 Task: Find a flat in Paravur, India for 8 guests from 12th to 16th July with Wifi, Free parking, TV, and a price range of ₹10,000 to ₹16,000.
Action: Mouse moved to (419, 86)
Screenshot: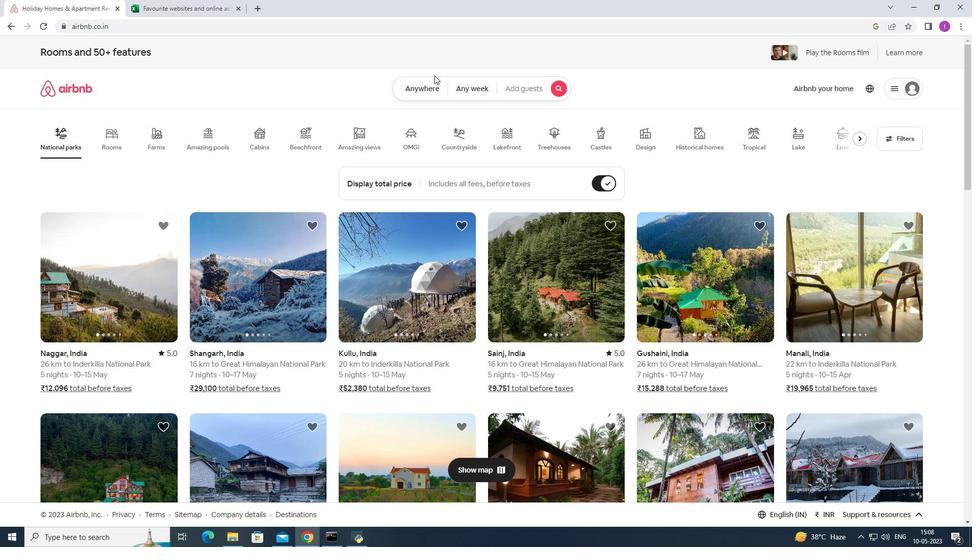 
Action: Mouse pressed left at (419, 86)
Screenshot: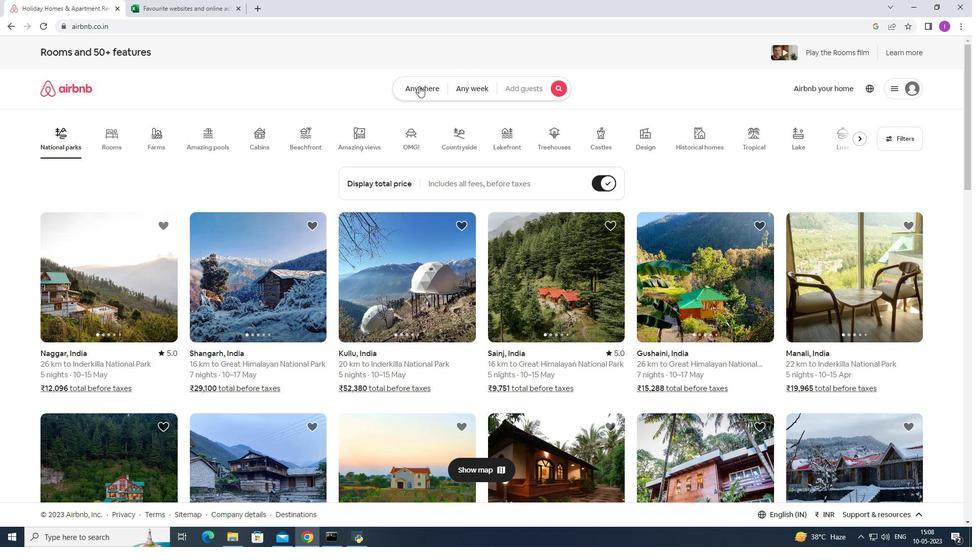 
Action: Mouse moved to (340, 129)
Screenshot: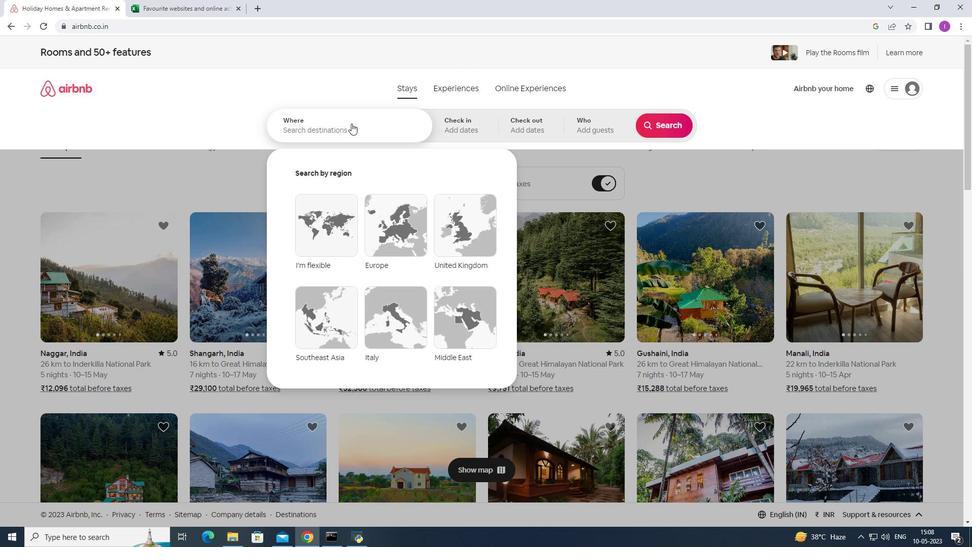 
Action: Mouse pressed left at (340, 129)
Screenshot: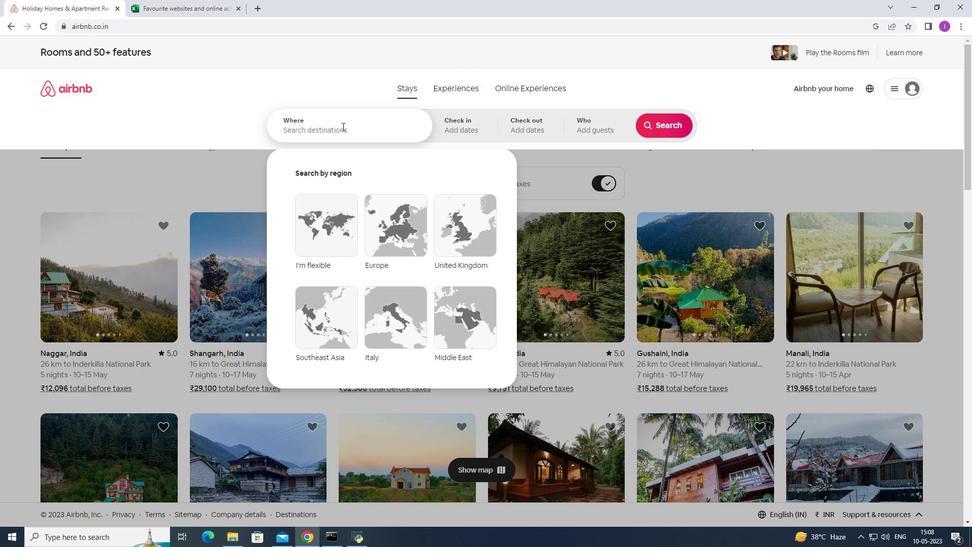 
Action: Mouse moved to (441, 112)
Screenshot: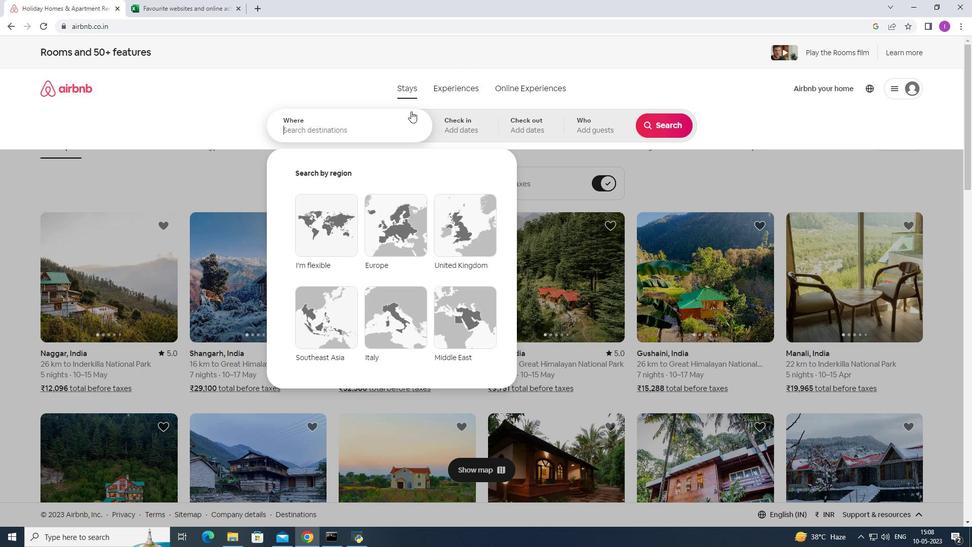 
Action: Key pressed <Key.shift>O<Key.backspace>p<Key.backspace><Key.shift><Key.shift>Paravur,<Key.shift>India
Screenshot: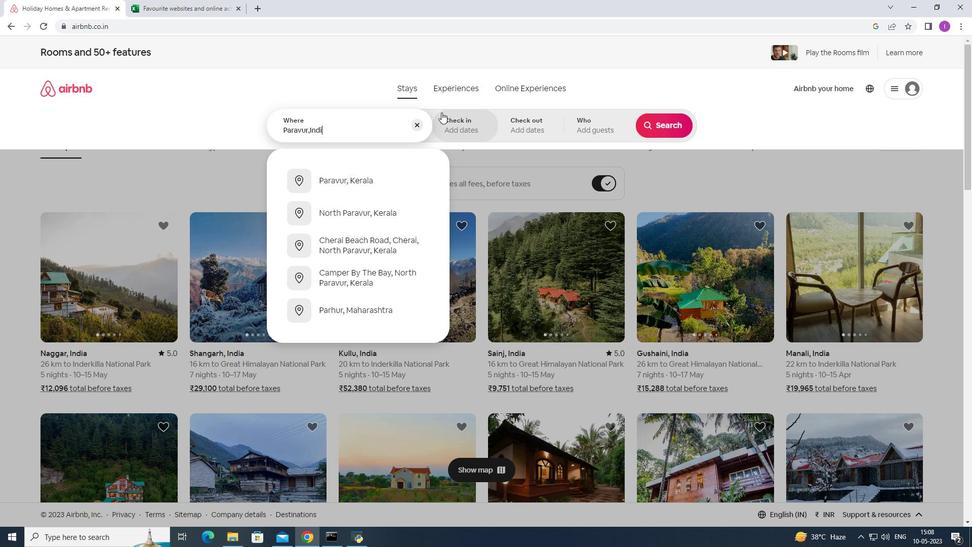 
Action: Mouse moved to (457, 125)
Screenshot: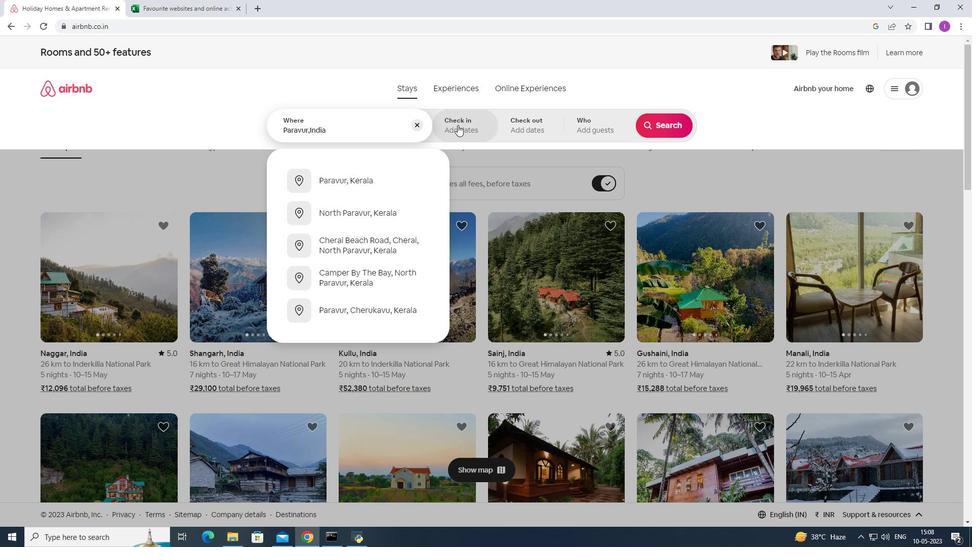 
Action: Mouse pressed left at (457, 125)
Screenshot: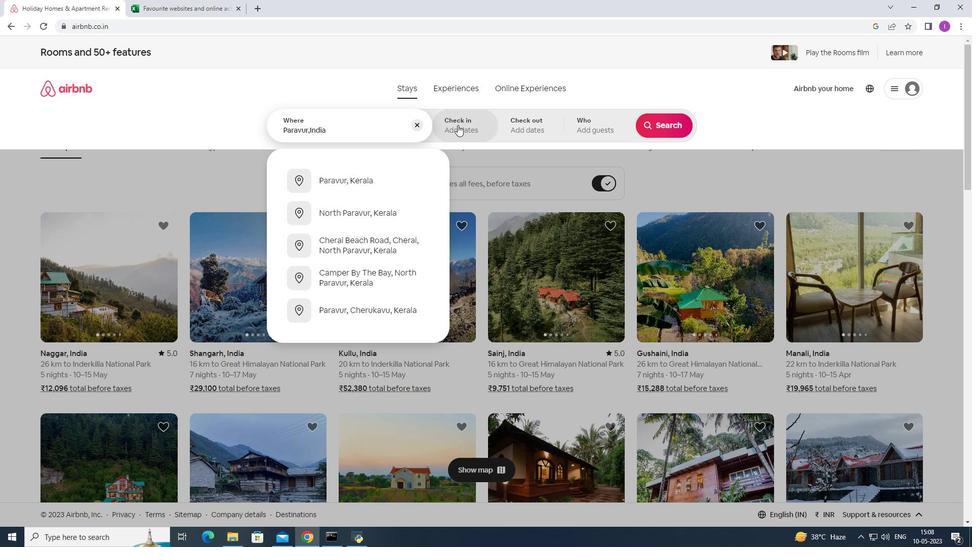 
Action: Mouse moved to (656, 204)
Screenshot: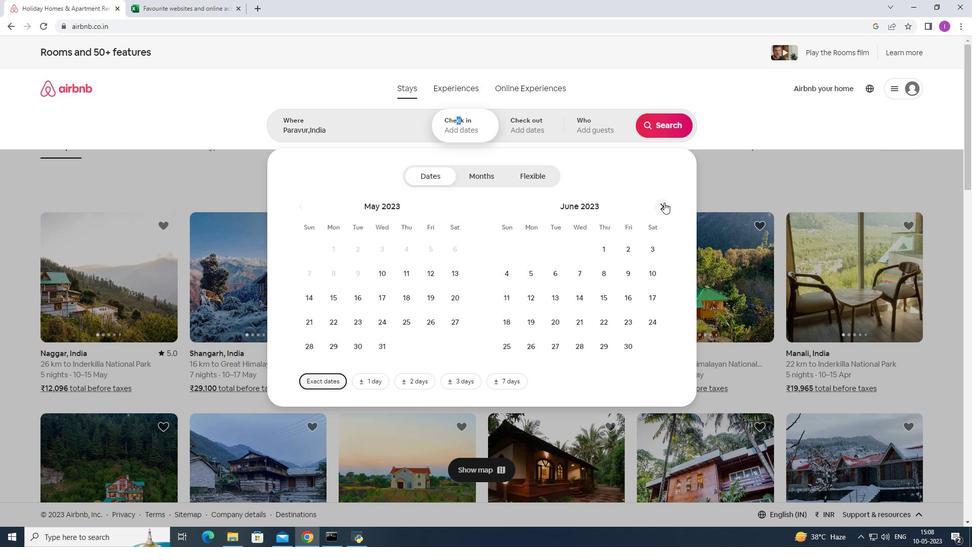 
Action: Mouse pressed left at (656, 204)
Screenshot: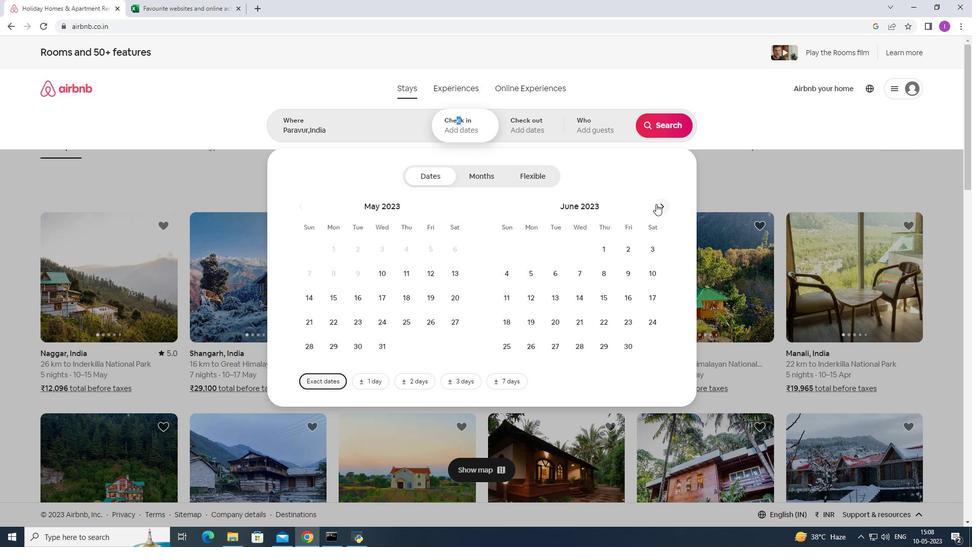 
Action: Mouse moved to (582, 292)
Screenshot: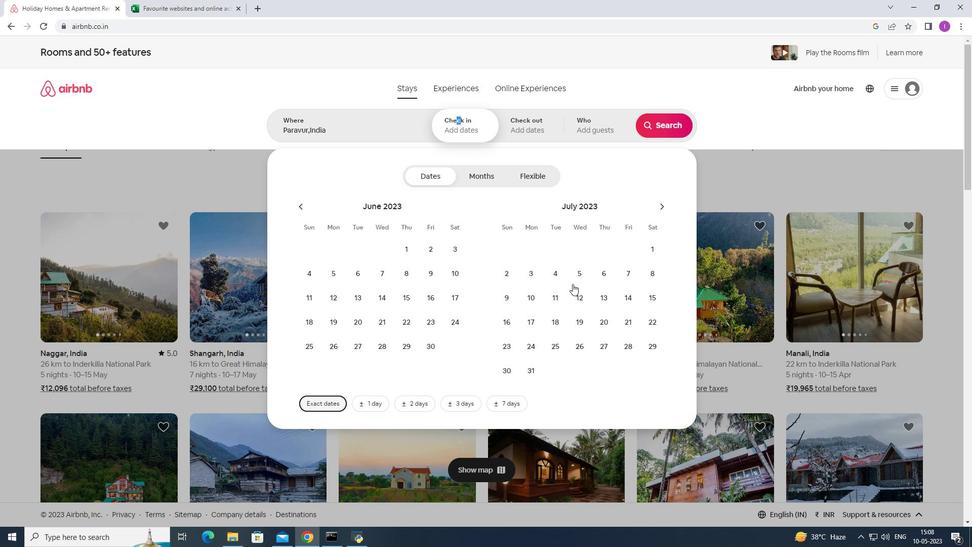 
Action: Mouse pressed left at (582, 292)
Screenshot: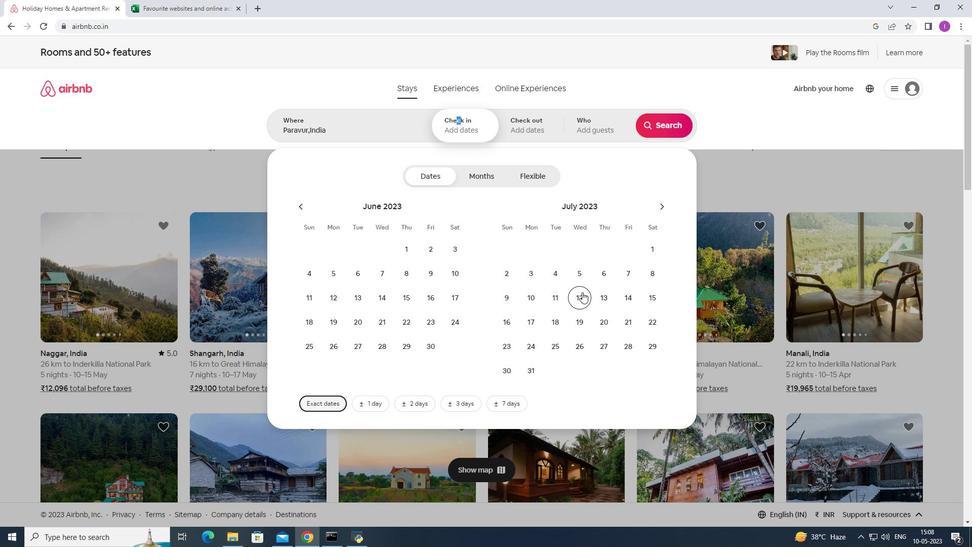 
Action: Mouse moved to (507, 329)
Screenshot: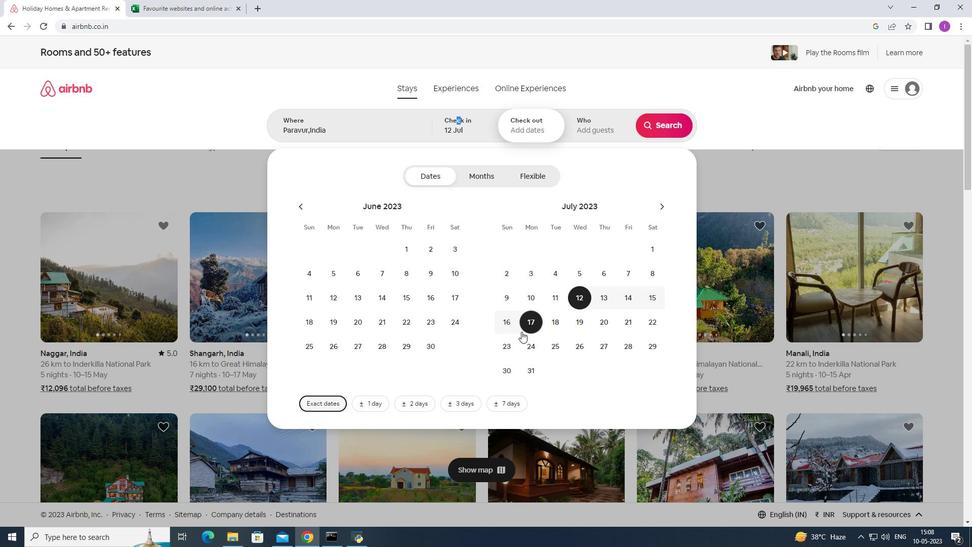 
Action: Mouse pressed left at (507, 329)
Screenshot: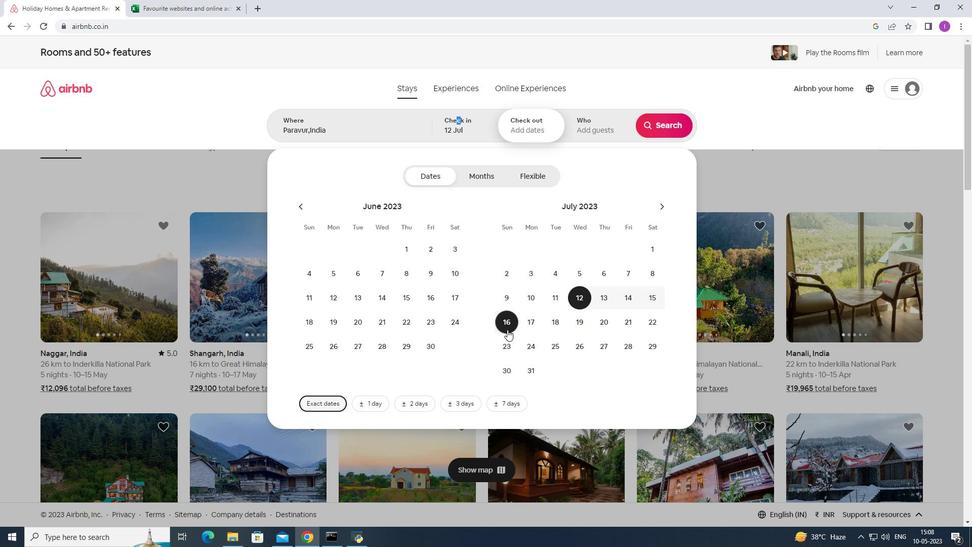 
Action: Mouse moved to (603, 131)
Screenshot: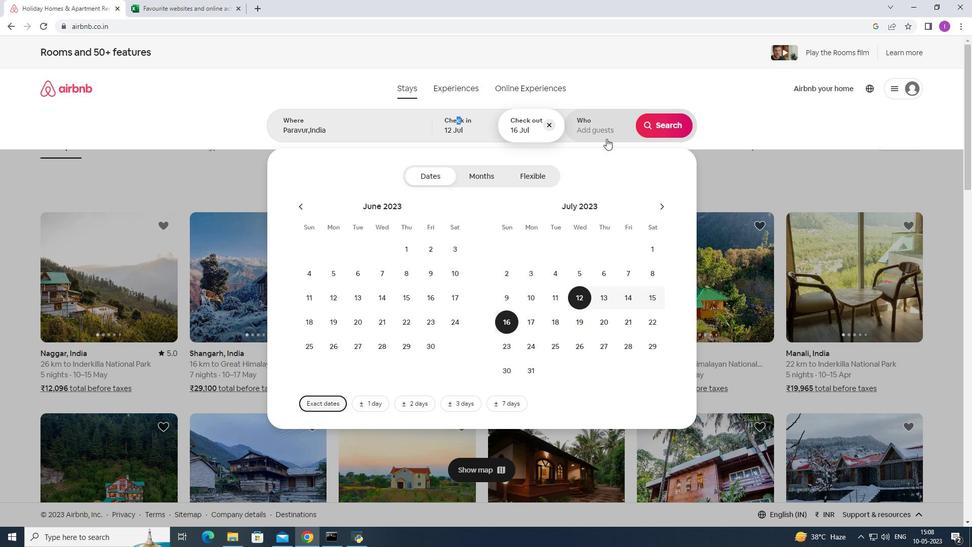 
Action: Mouse pressed left at (603, 131)
Screenshot: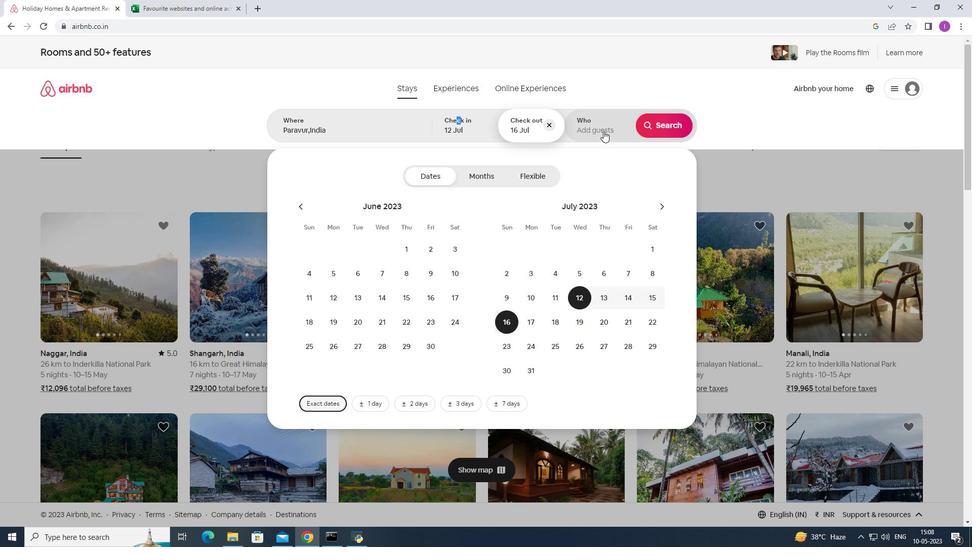 
Action: Mouse moved to (664, 178)
Screenshot: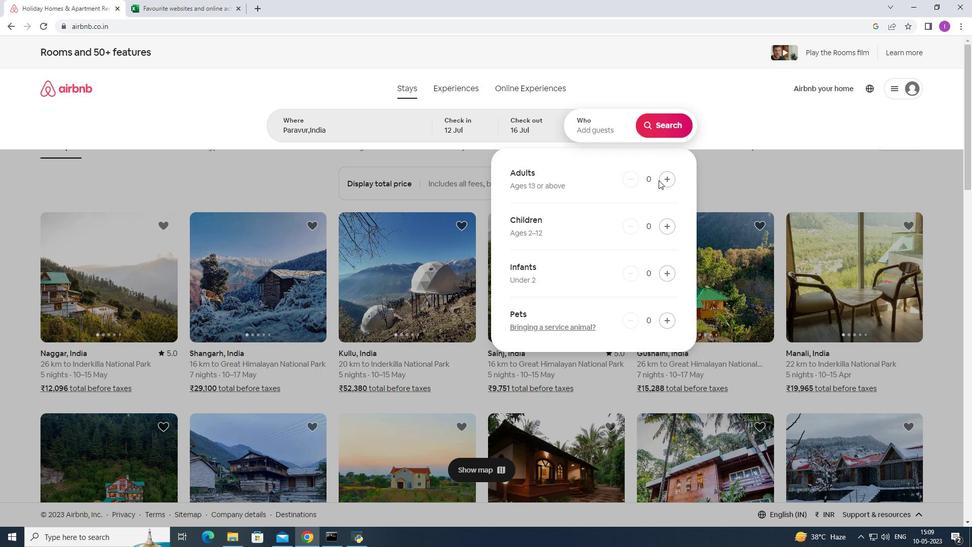 
Action: Mouse pressed left at (664, 178)
Screenshot: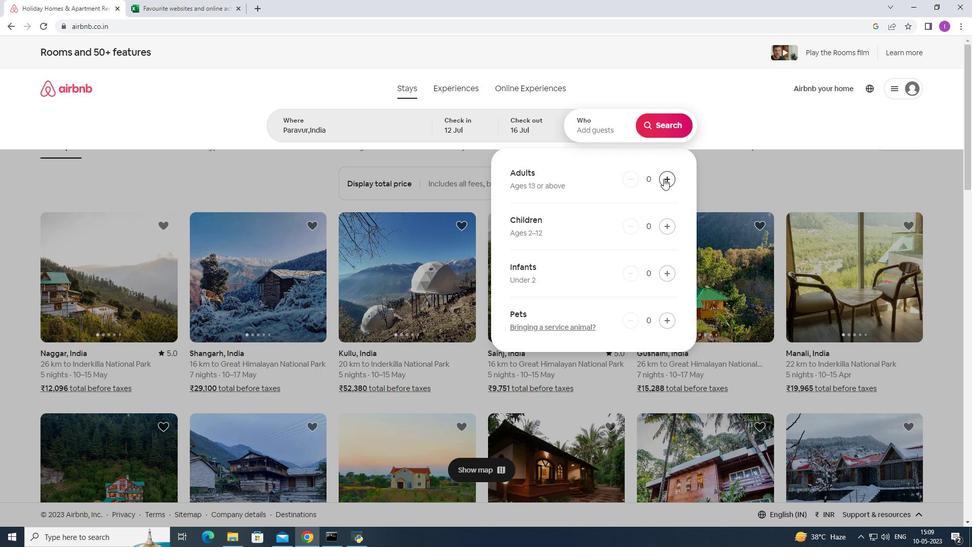 
Action: Mouse moved to (664, 178)
Screenshot: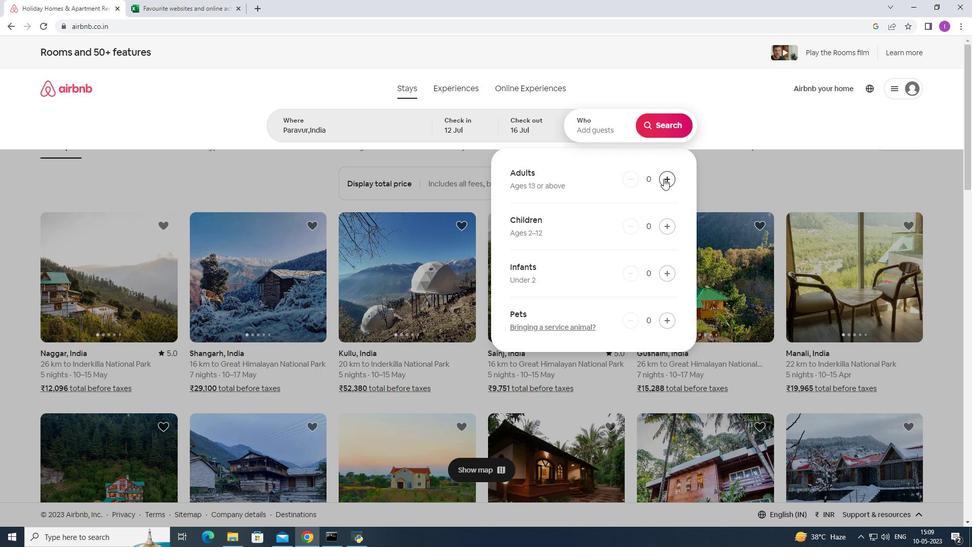 
Action: Mouse pressed left at (664, 178)
Screenshot: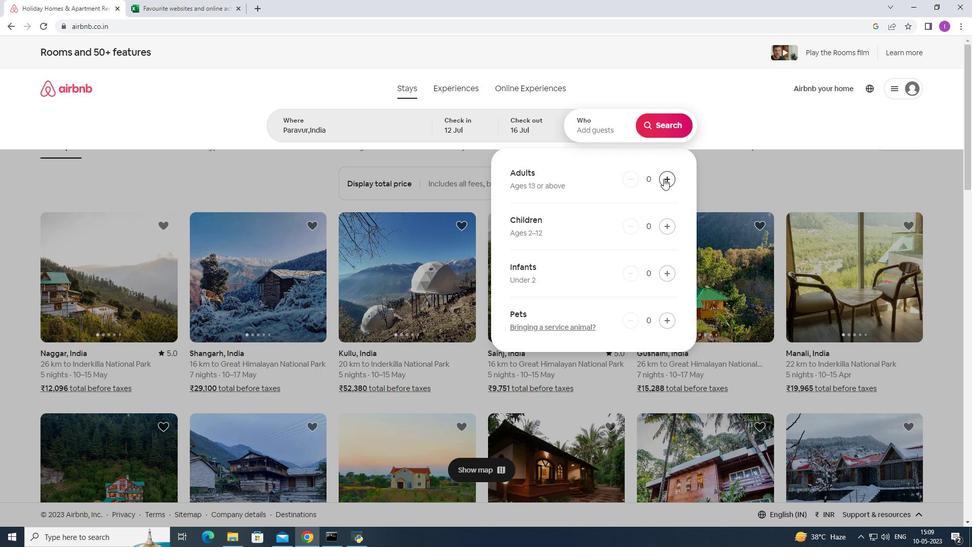 
Action: Mouse pressed left at (664, 178)
Screenshot: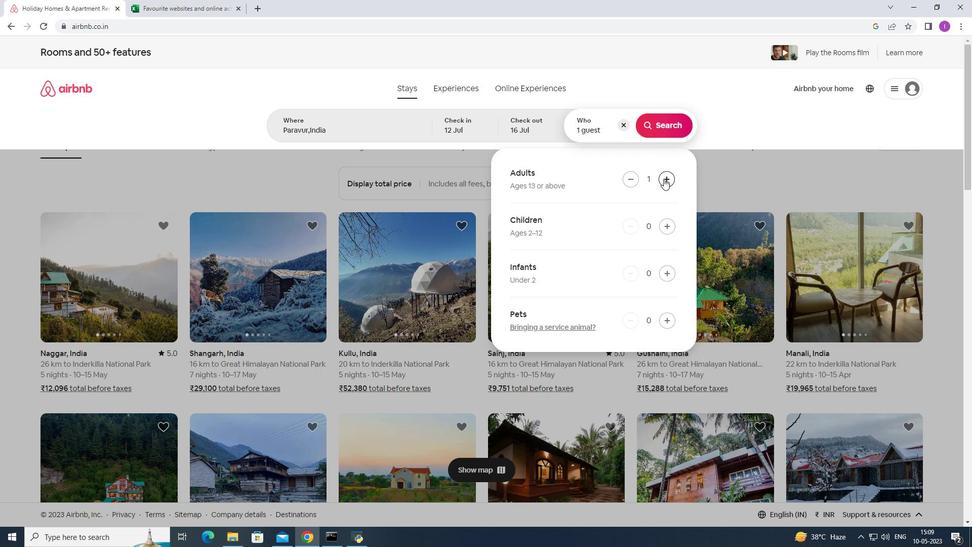 
Action: Mouse pressed left at (664, 178)
Screenshot: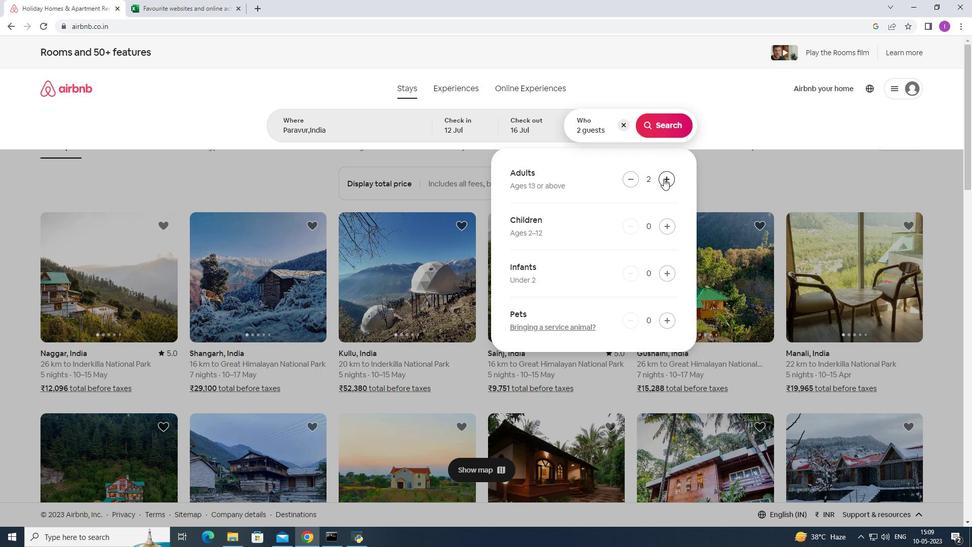 
Action: Mouse moved to (664, 178)
Screenshot: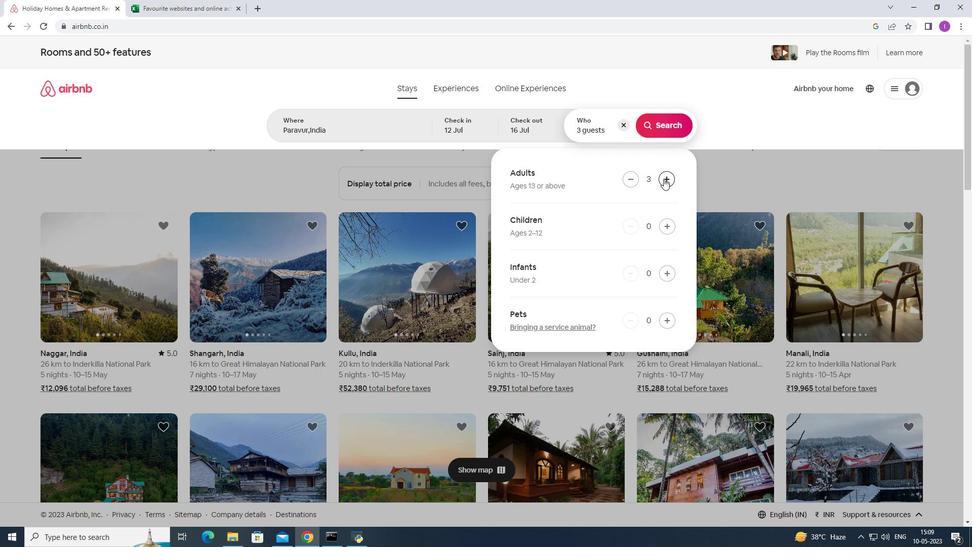 
Action: Mouse pressed left at (664, 178)
Screenshot: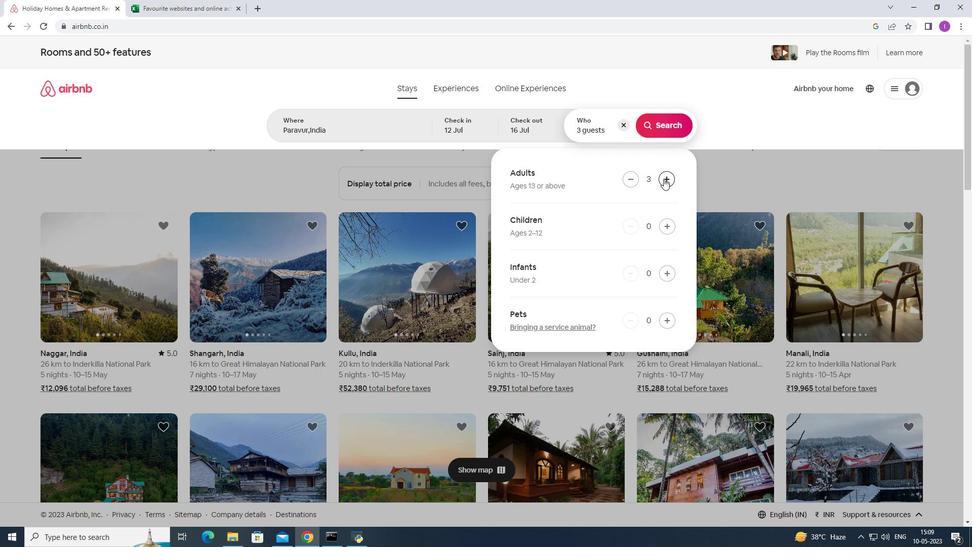 
Action: Mouse pressed left at (664, 178)
Screenshot: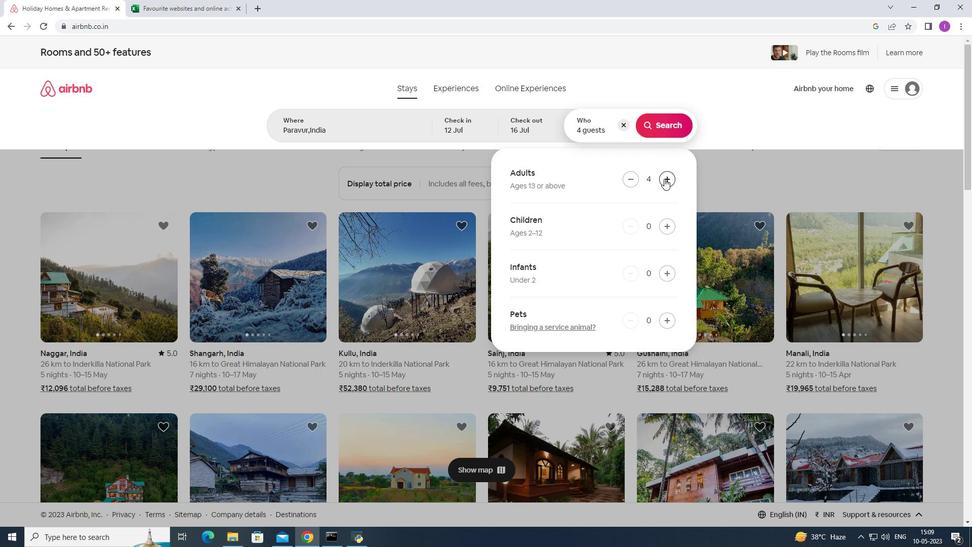 
Action: Mouse pressed left at (664, 178)
Screenshot: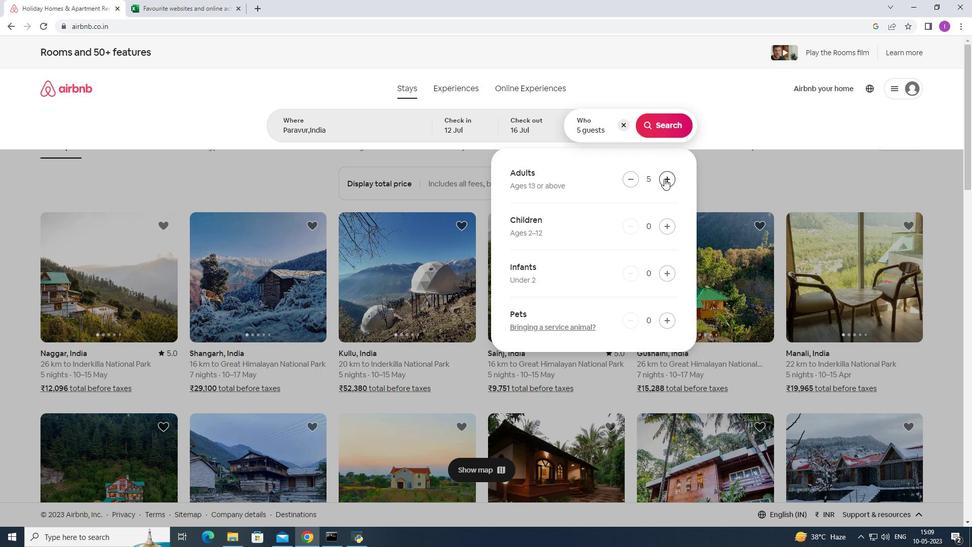
Action: Mouse pressed left at (664, 178)
Screenshot: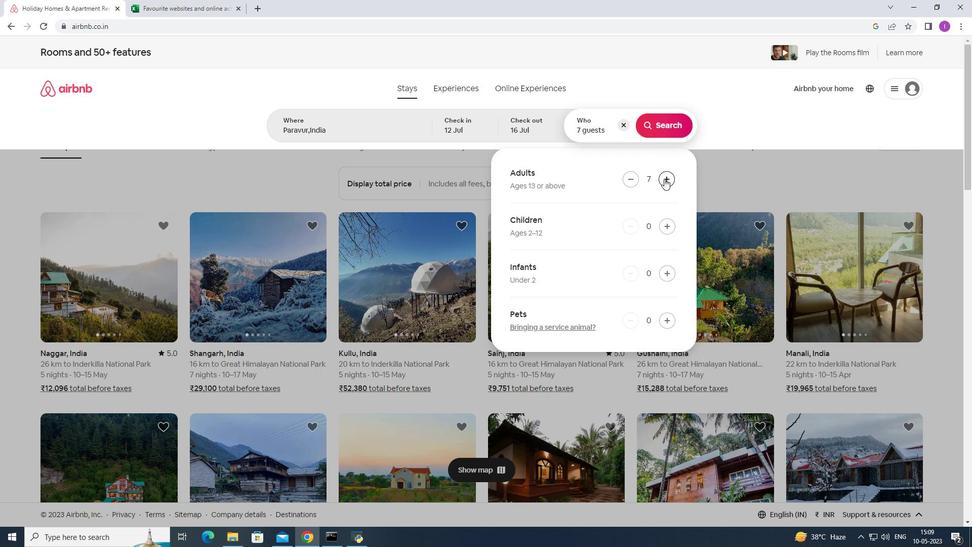 
Action: Mouse moved to (671, 123)
Screenshot: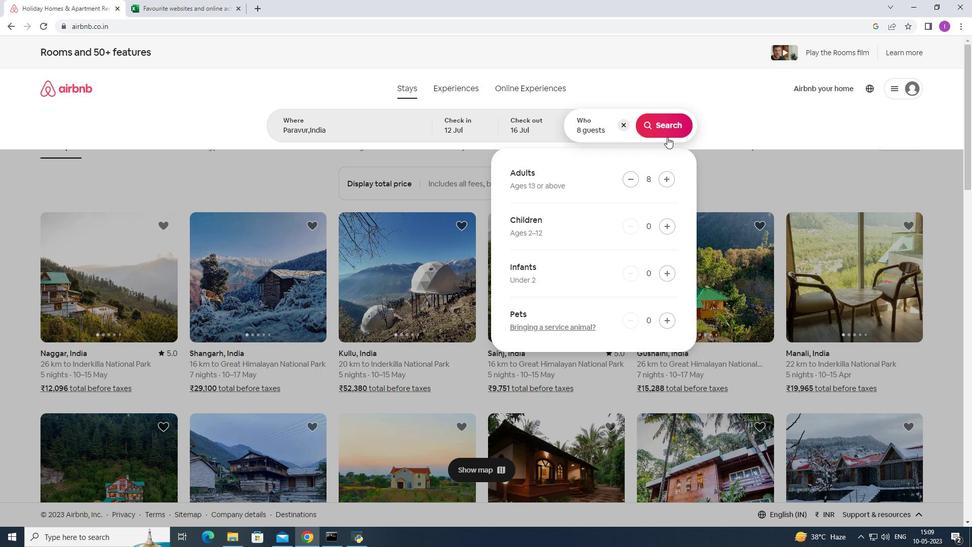 
Action: Mouse pressed left at (671, 123)
Screenshot: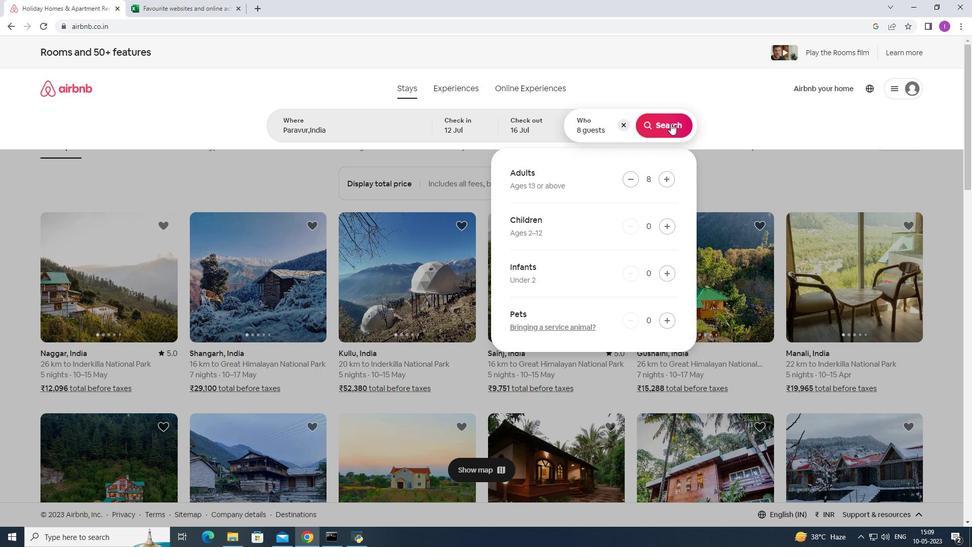 
Action: Mouse moved to (926, 92)
Screenshot: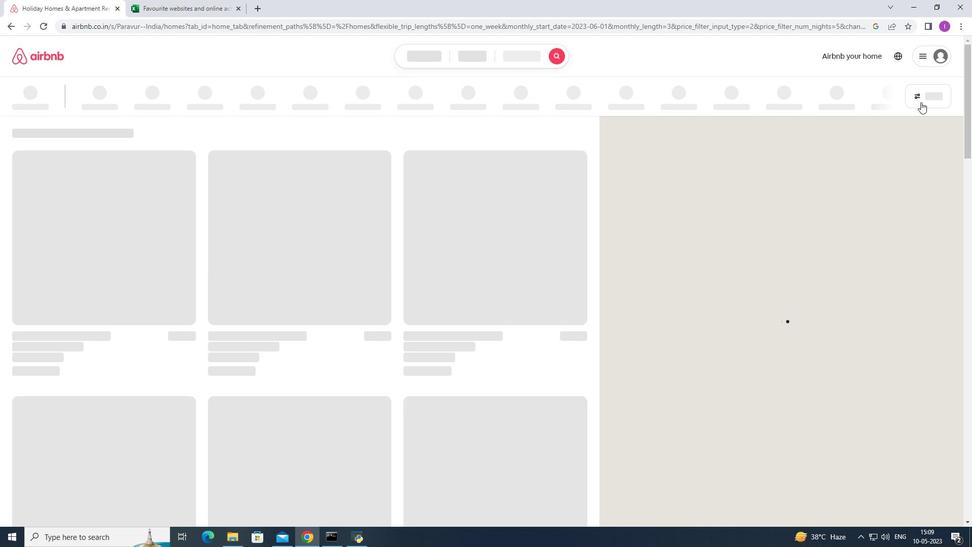 
Action: Mouse pressed left at (926, 92)
Screenshot: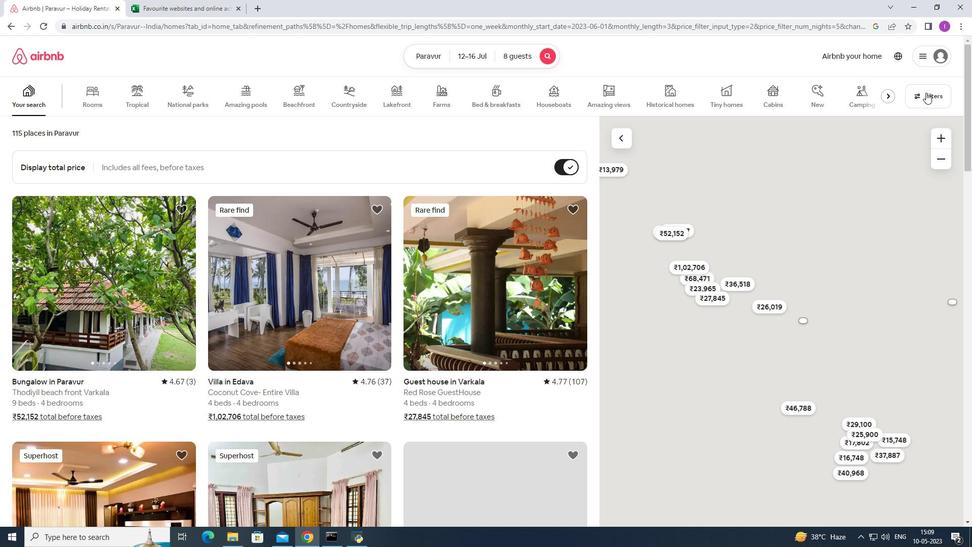 
Action: Mouse moved to (545, 348)
Screenshot: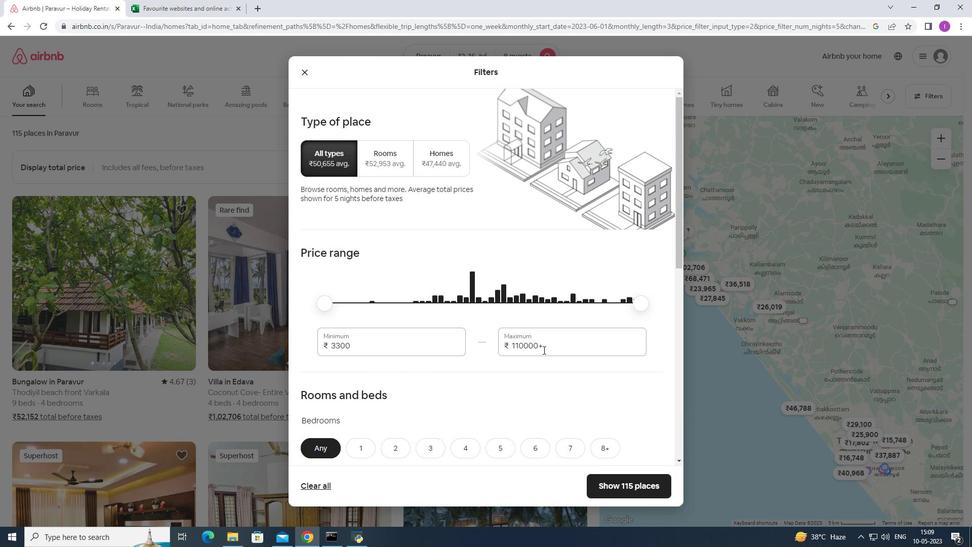 
Action: Mouse pressed left at (545, 348)
Screenshot: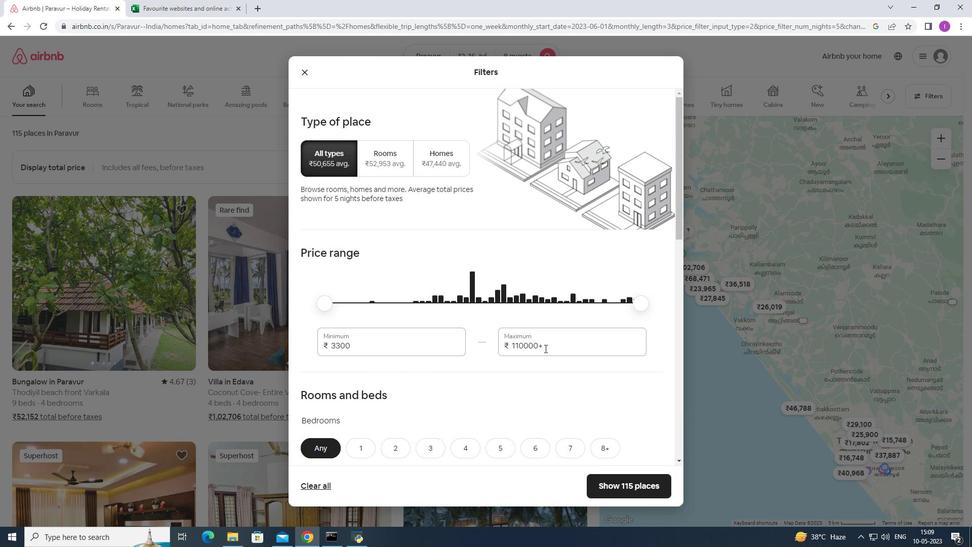 
Action: Mouse moved to (501, 346)
Screenshot: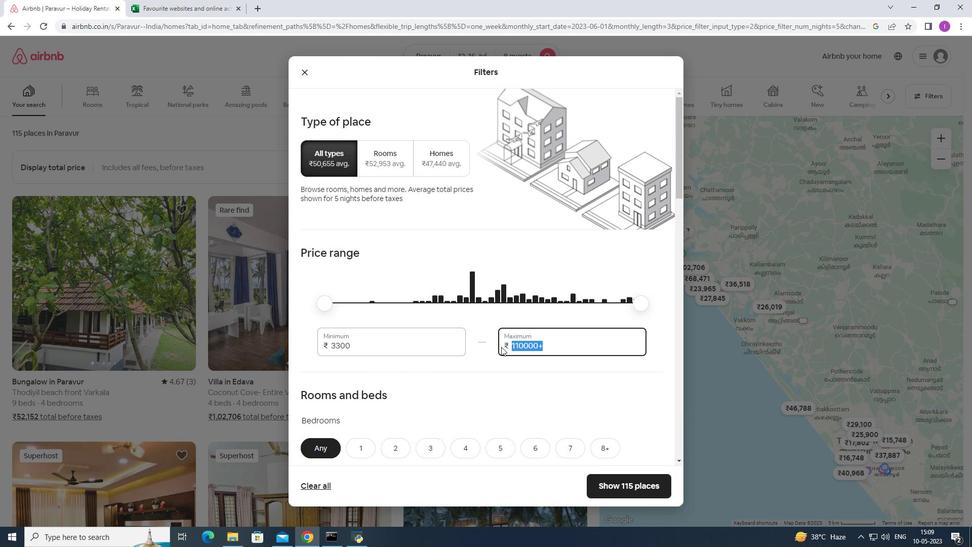 
Action: Key pressed 1
Screenshot: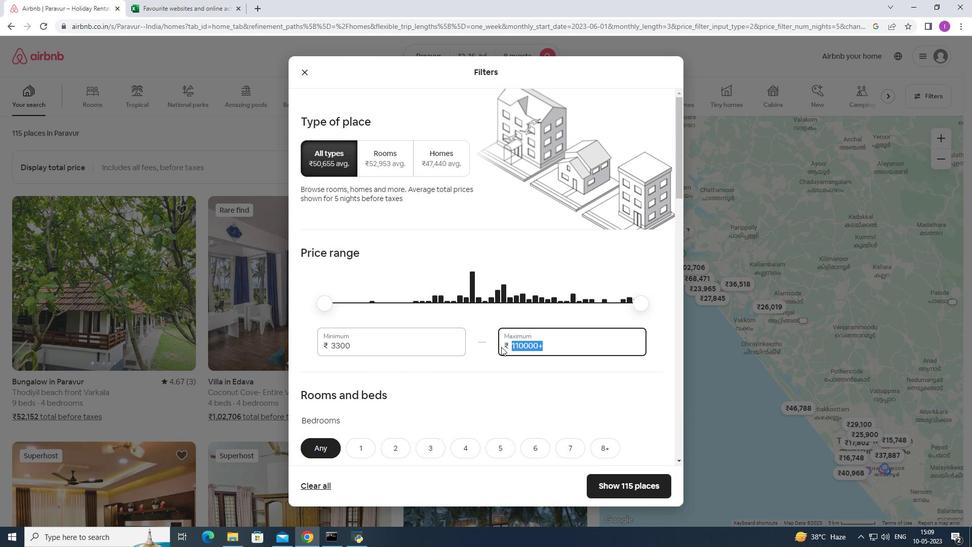
Action: Mouse moved to (501, 343)
Screenshot: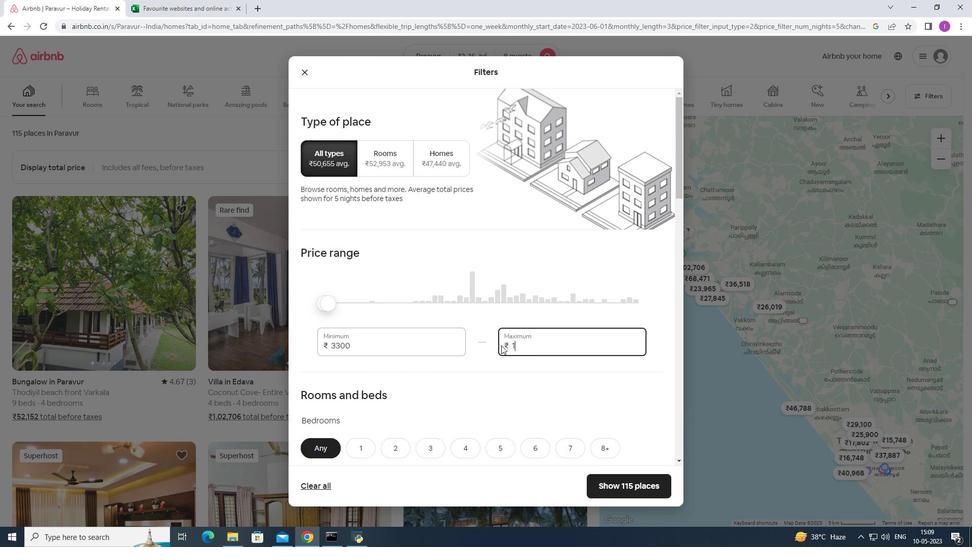 
Action: Key pressed 6
Screenshot: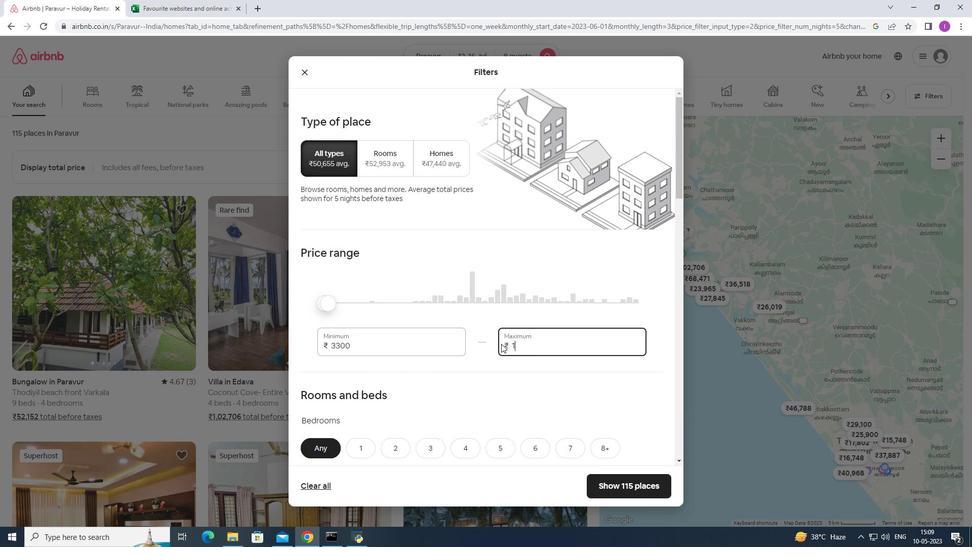 
Action: Mouse moved to (501, 342)
Screenshot: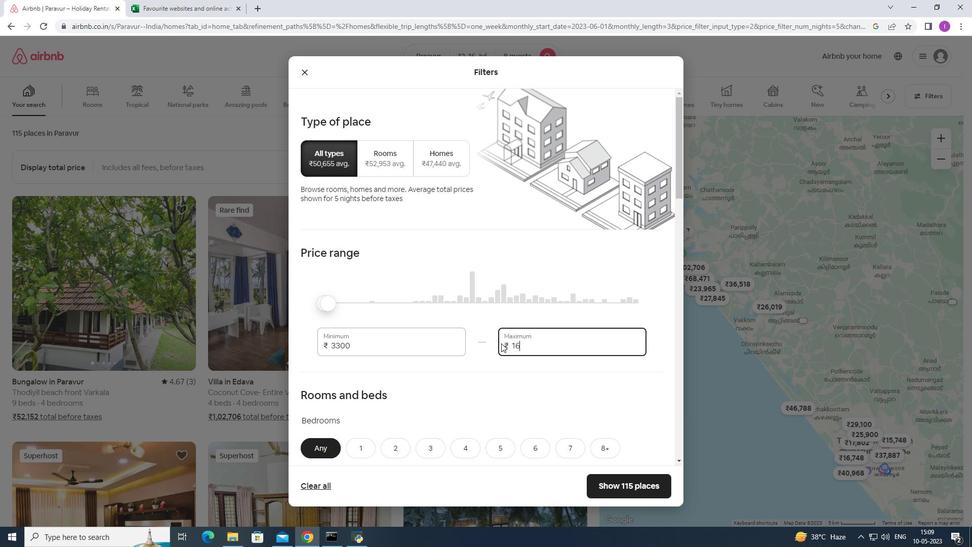 
Action: Key pressed 00
Screenshot: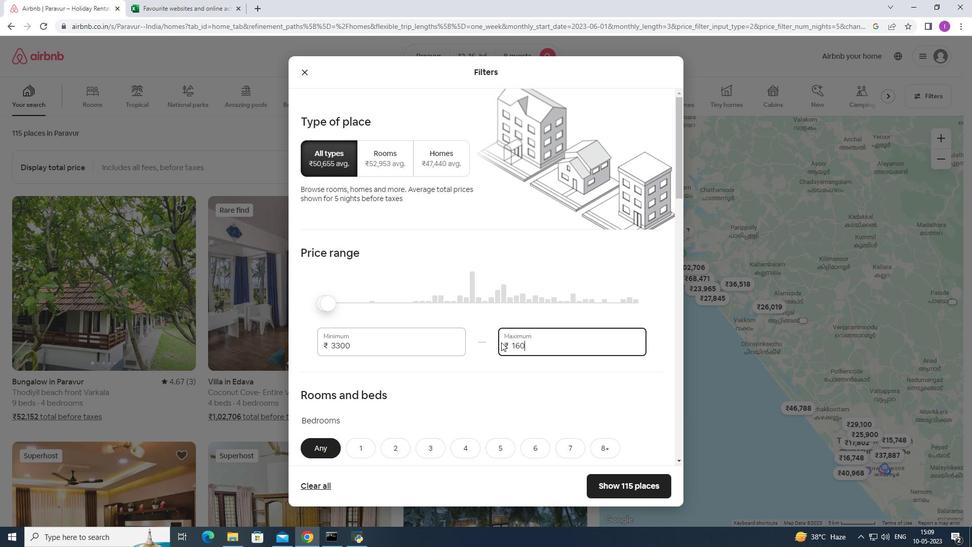 
Action: Mouse moved to (501, 341)
Screenshot: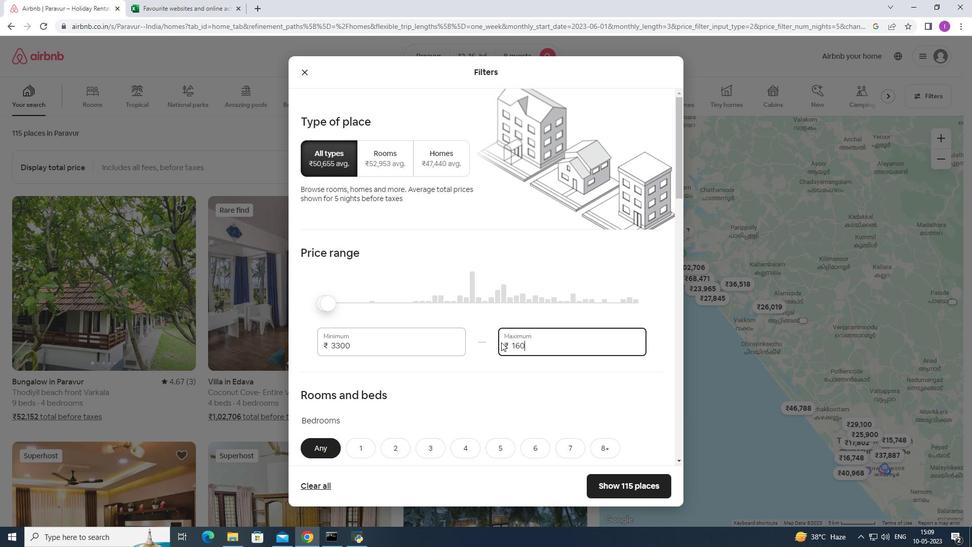 
Action: Key pressed 0
Screenshot: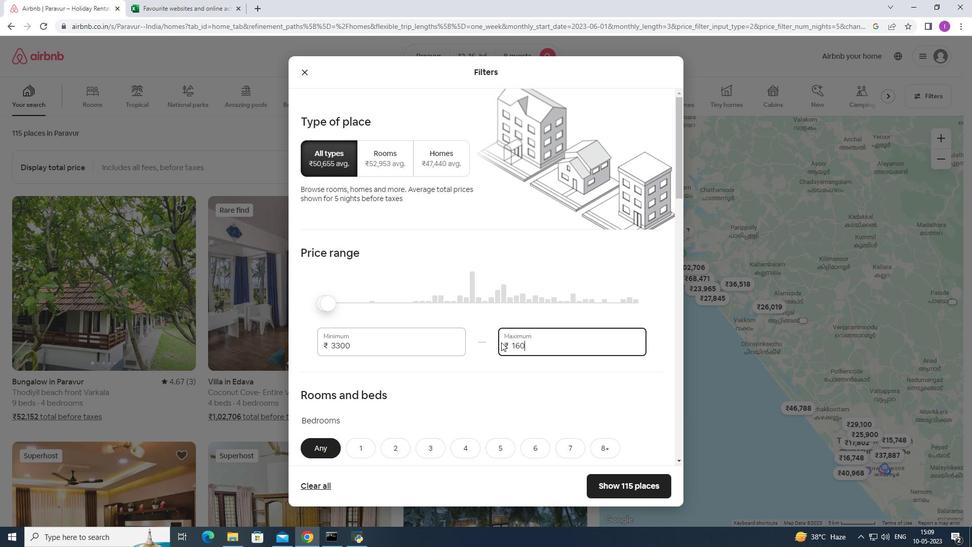 
Action: Mouse moved to (392, 348)
Screenshot: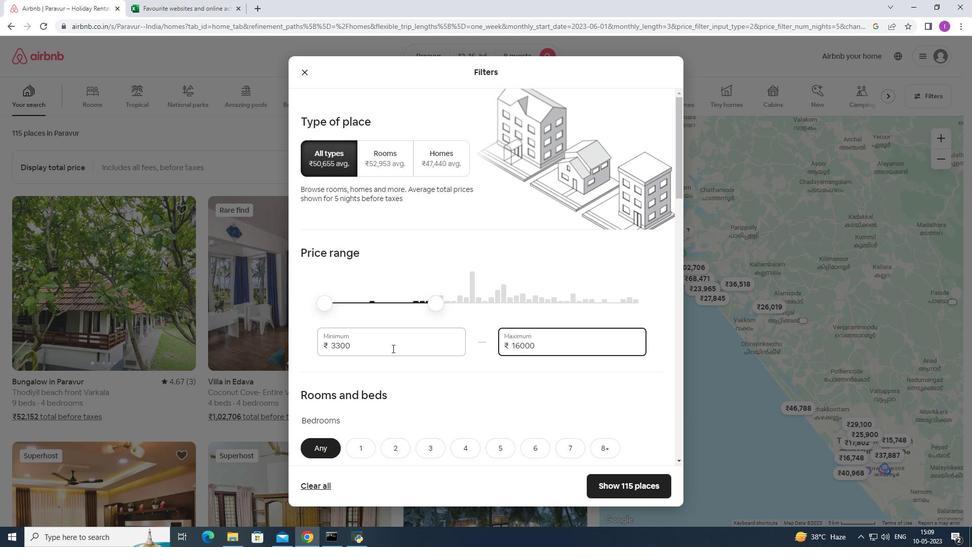 
Action: Mouse pressed left at (392, 348)
Screenshot: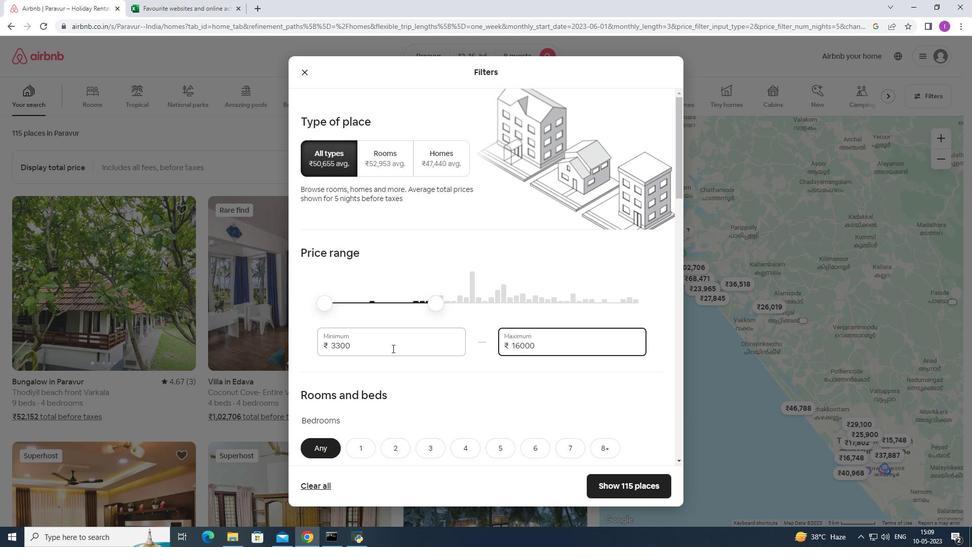 
Action: Mouse moved to (540, 353)
Screenshot: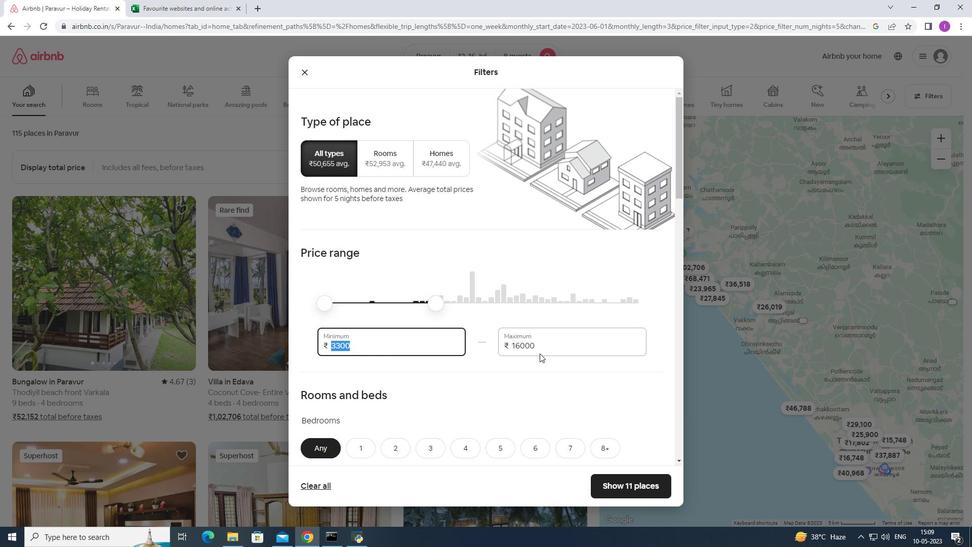 
Action: Key pressed 1
Screenshot: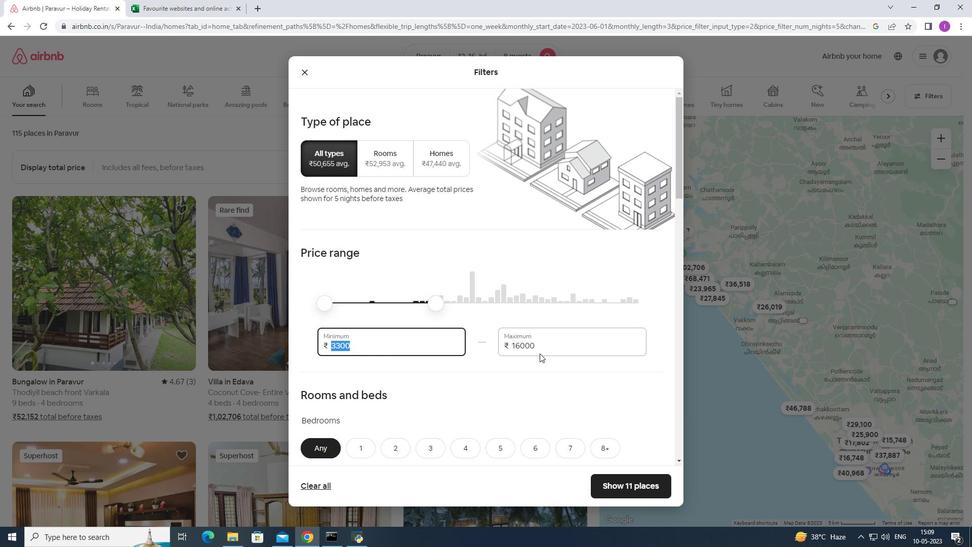 
Action: Mouse moved to (540, 351)
Screenshot: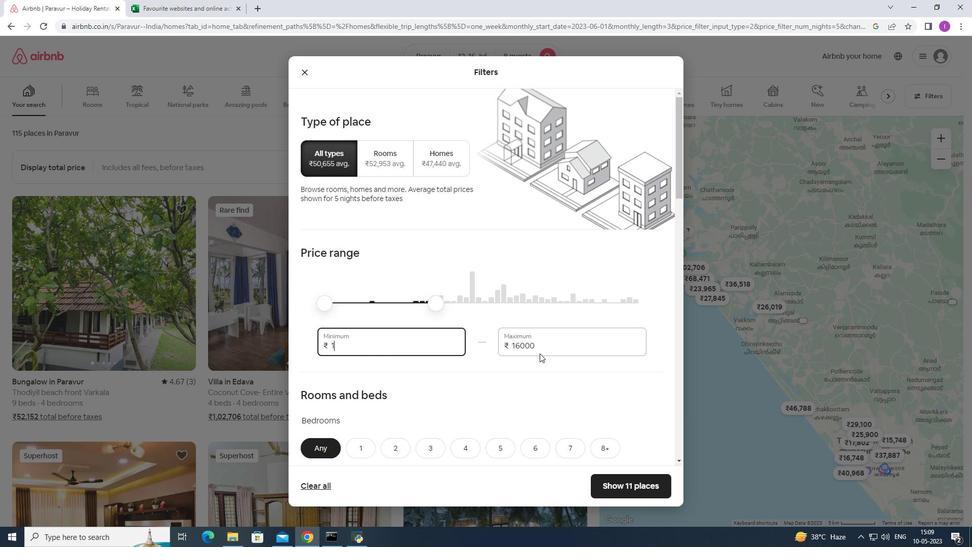 
Action: Key pressed 0
Screenshot: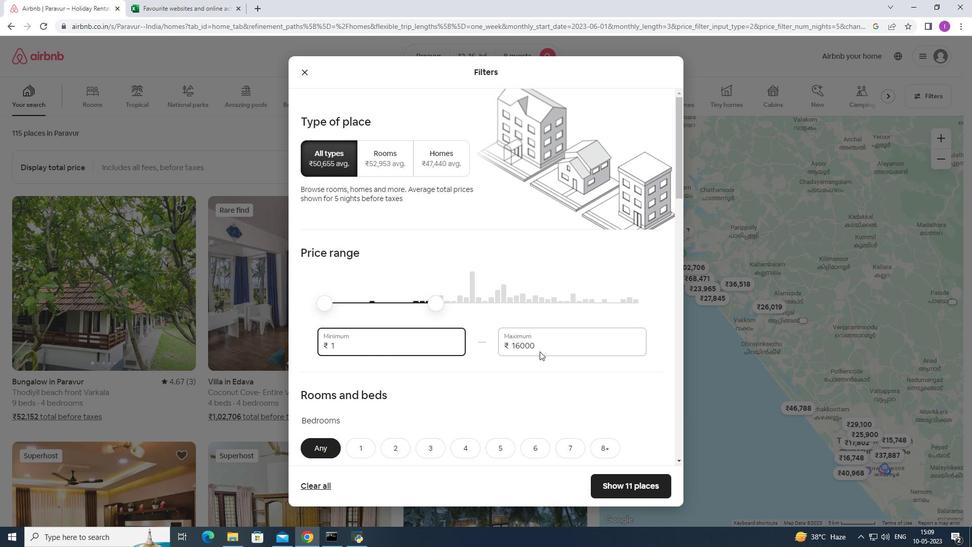 
Action: Mouse moved to (540, 349)
Screenshot: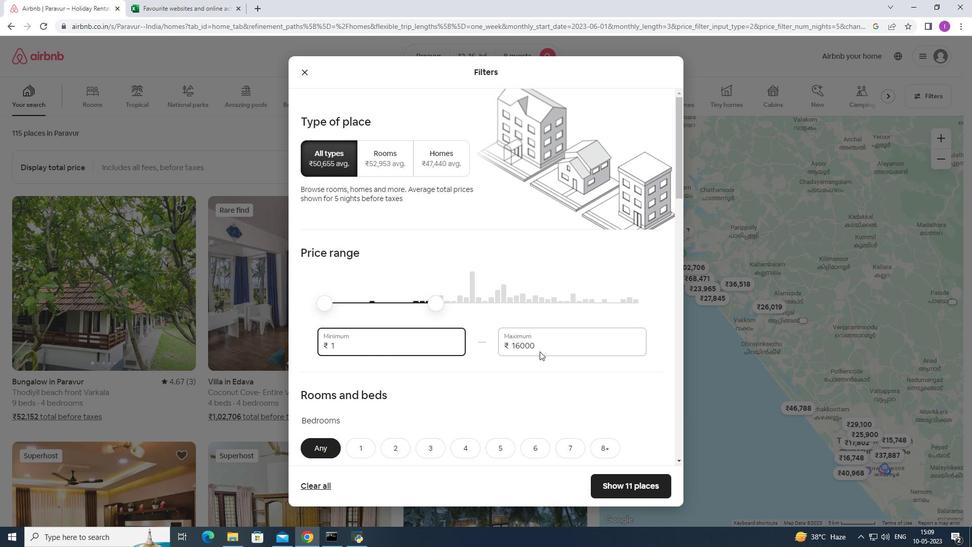
Action: Key pressed 00
Screenshot: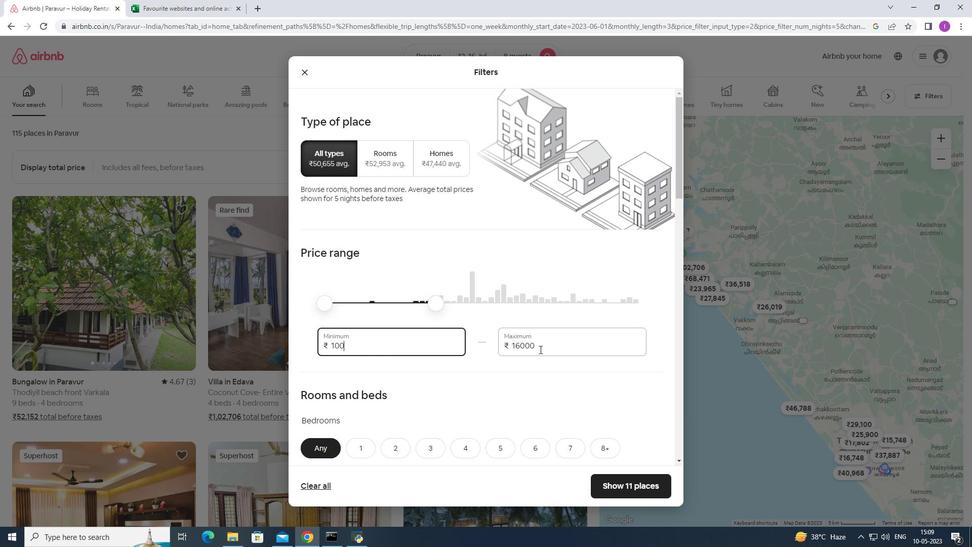 
Action: Mouse moved to (540, 348)
Screenshot: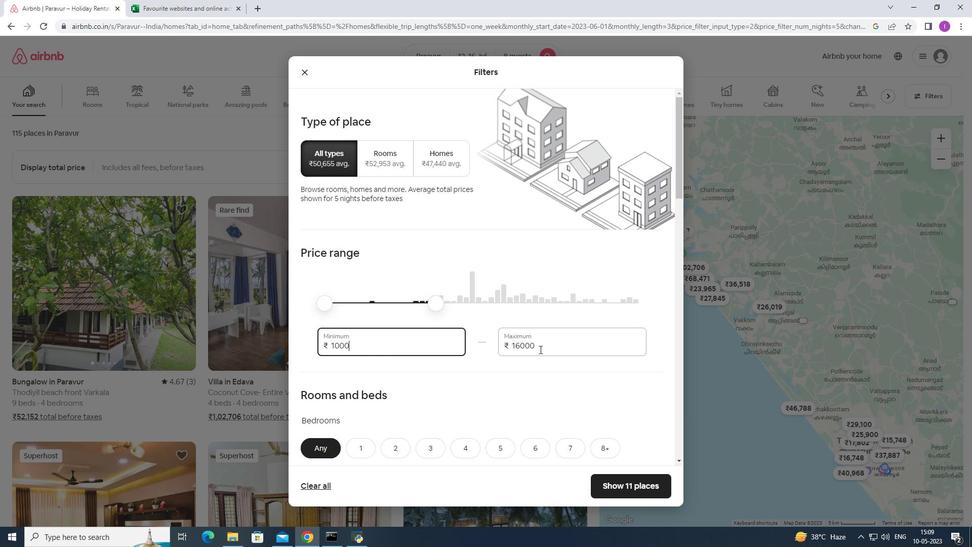 
Action: Key pressed 0
Screenshot: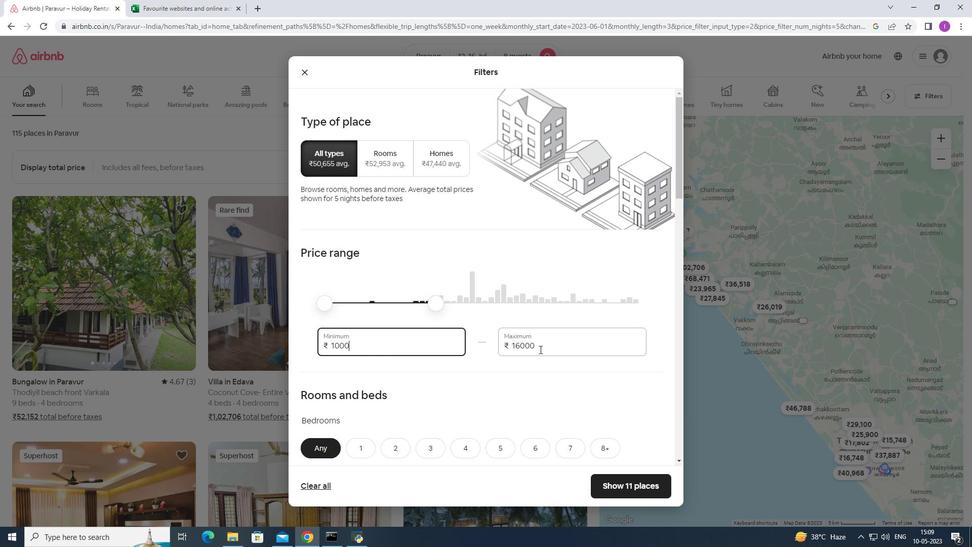 
Action: Mouse moved to (511, 386)
Screenshot: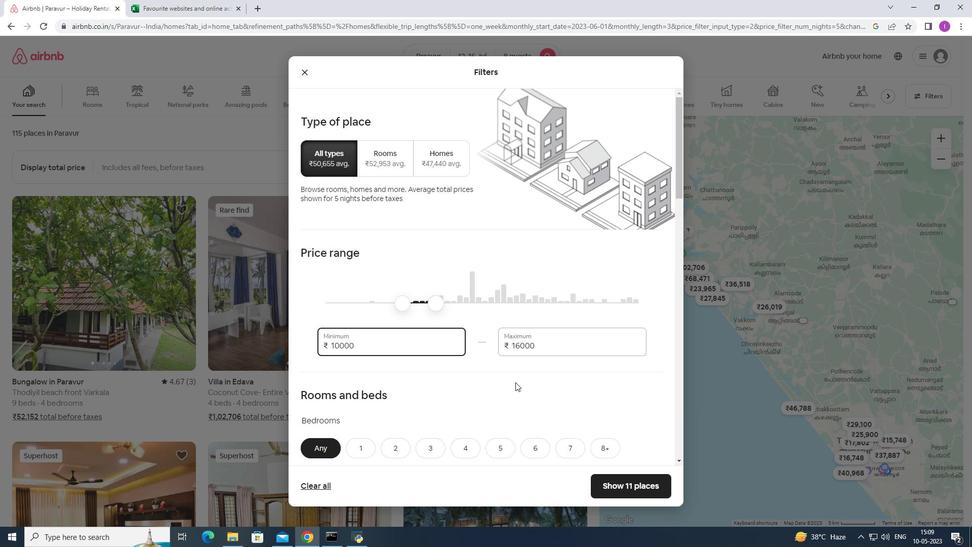 
Action: Mouse scrolled (511, 386) with delta (0, 0)
Screenshot: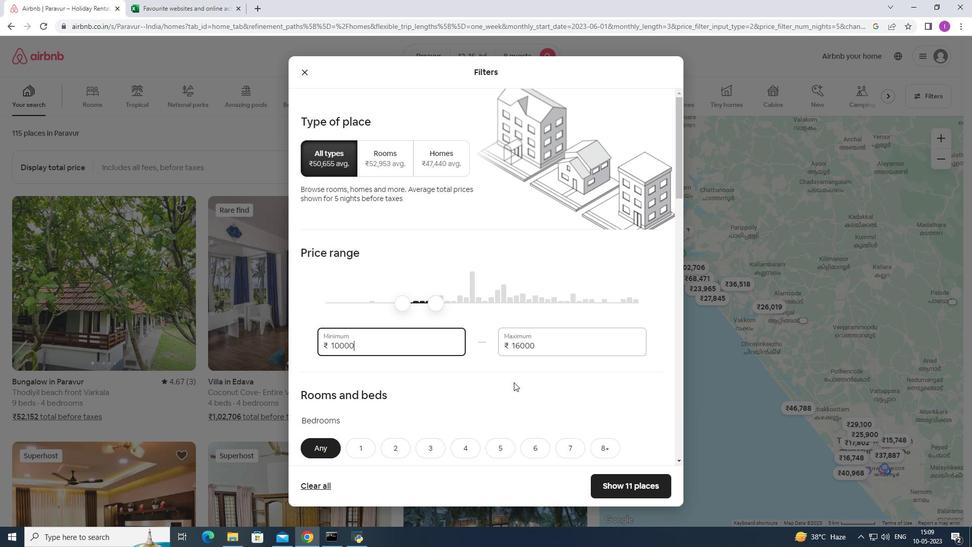 
Action: Mouse moved to (510, 387)
Screenshot: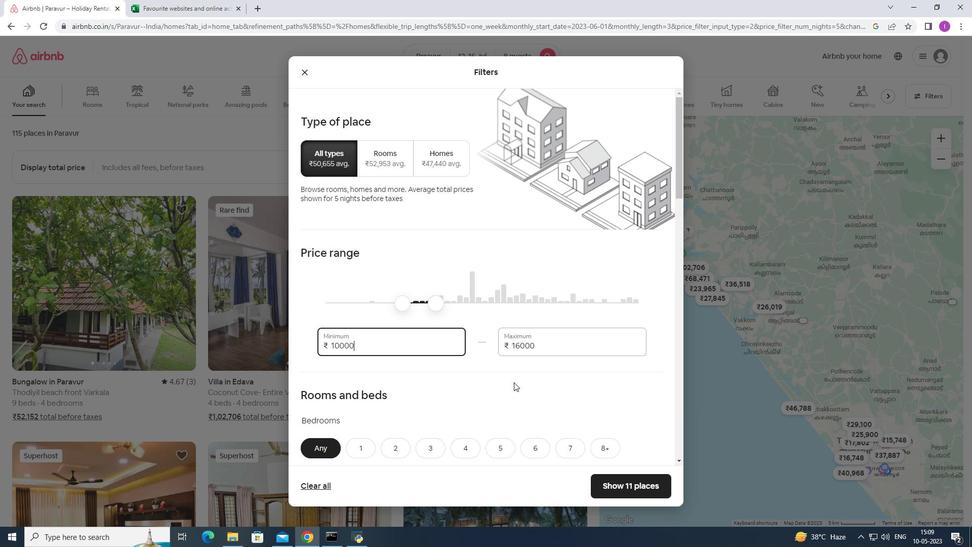 
Action: Mouse scrolled (510, 387) with delta (0, 0)
Screenshot: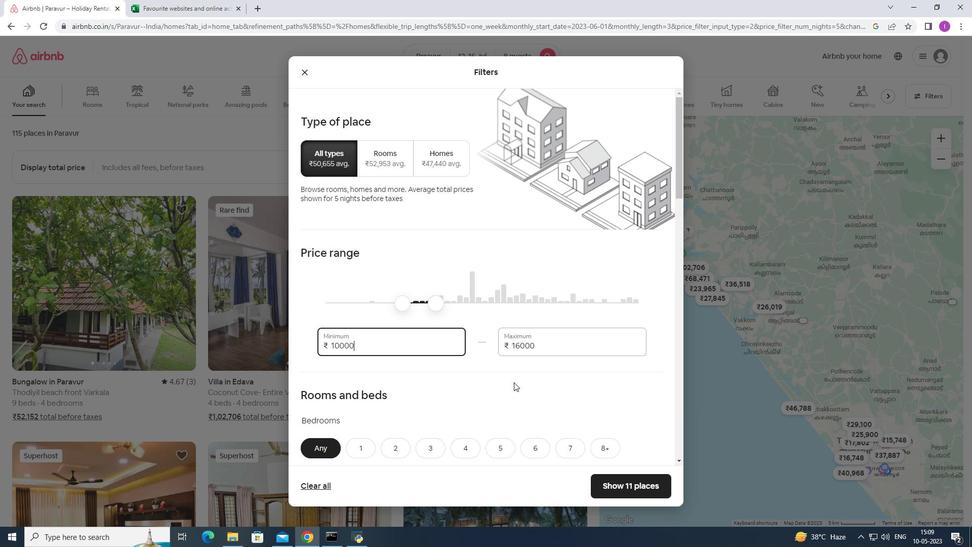 
Action: Mouse moved to (518, 373)
Screenshot: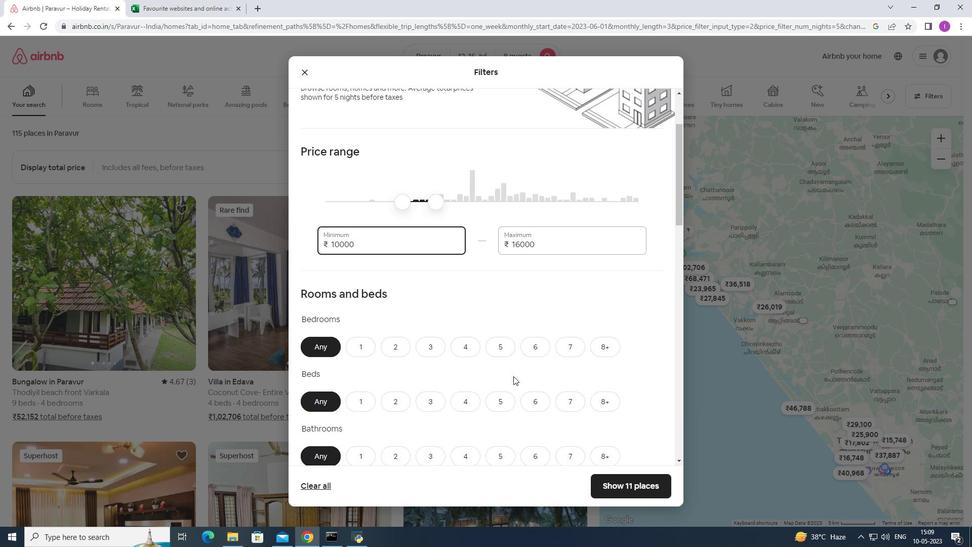 
Action: Mouse scrolled (518, 373) with delta (0, 0)
Screenshot: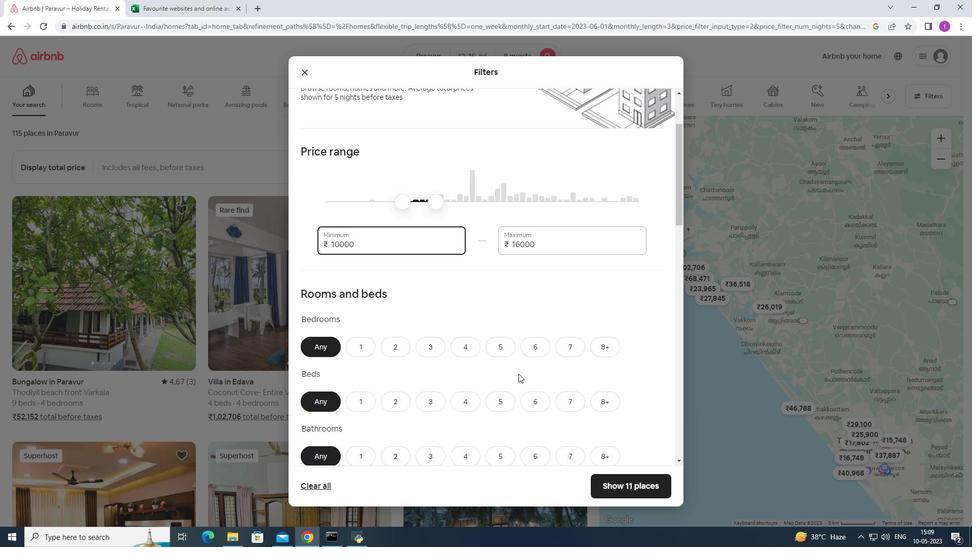 
Action: Mouse moved to (604, 294)
Screenshot: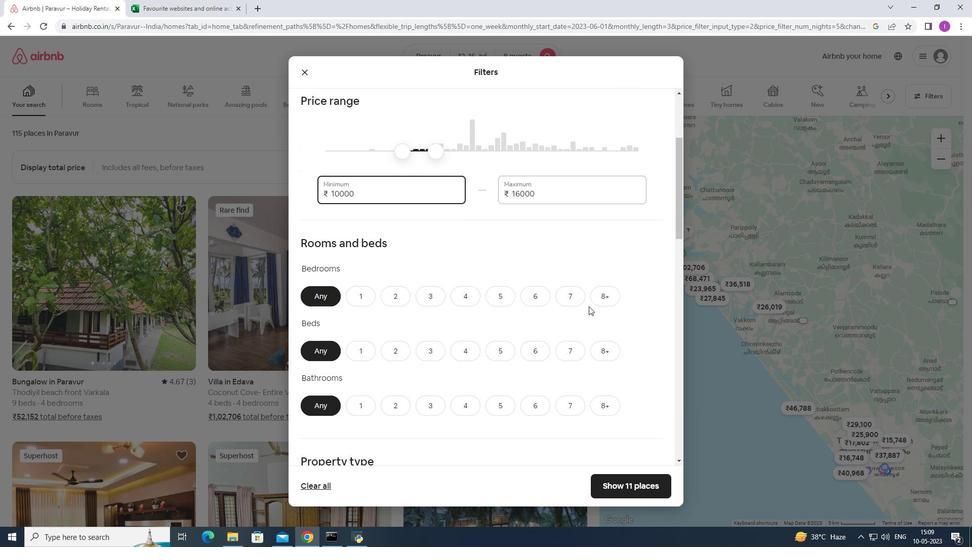 
Action: Mouse pressed left at (604, 294)
Screenshot: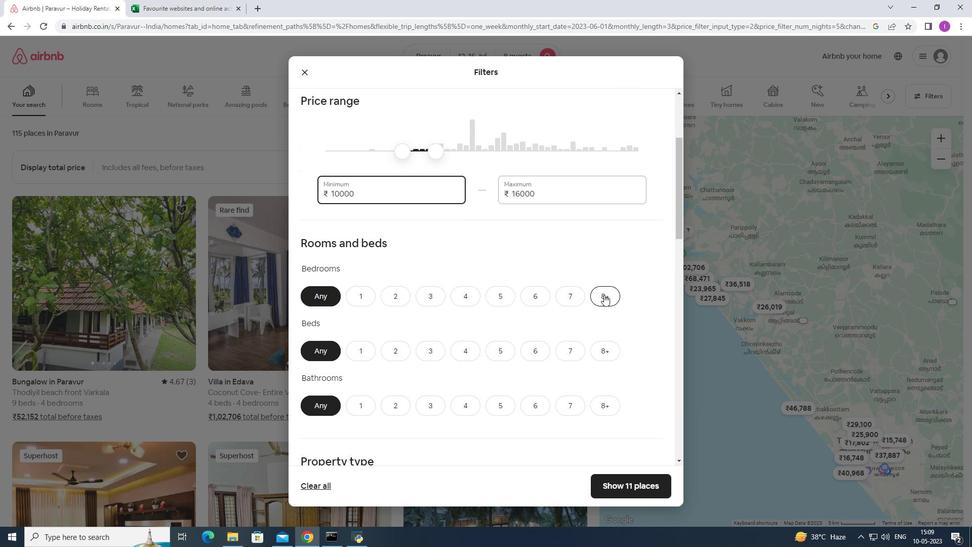 
Action: Mouse moved to (604, 349)
Screenshot: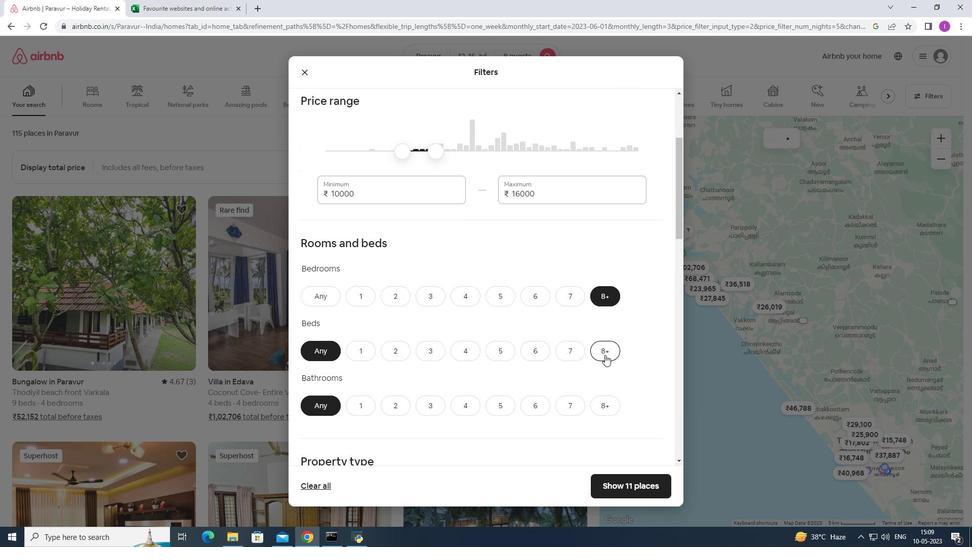 
Action: Mouse pressed left at (604, 349)
Screenshot: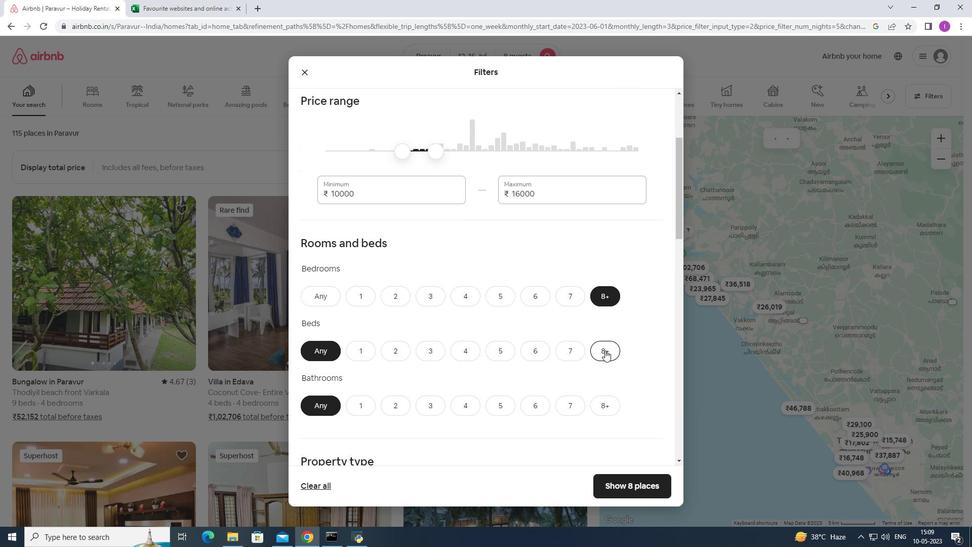 
Action: Mouse moved to (606, 403)
Screenshot: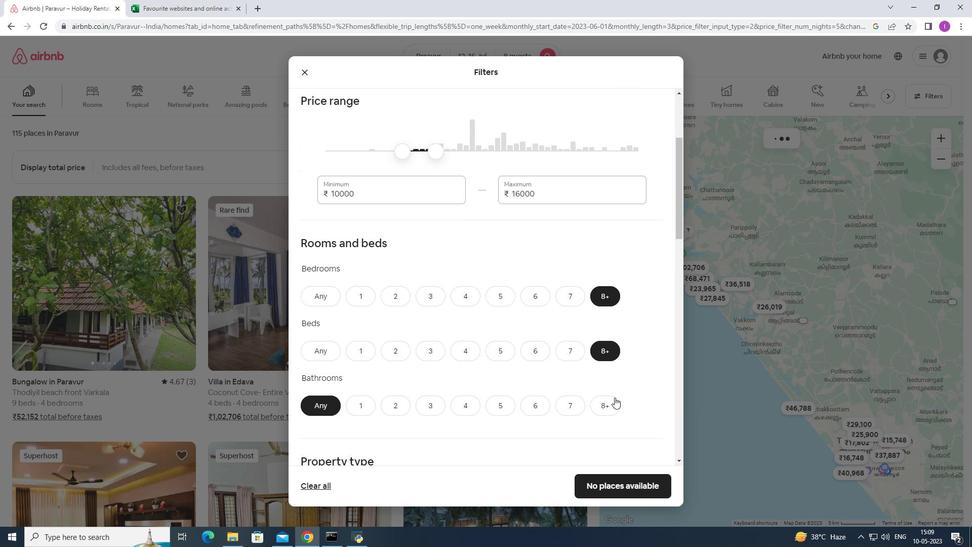 
Action: Mouse pressed left at (606, 403)
Screenshot: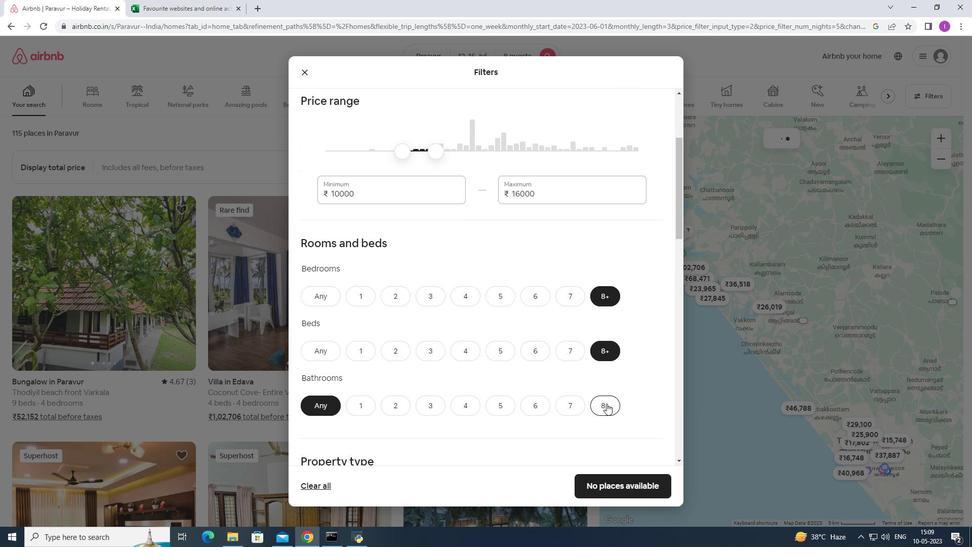 
Action: Mouse moved to (550, 382)
Screenshot: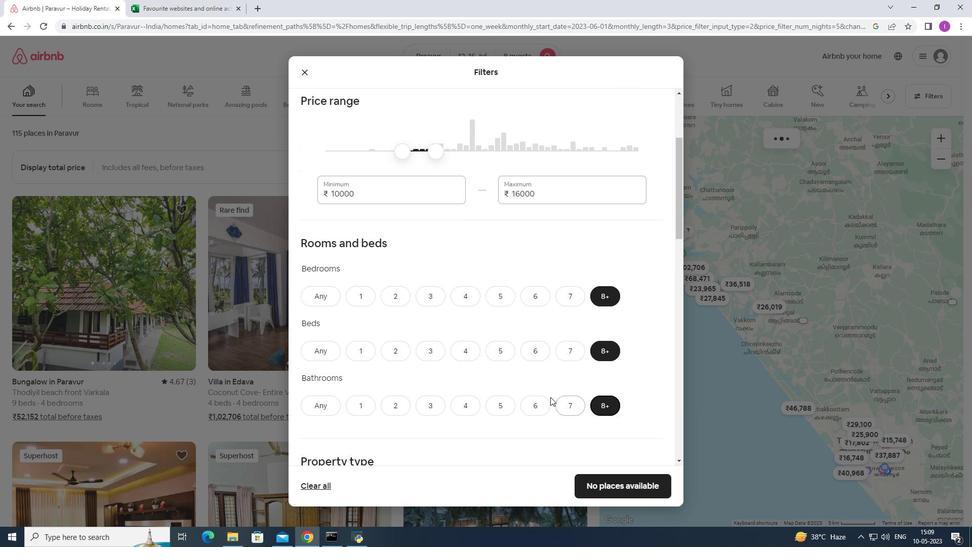 
Action: Mouse scrolled (550, 381) with delta (0, 0)
Screenshot: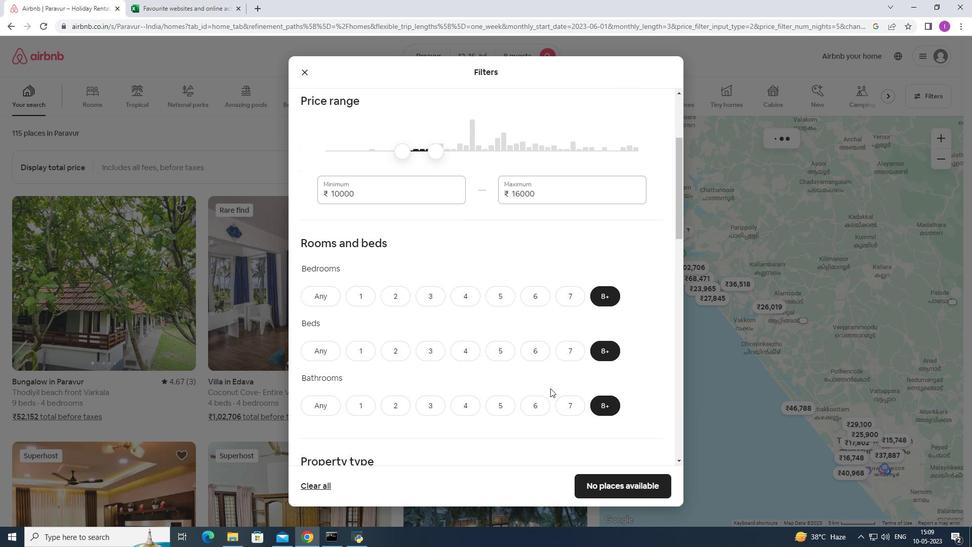 
Action: Mouse scrolled (550, 381) with delta (0, 0)
Screenshot: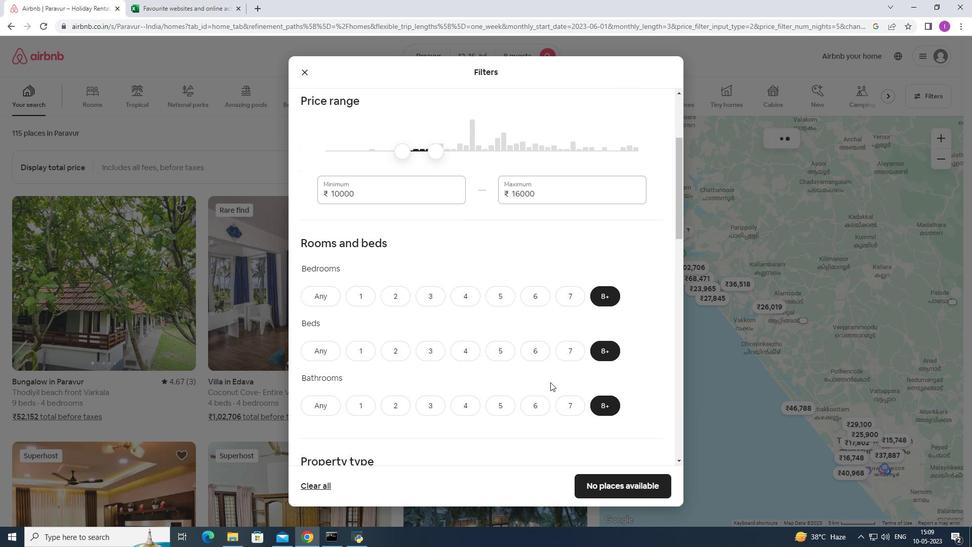 
Action: Mouse scrolled (550, 381) with delta (0, 0)
Screenshot: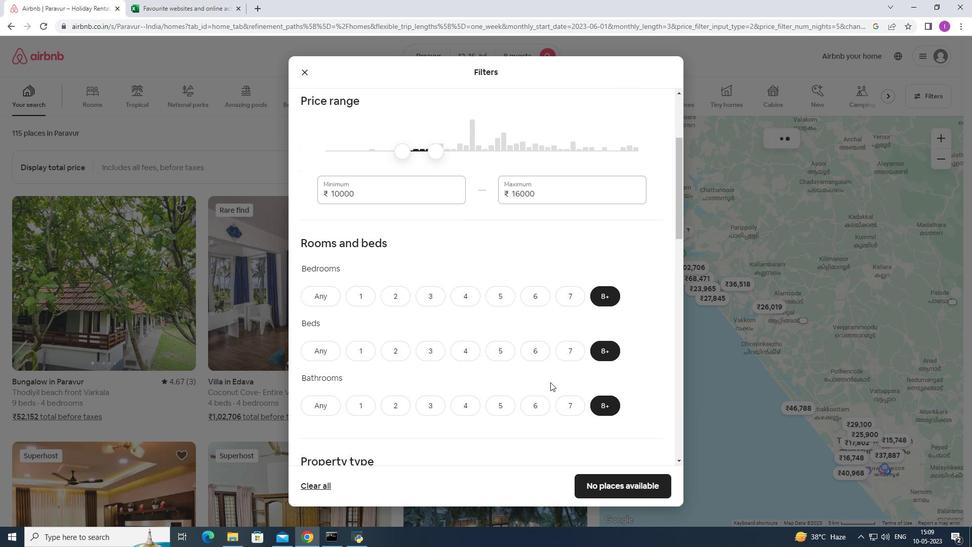 
Action: Mouse moved to (416, 330)
Screenshot: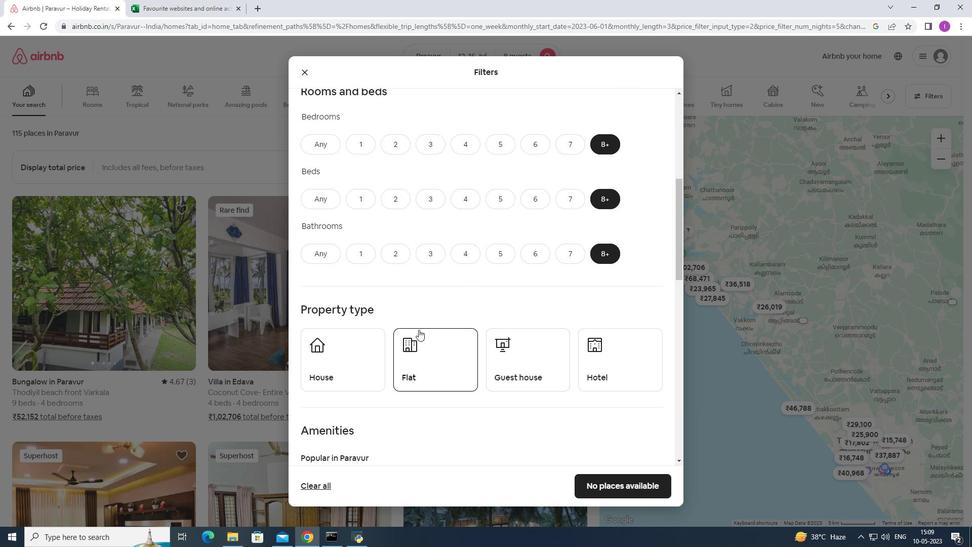 
Action: Mouse scrolled (416, 330) with delta (0, 0)
Screenshot: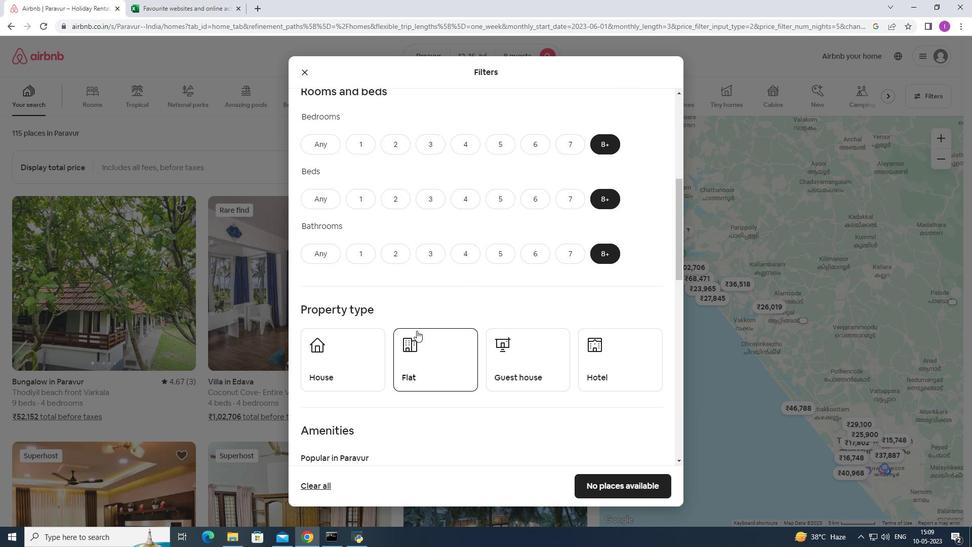 
Action: Mouse moved to (375, 321)
Screenshot: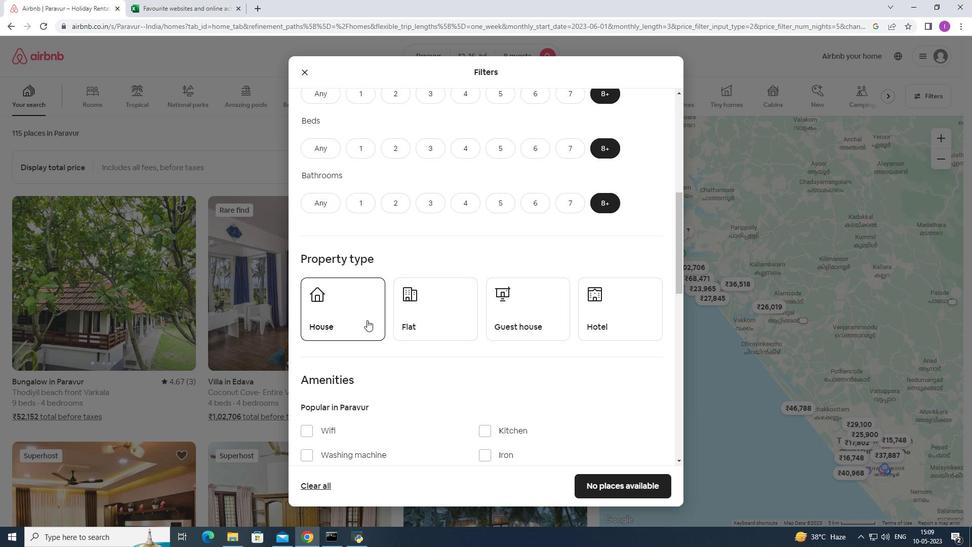 
Action: Mouse pressed left at (375, 321)
Screenshot: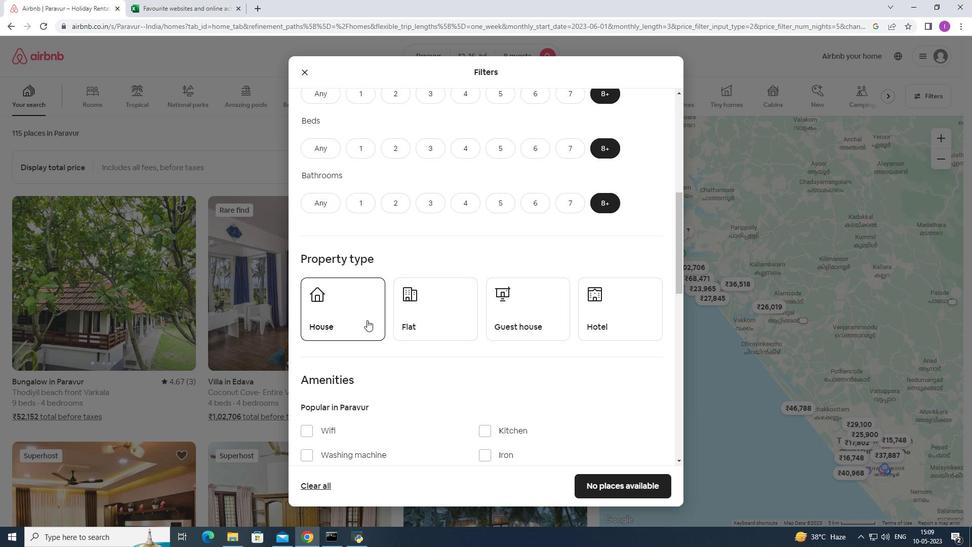 
Action: Mouse moved to (431, 322)
Screenshot: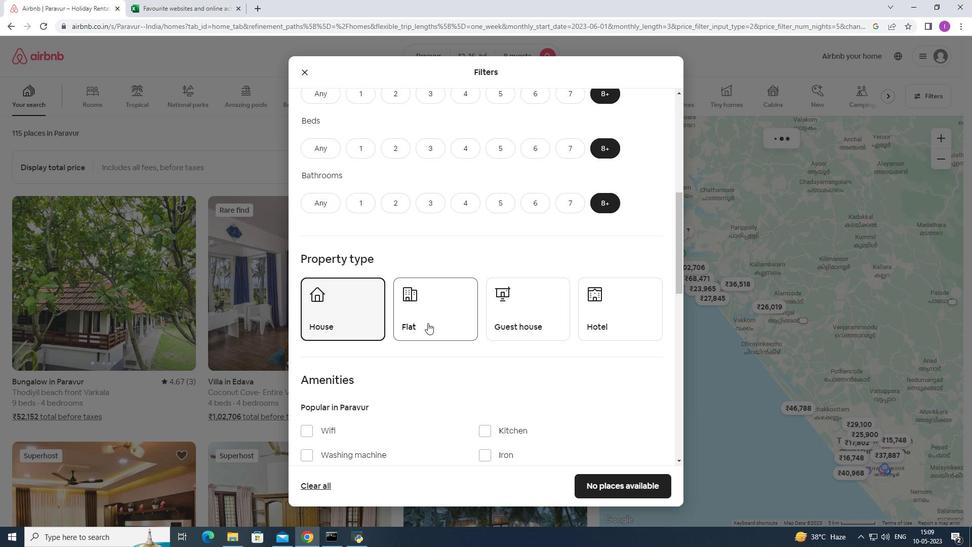 
Action: Mouse pressed left at (431, 322)
Screenshot: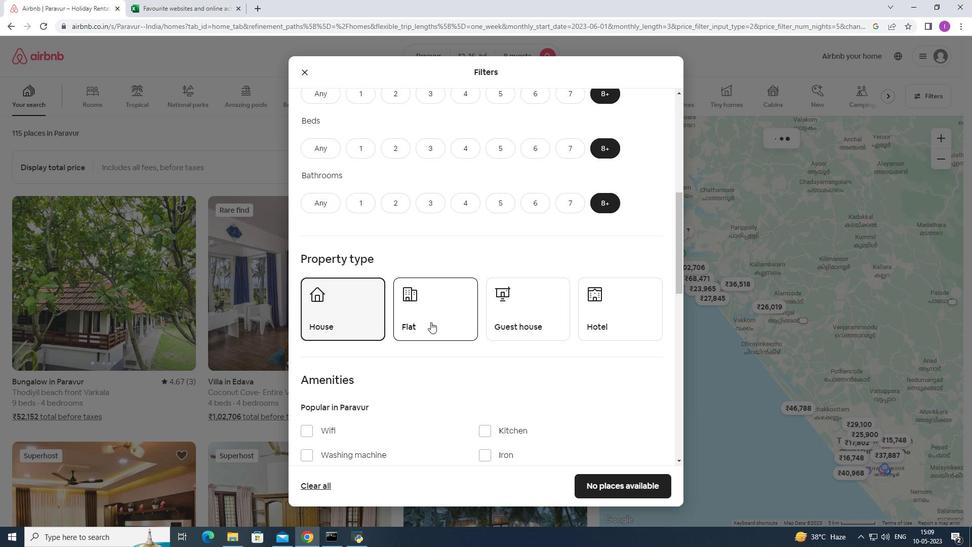 
Action: Mouse moved to (517, 314)
Screenshot: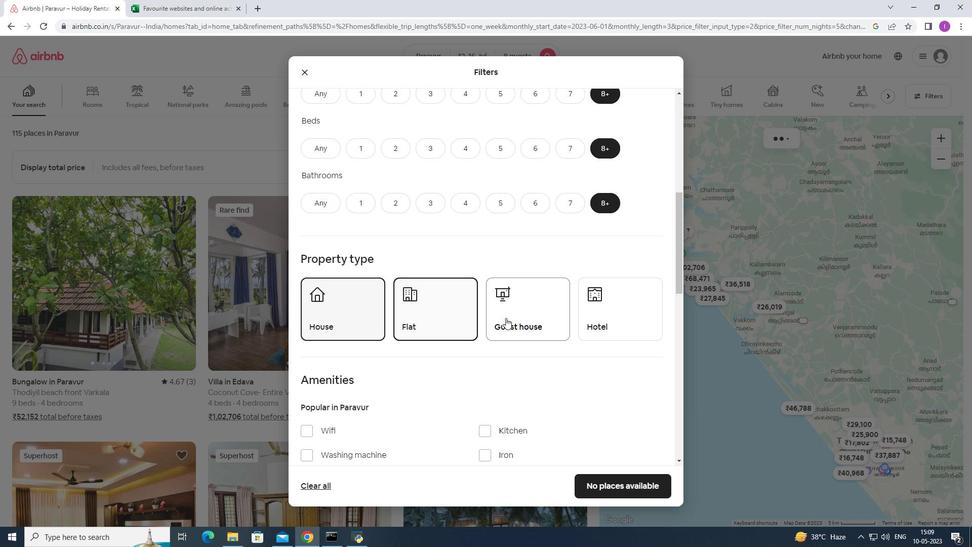 
Action: Mouse pressed left at (517, 314)
Screenshot: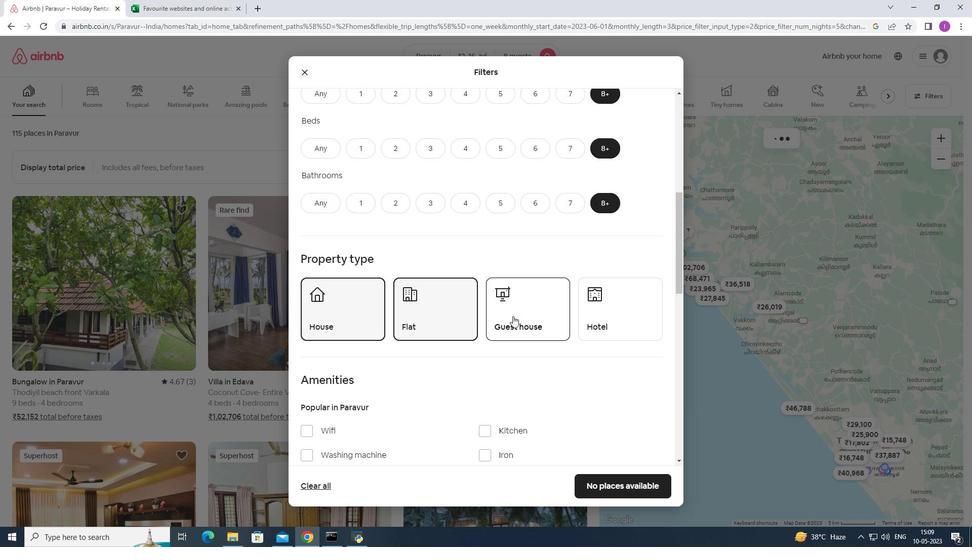 
Action: Mouse moved to (434, 335)
Screenshot: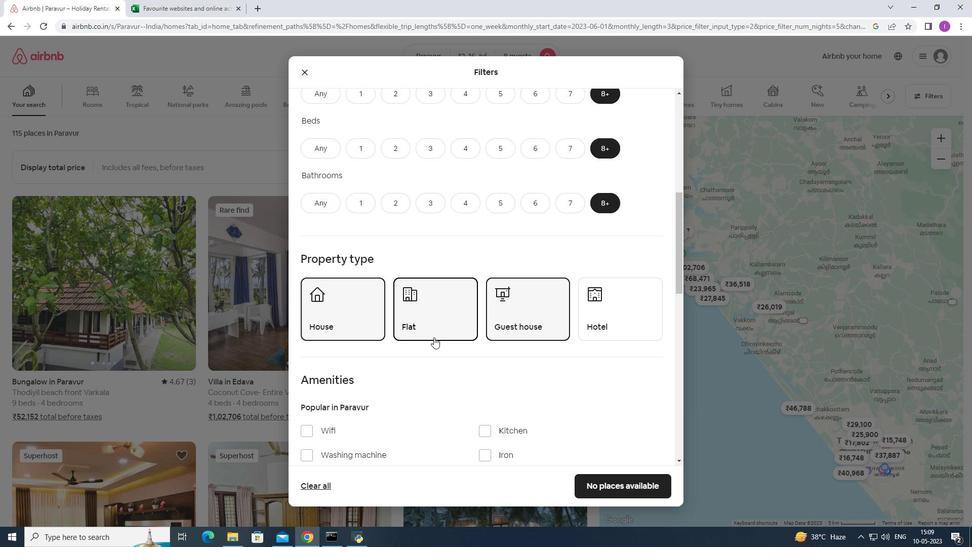 
Action: Mouse scrolled (434, 335) with delta (0, 0)
Screenshot: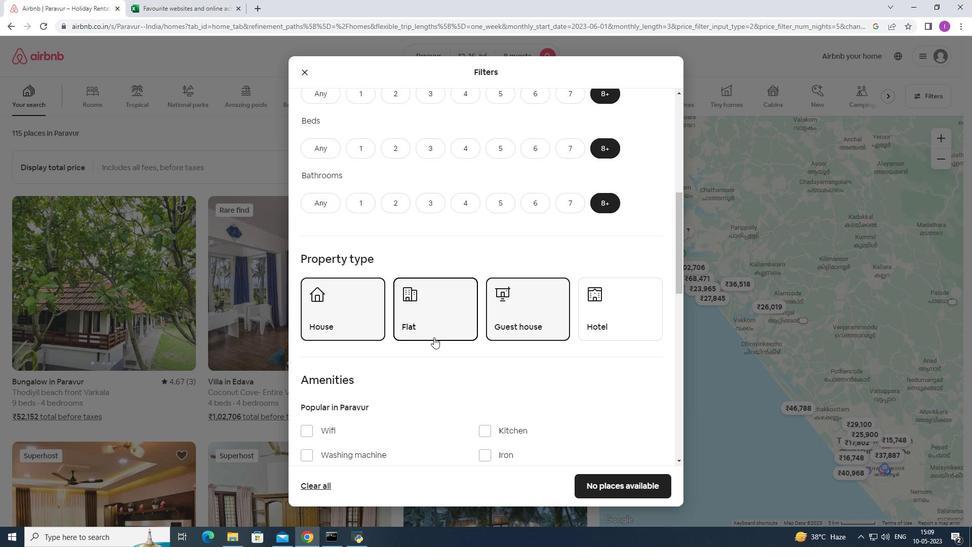 
Action: Mouse scrolled (434, 335) with delta (0, 0)
Screenshot: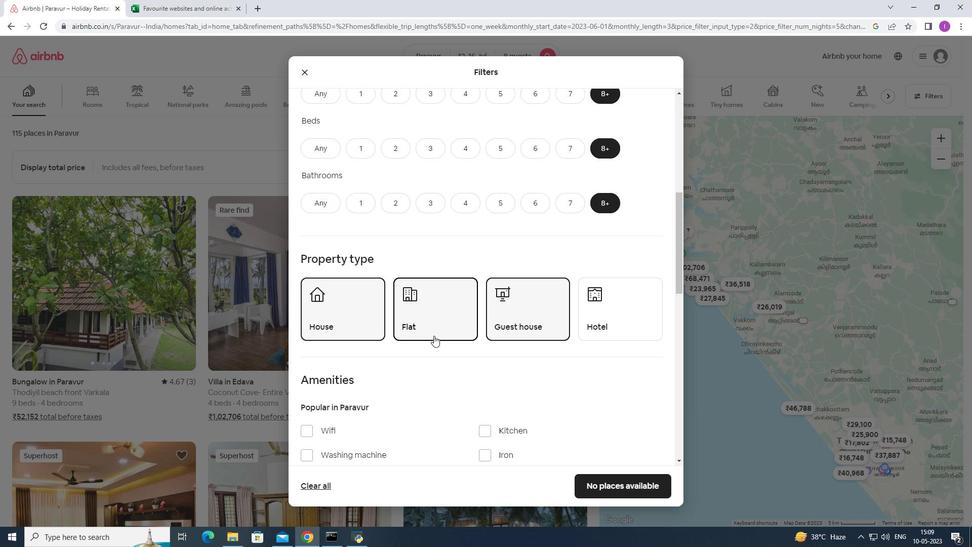 
Action: Mouse scrolled (434, 335) with delta (0, 0)
Screenshot: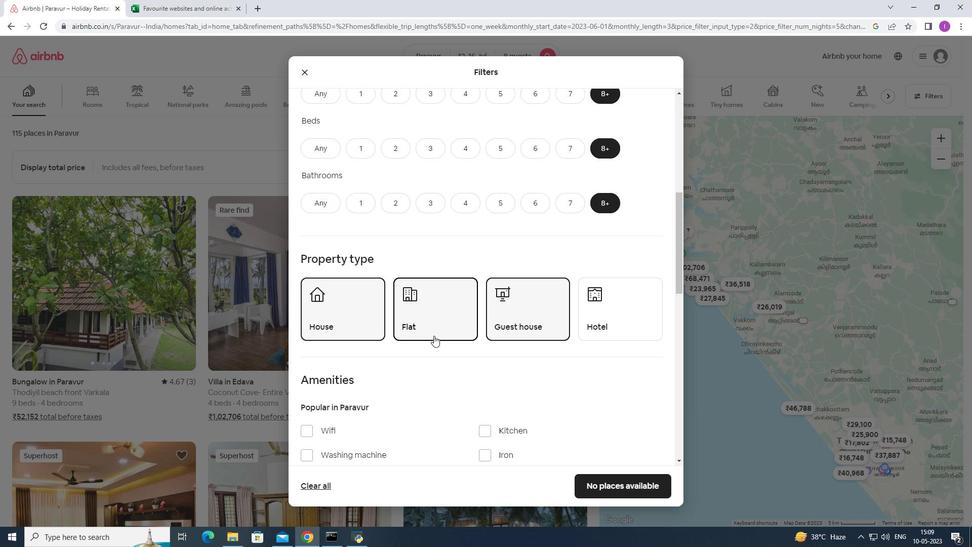 
Action: Mouse moved to (432, 331)
Screenshot: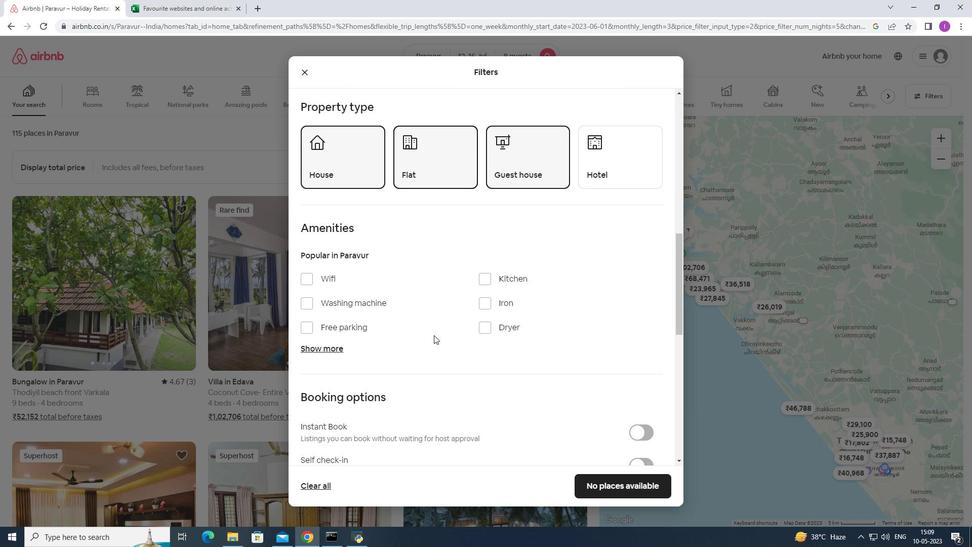 
Action: Mouse scrolled (432, 330) with delta (0, 0)
Screenshot: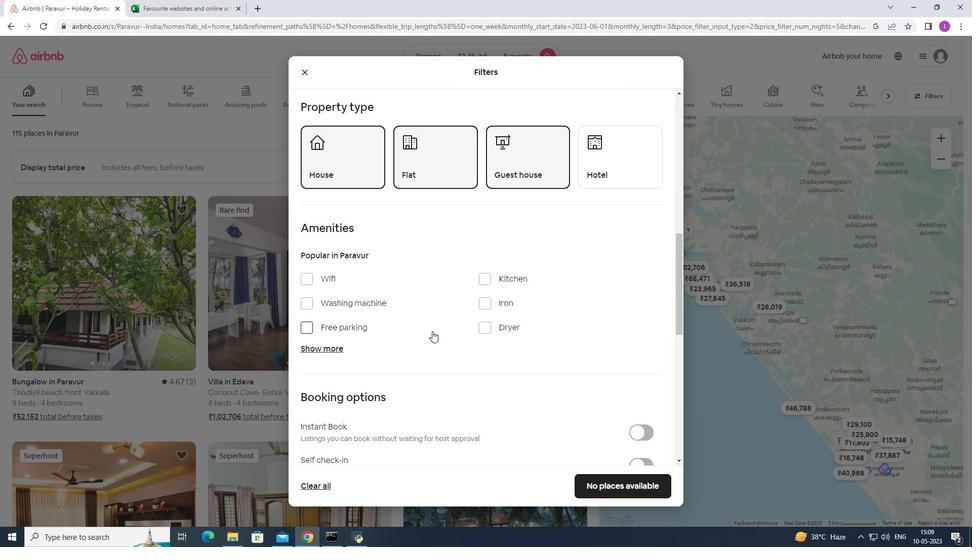 
Action: Mouse scrolled (432, 330) with delta (0, 0)
Screenshot: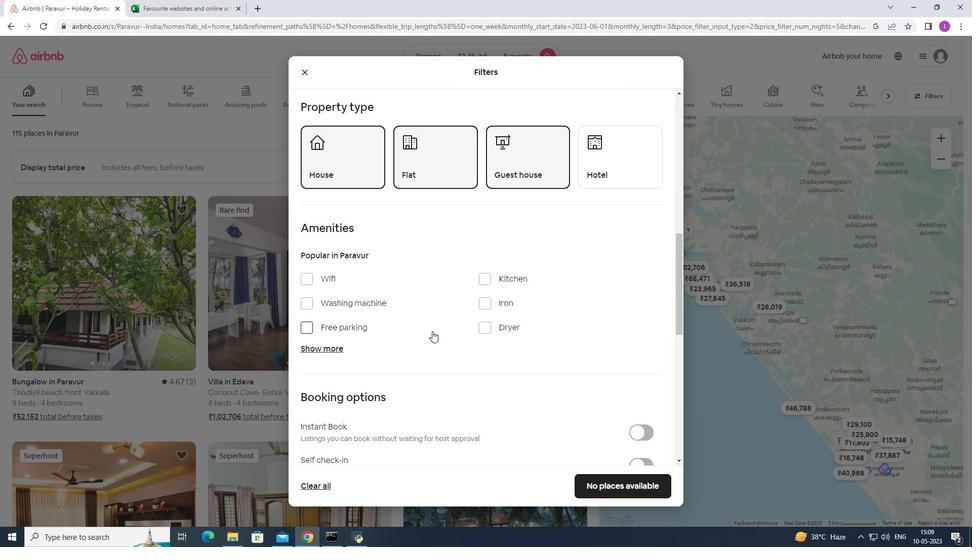 
Action: Mouse moved to (577, 155)
Screenshot: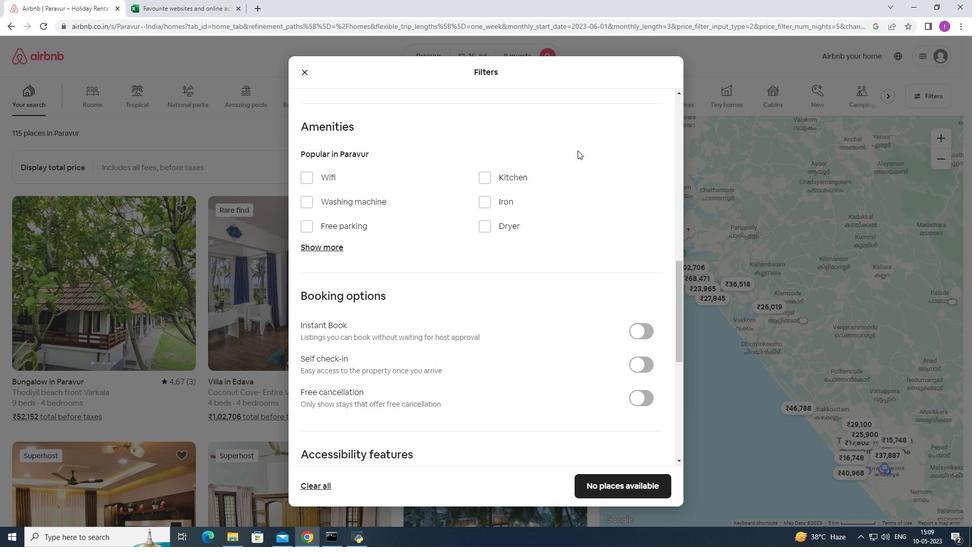 
Action: Mouse scrolled (577, 155) with delta (0, 0)
Screenshot: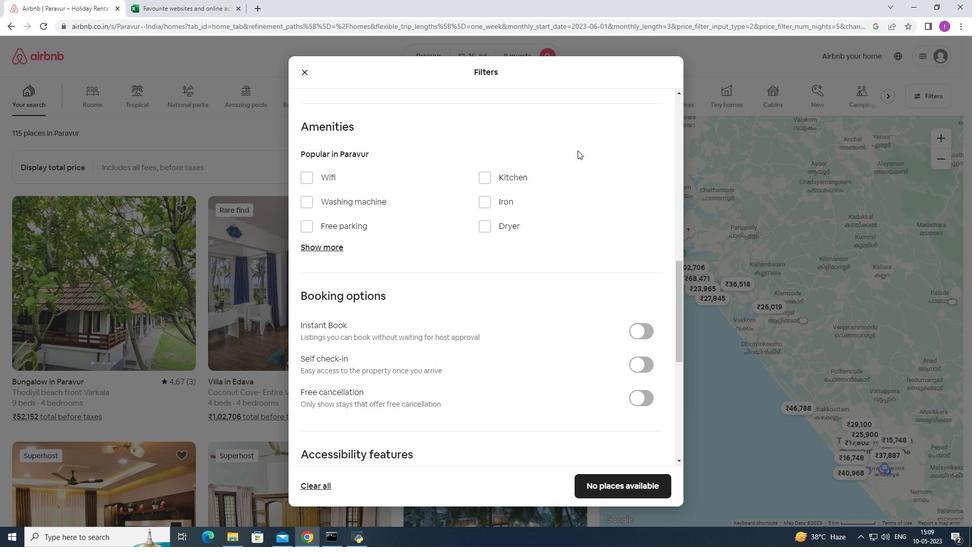 
Action: Mouse moved to (577, 159)
Screenshot: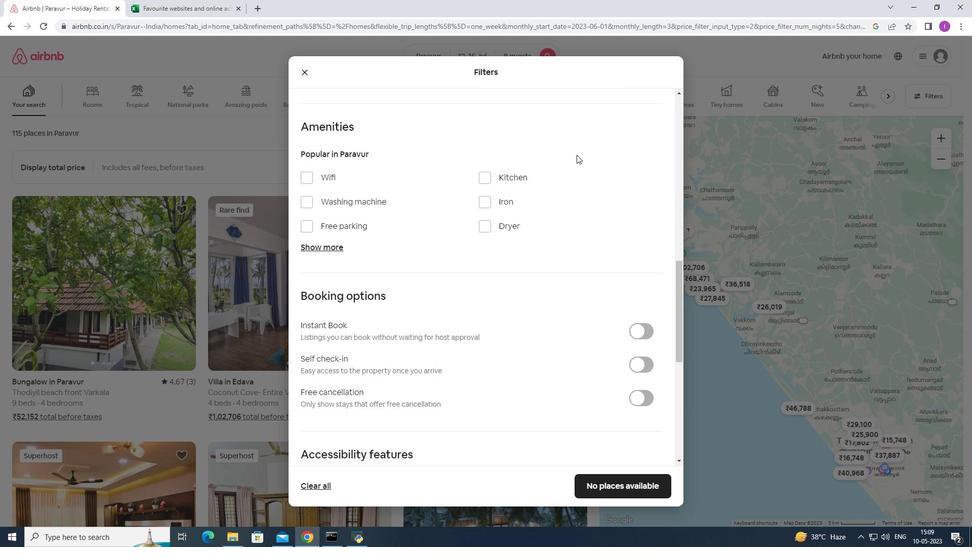 
Action: Mouse scrolled (577, 158) with delta (0, 0)
Screenshot: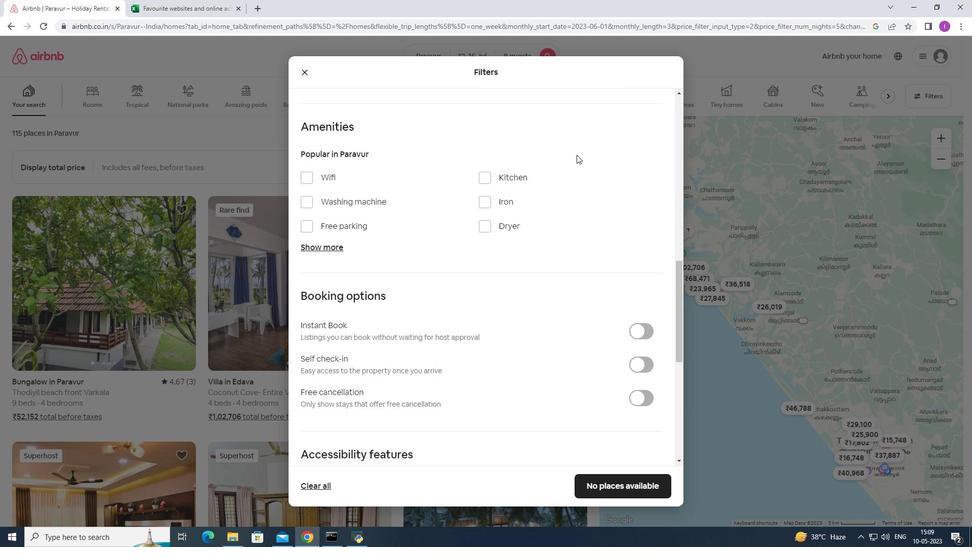 
Action: Mouse moved to (627, 162)
Screenshot: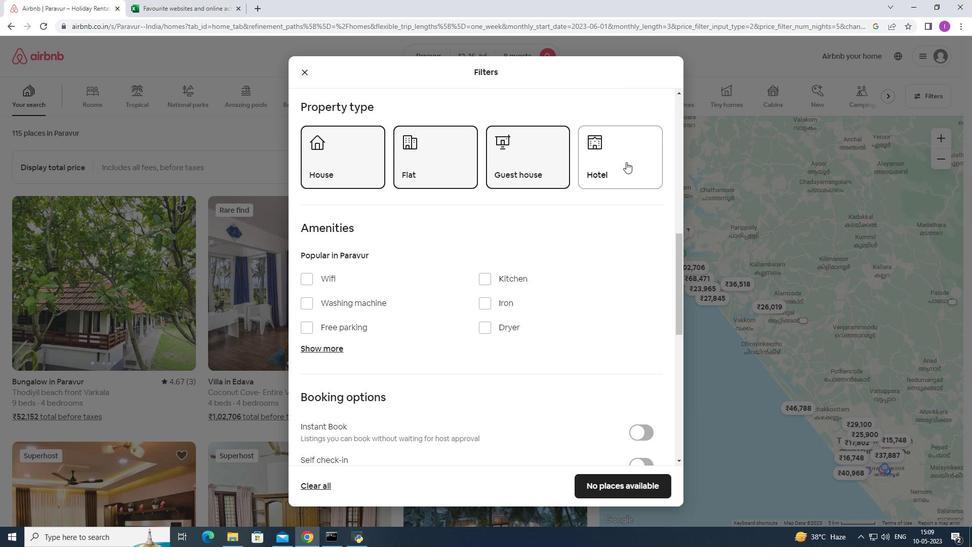 
Action: Mouse pressed left at (627, 162)
Screenshot: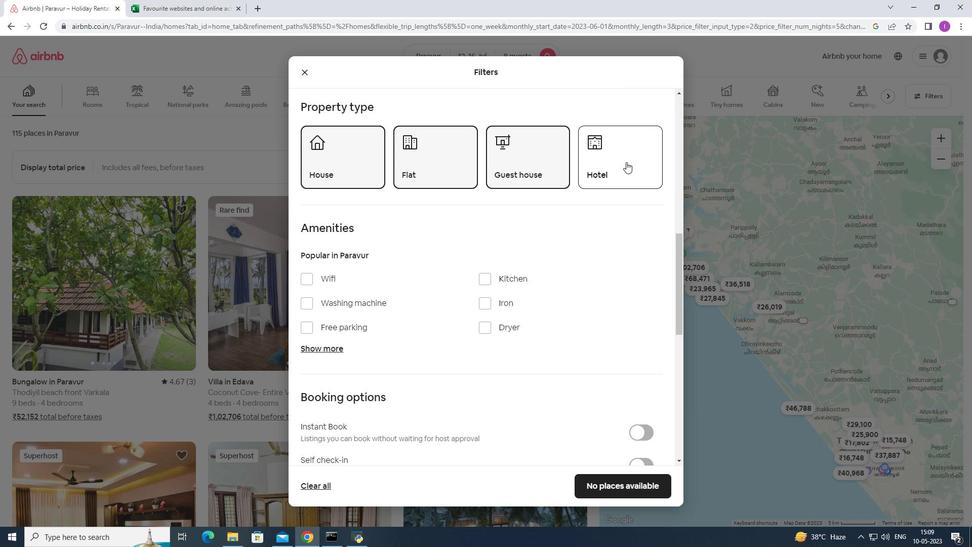 
Action: Mouse moved to (484, 261)
Screenshot: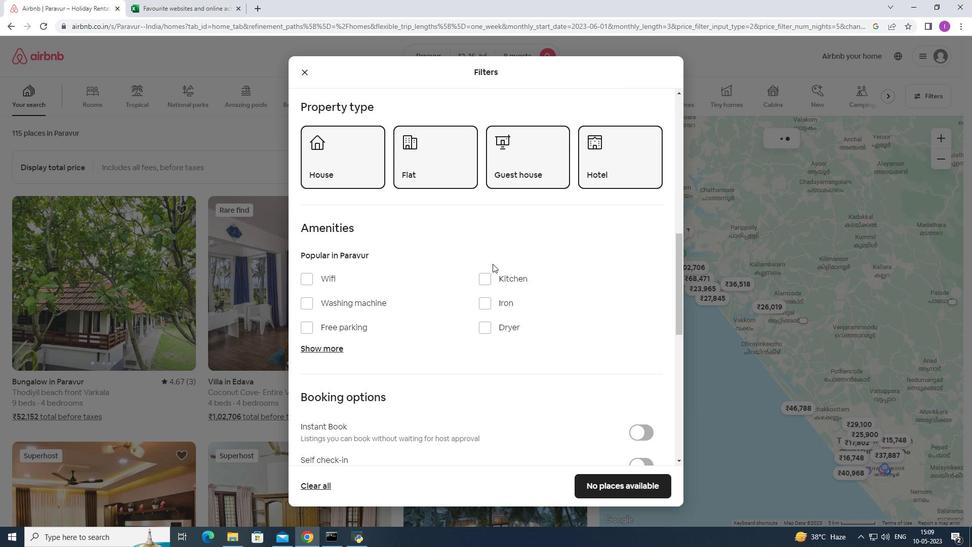
Action: Mouse scrolled (484, 261) with delta (0, 0)
Screenshot: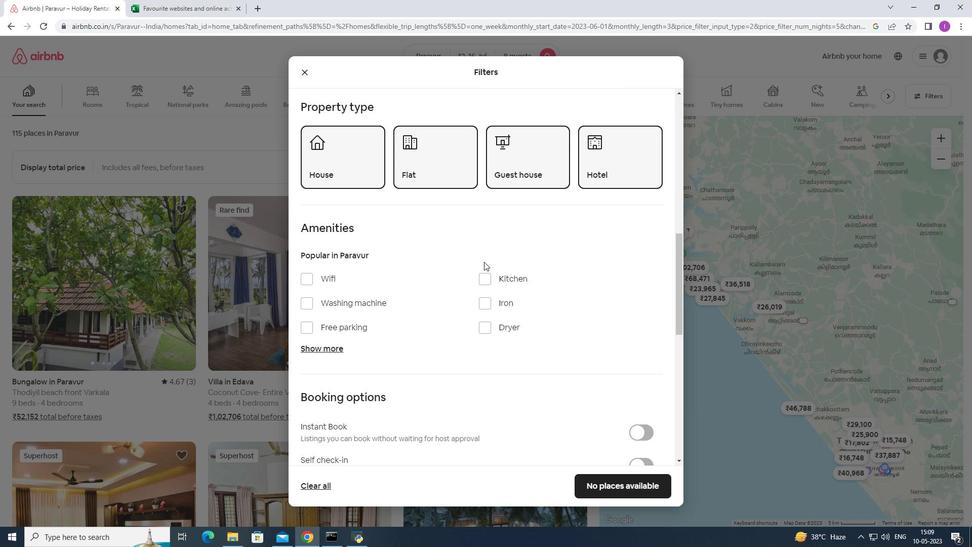 
Action: Mouse scrolled (484, 261) with delta (0, 0)
Screenshot: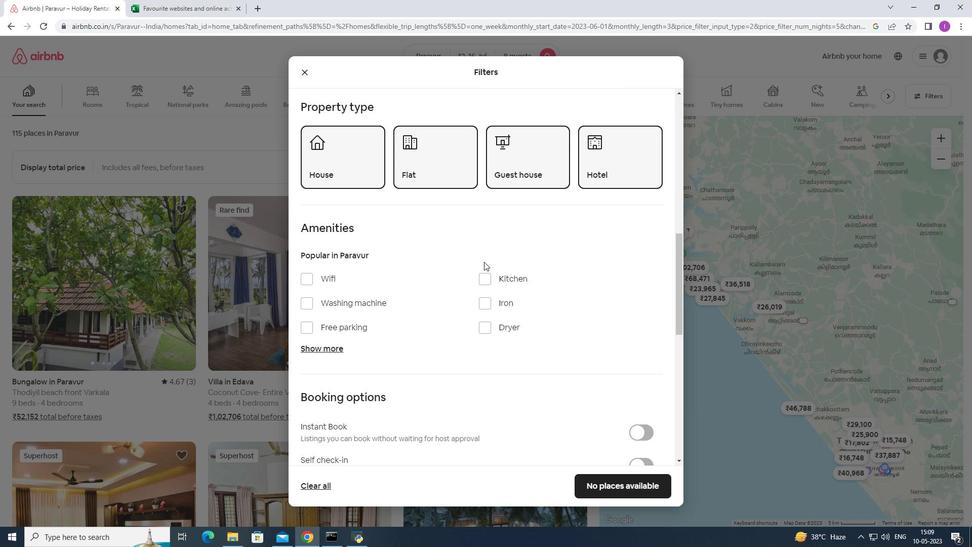 
Action: Mouse moved to (312, 175)
Screenshot: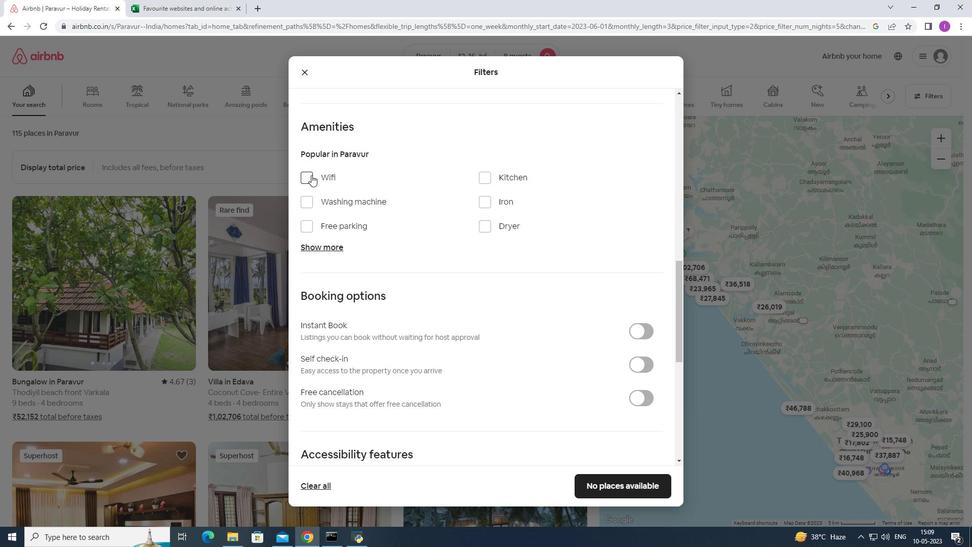 
Action: Mouse pressed left at (312, 175)
Screenshot: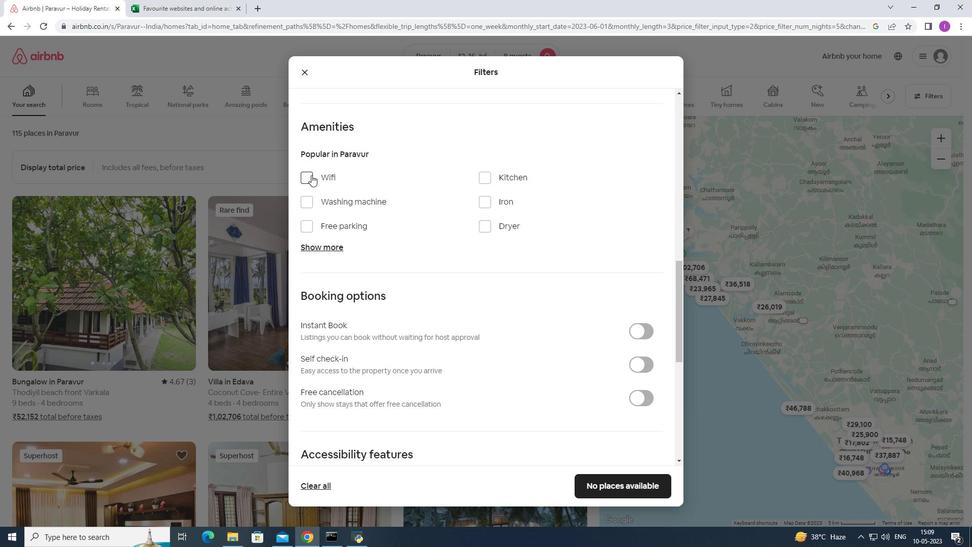 
Action: Mouse moved to (332, 227)
Screenshot: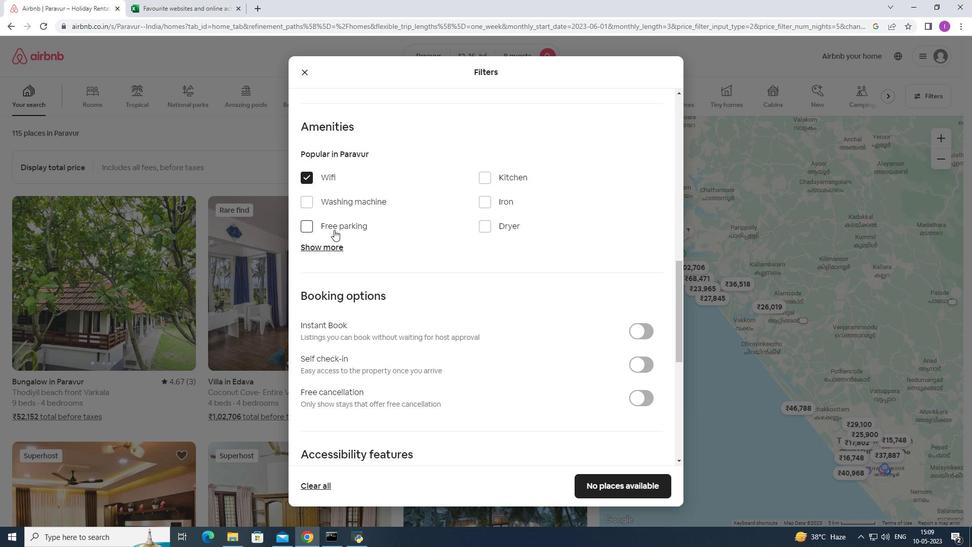 
Action: Mouse pressed left at (332, 227)
Screenshot: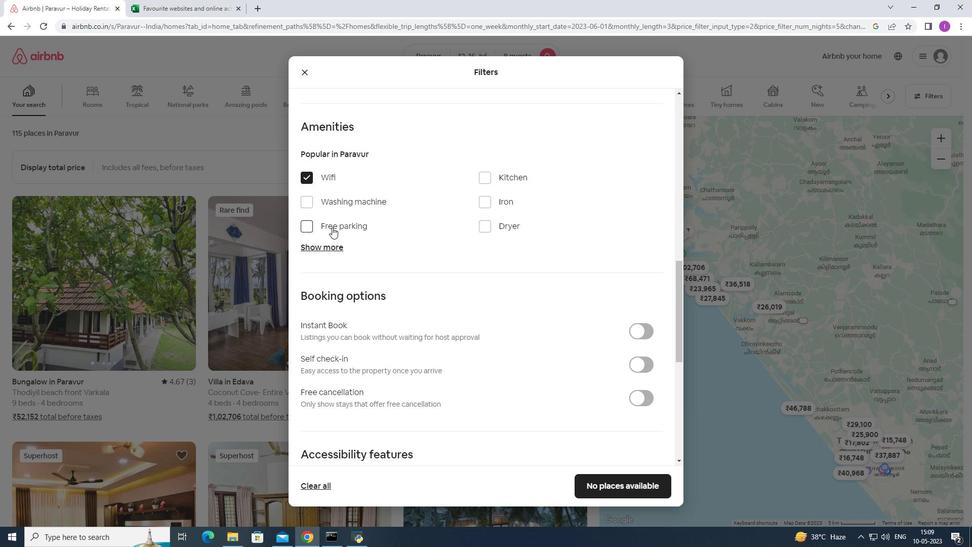 
Action: Mouse moved to (386, 248)
Screenshot: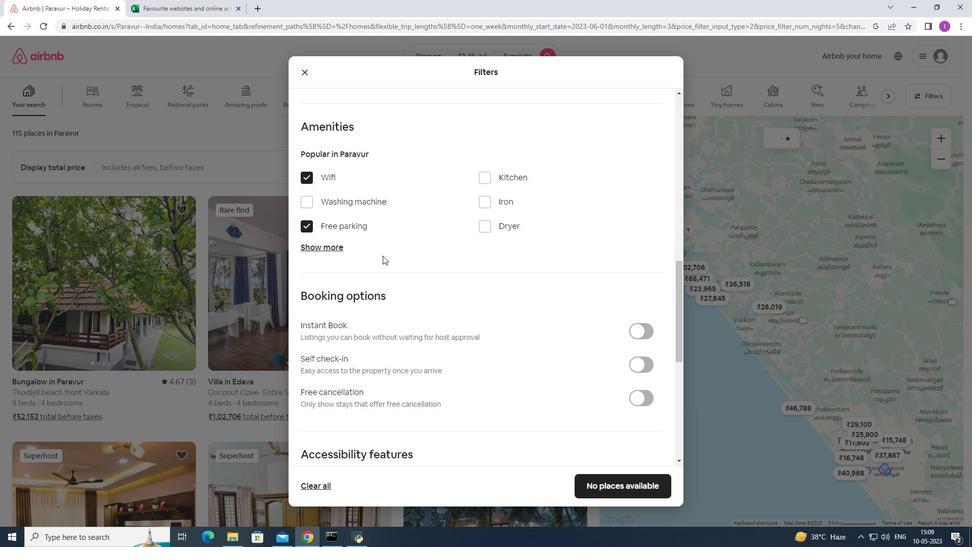 
Action: Mouse scrolled (386, 248) with delta (0, 0)
Screenshot: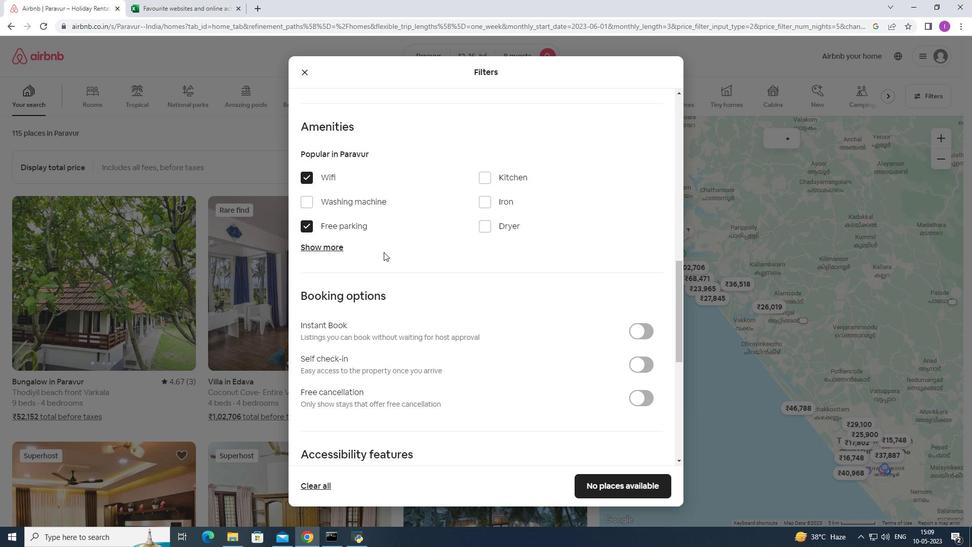 
Action: Mouse scrolled (386, 248) with delta (0, 0)
Screenshot: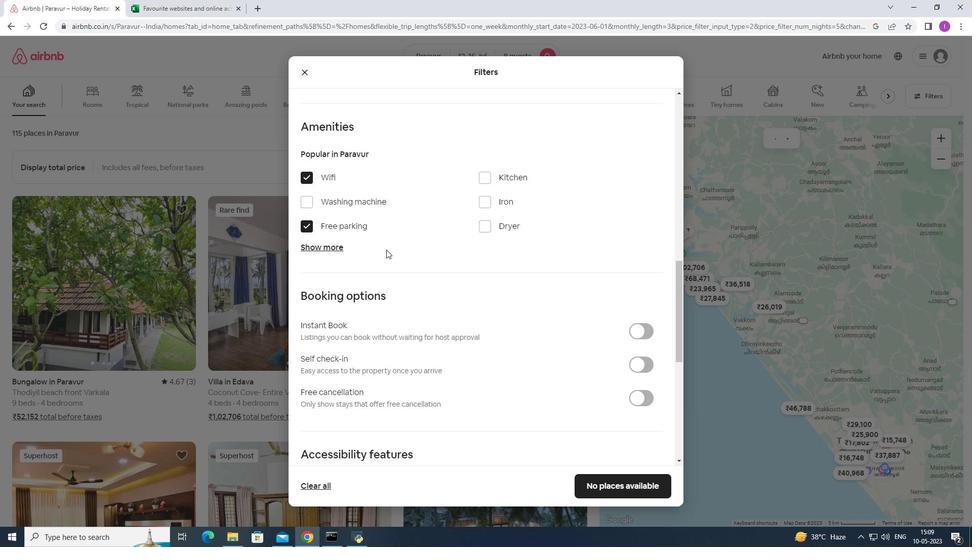 
Action: Mouse moved to (328, 145)
Screenshot: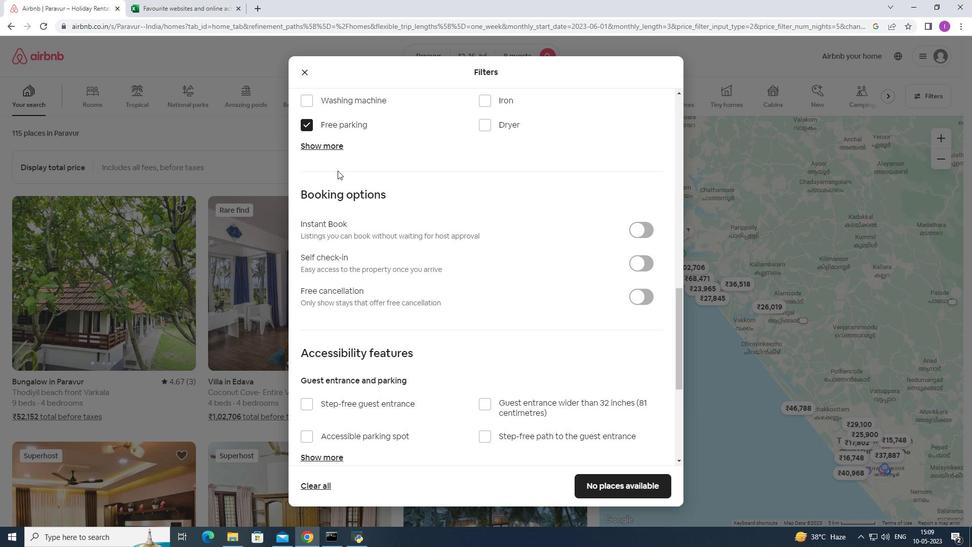 
Action: Mouse pressed left at (328, 145)
Screenshot: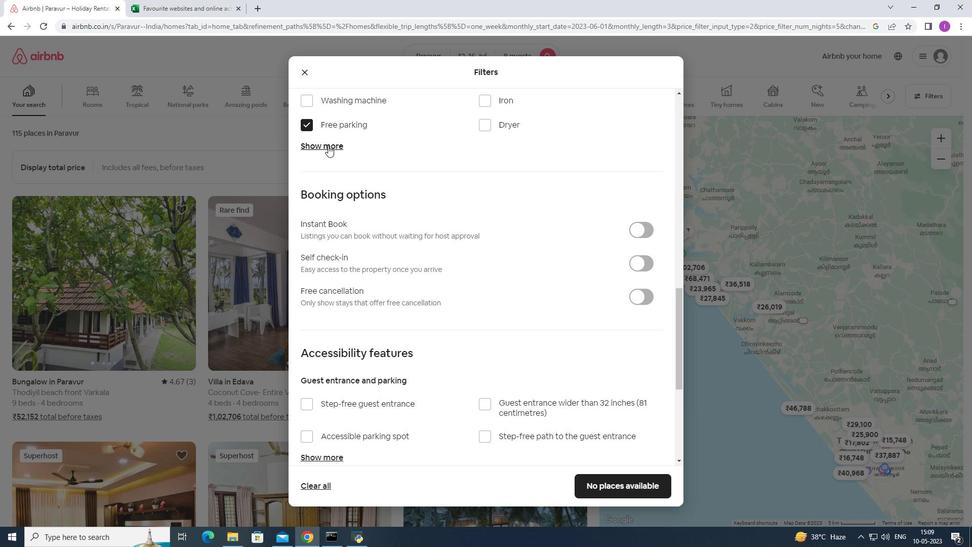
Action: Mouse moved to (467, 237)
Screenshot: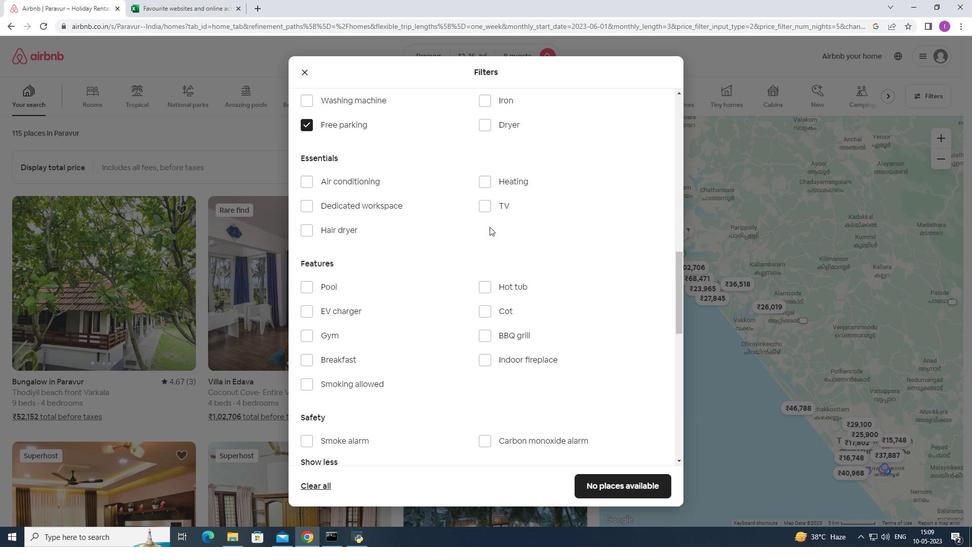 
Action: Mouse scrolled (467, 237) with delta (0, 0)
Screenshot: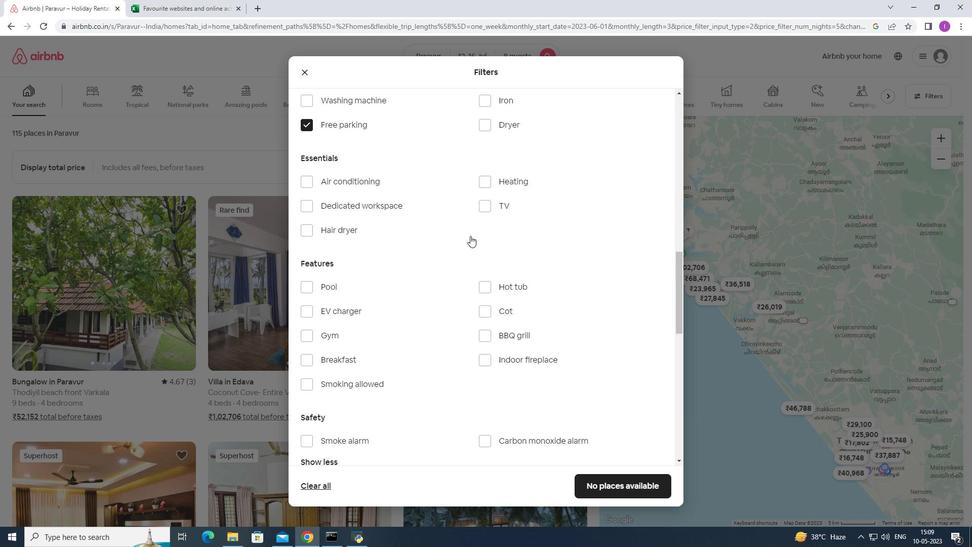 
Action: Mouse moved to (467, 239)
Screenshot: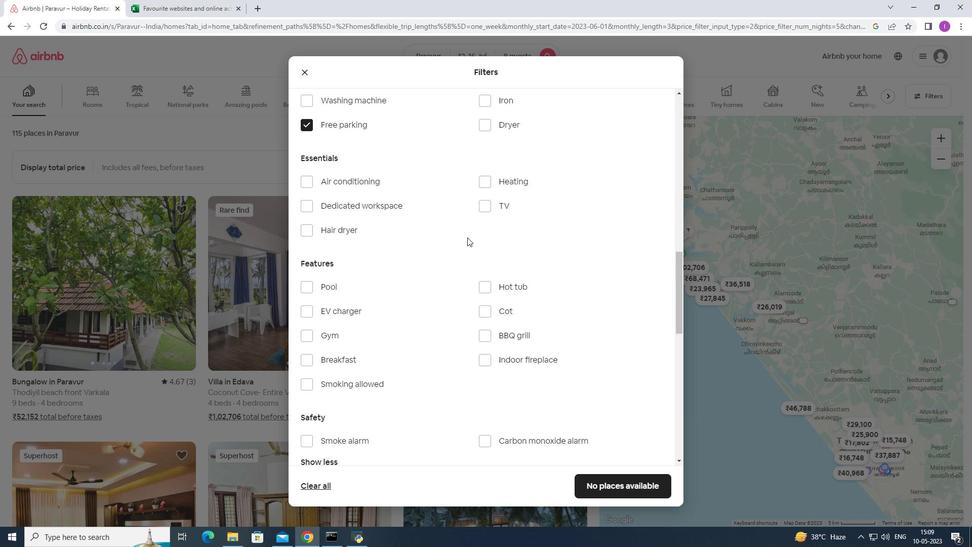 
Action: Mouse scrolled (467, 239) with delta (0, 0)
Screenshot: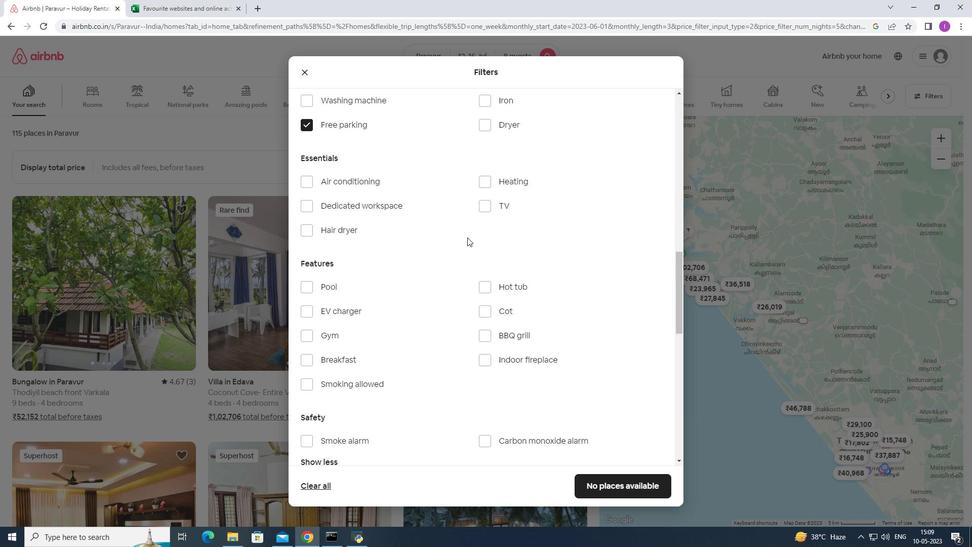 
Action: Mouse moved to (467, 249)
Screenshot: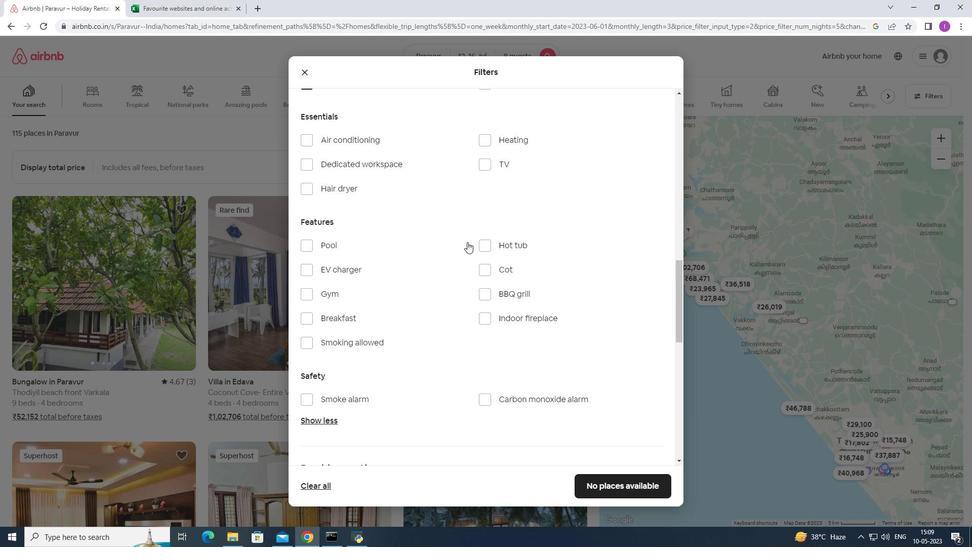 
Action: Mouse scrolled (467, 249) with delta (0, 0)
Screenshot: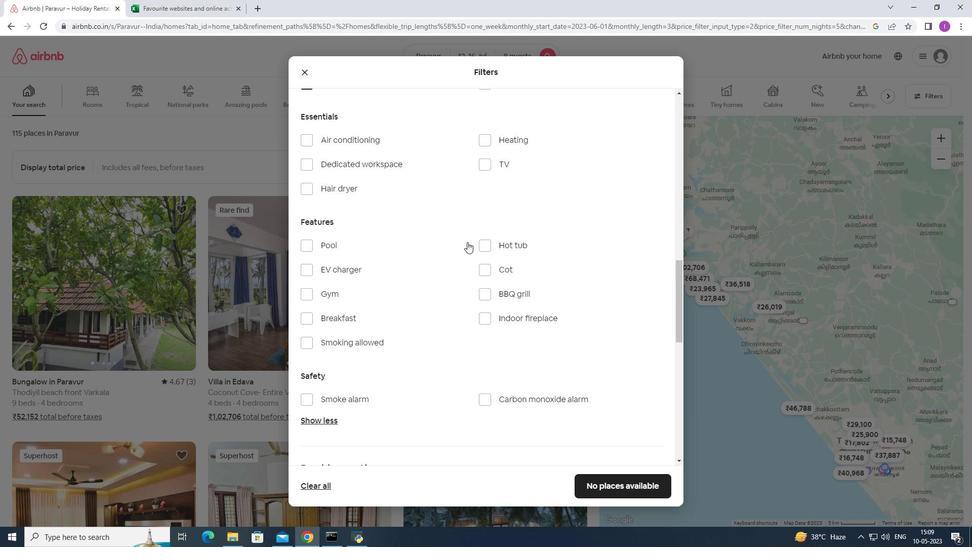 
Action: Mouse moved to (465, 258)
Screenshot: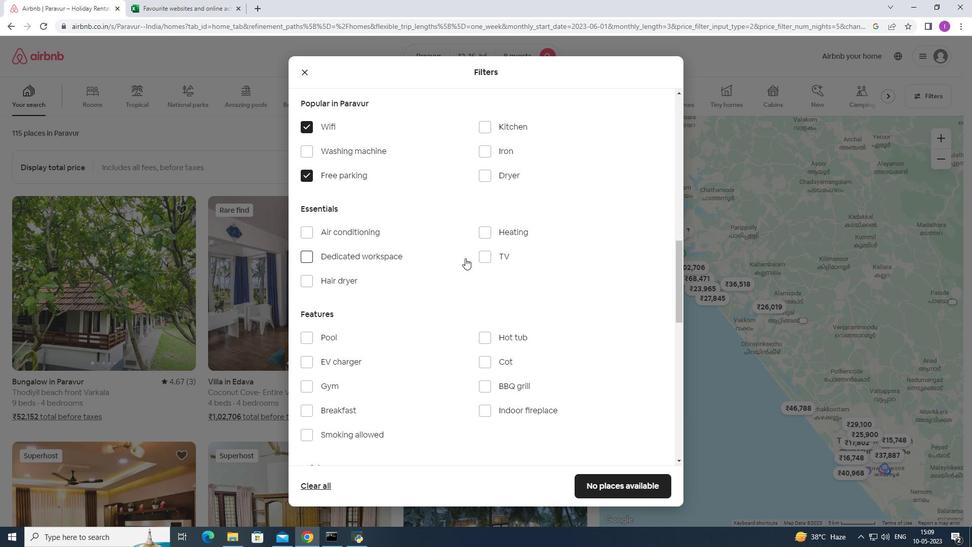 
Action: Mouse scrolled (465, 258) with delta (0, 0)
Screenshot: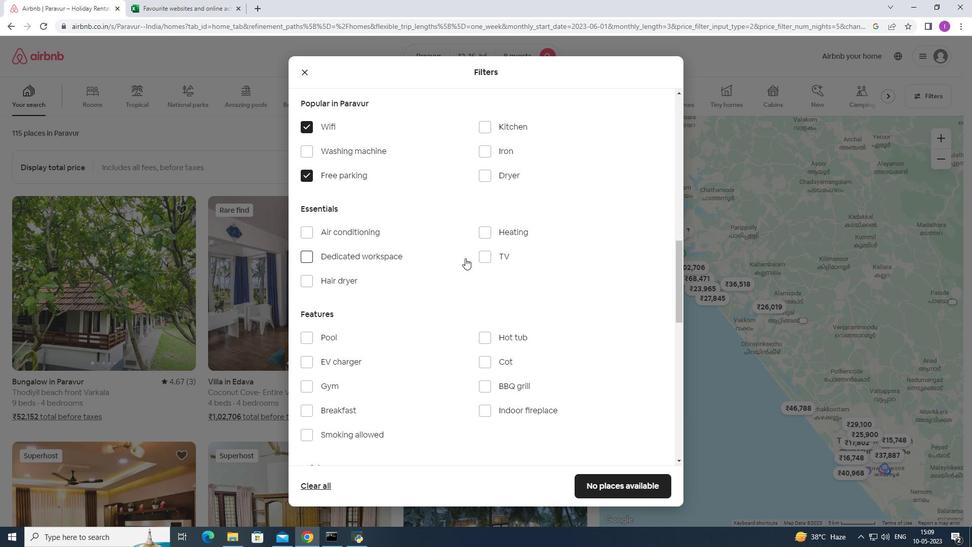 
Action: Mouse moved to (485, 308)
Screenshot: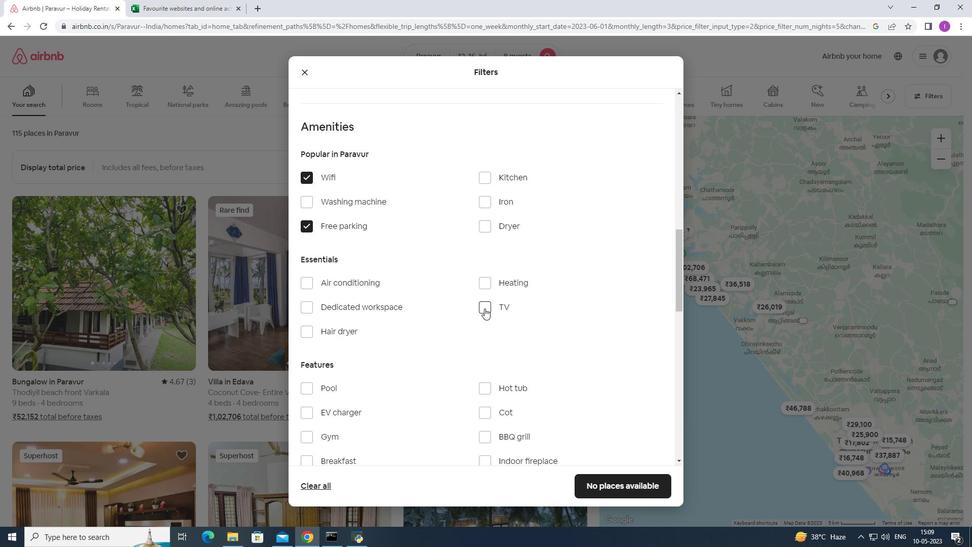 
Action: Mouse pressed left at (485, 308)
Screenshot: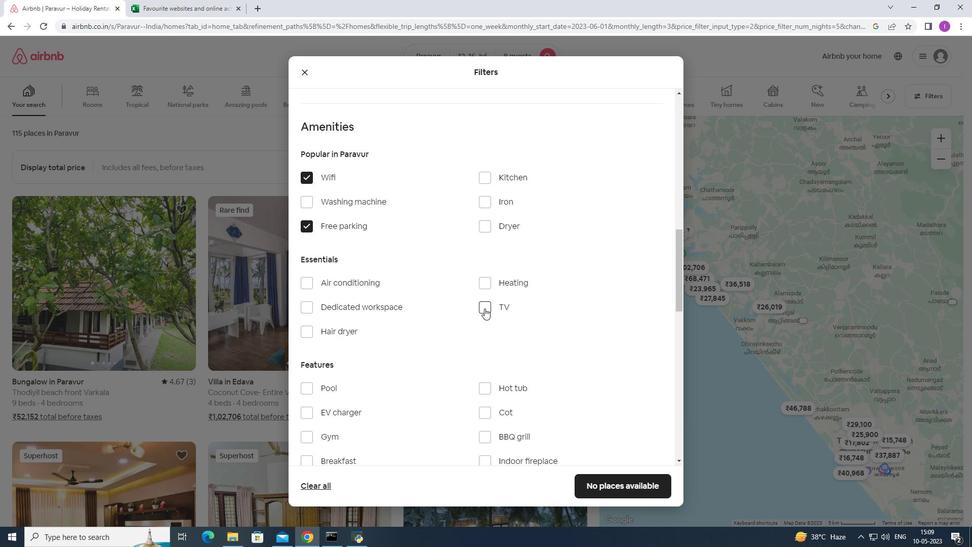 
Action: Mouse moved to (485, 305)
Screenshot: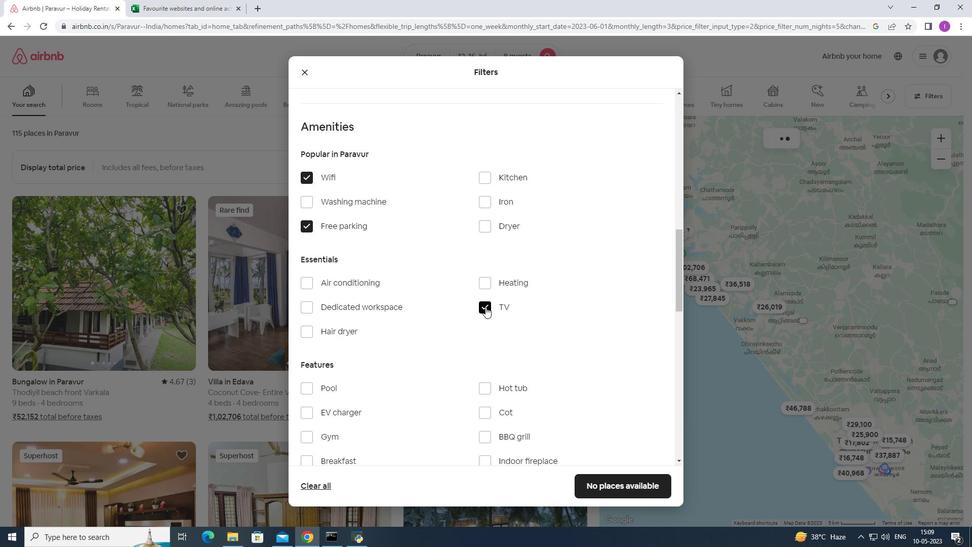 
Action: Mouse scrolled (485, 305) with delta (0, 0)
Screenshot: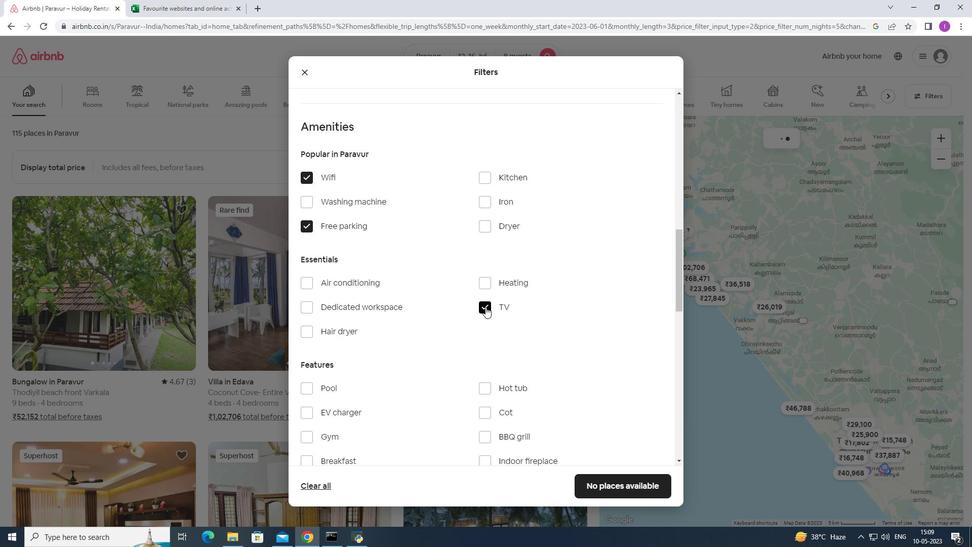 
Action: Mouse scrolled (485, 305) with delta (0, 0)
Screenshot: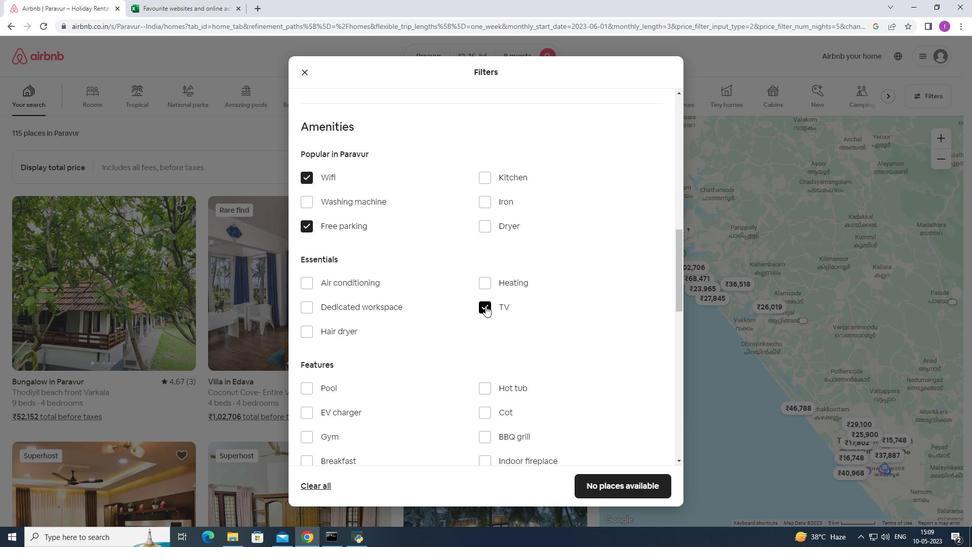 
Action: Mouse moved to (473, 309)
Screenshot: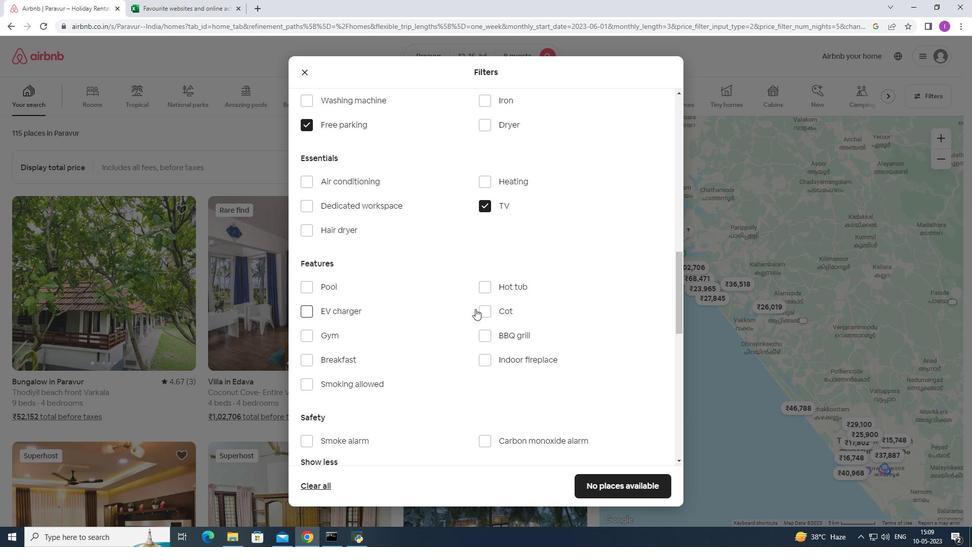 
Action: Mouse scrolled (473, 309) with delta (0, 0)
Screenshot: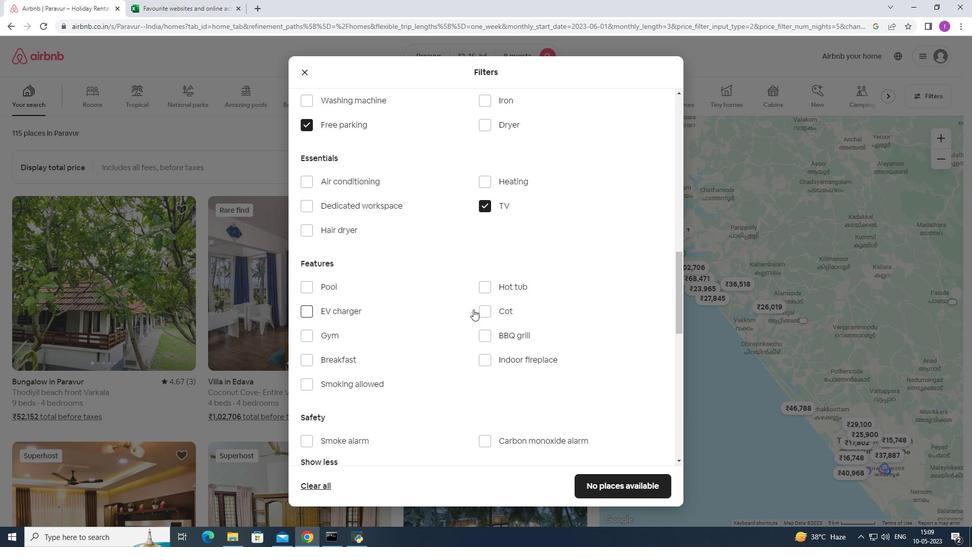 
Action: Mouse scrolled (473, 309) with delta (0, 0)
Screenshot: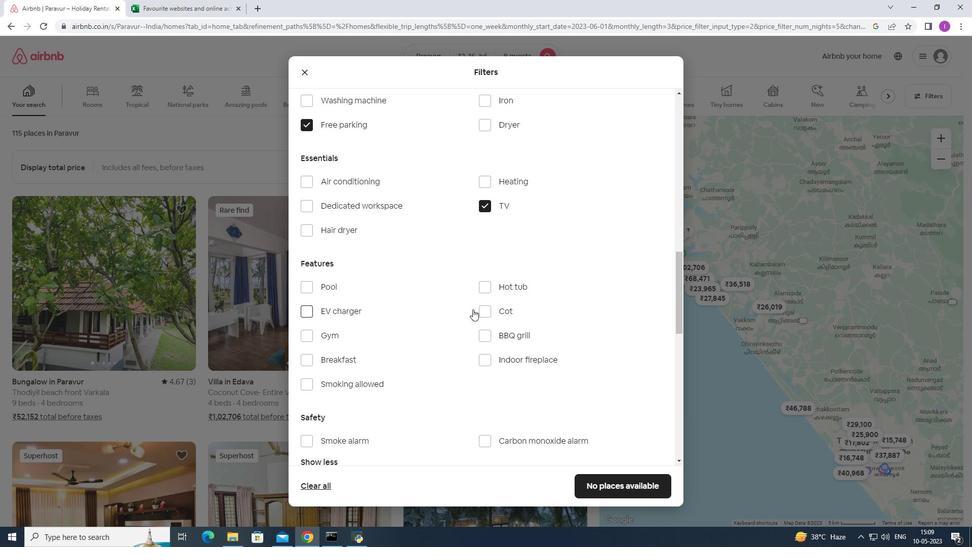 
Action: Mouse moved to (302, 231)
Screenshot: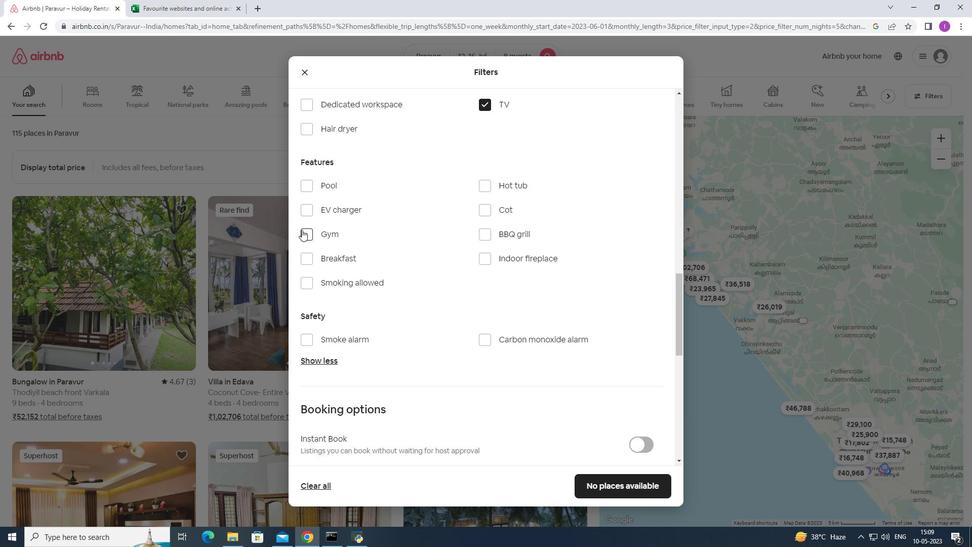 
Action: Mouse pressed left at (302, 231)
Screenshot: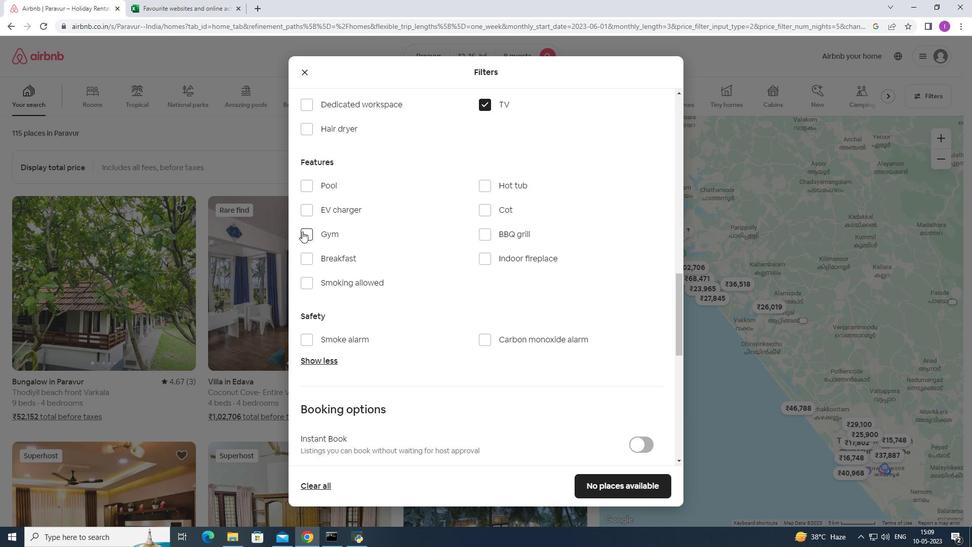
Action: Mouse moved to (304, 260)
Screenshot: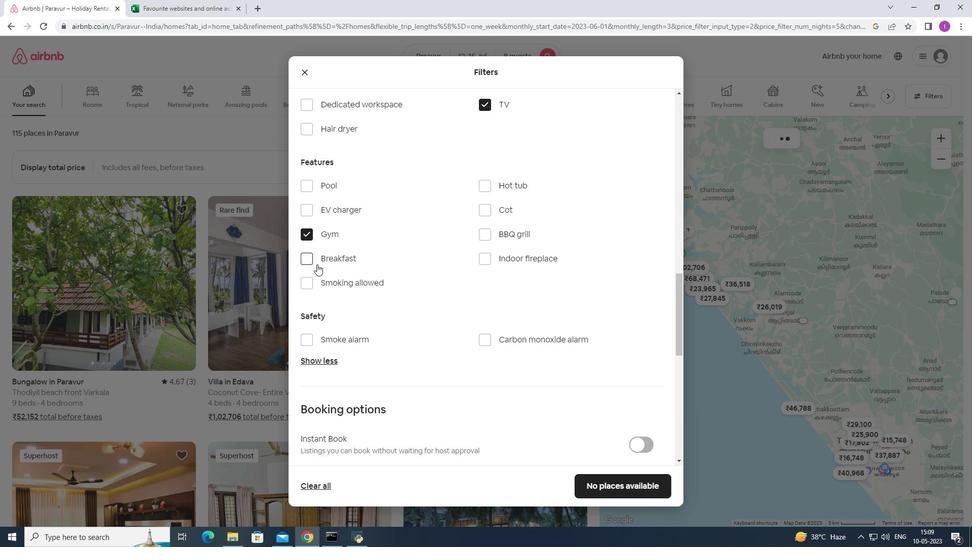 
Action: Mouse pressed left at (304, 260)
Screenshot: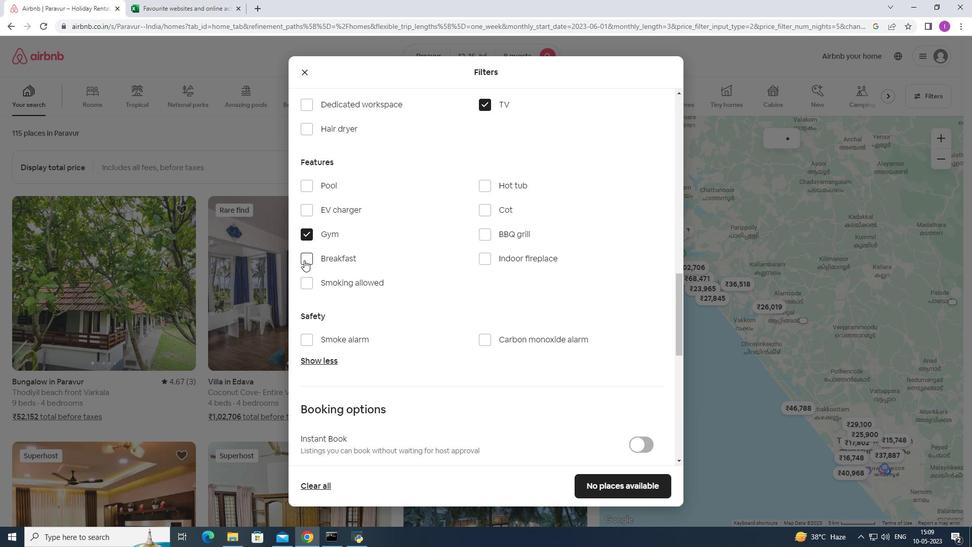 
Action: Mouse moved to (467, 346)
Screenshot: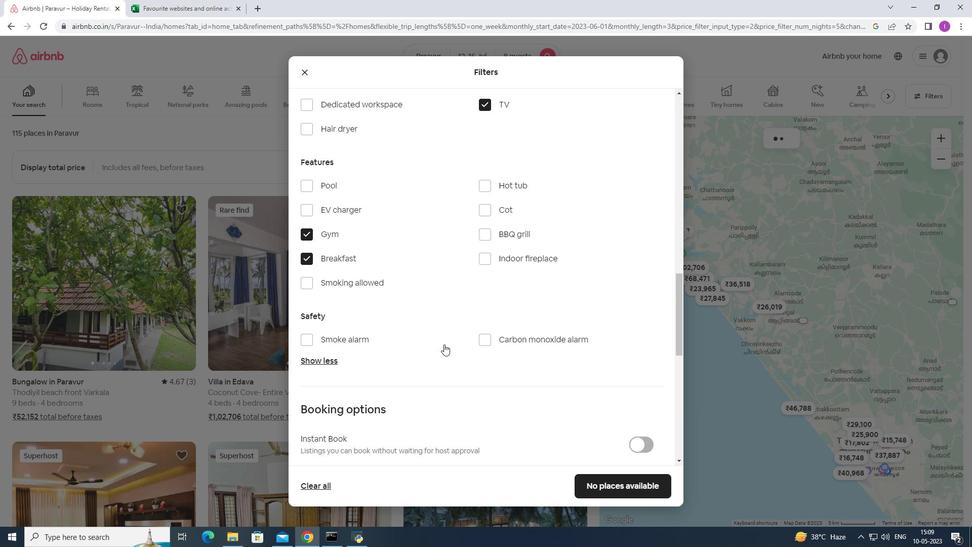 
Action: Mouse scrolled (467, 345) with delta (0, 0)
Screenshot: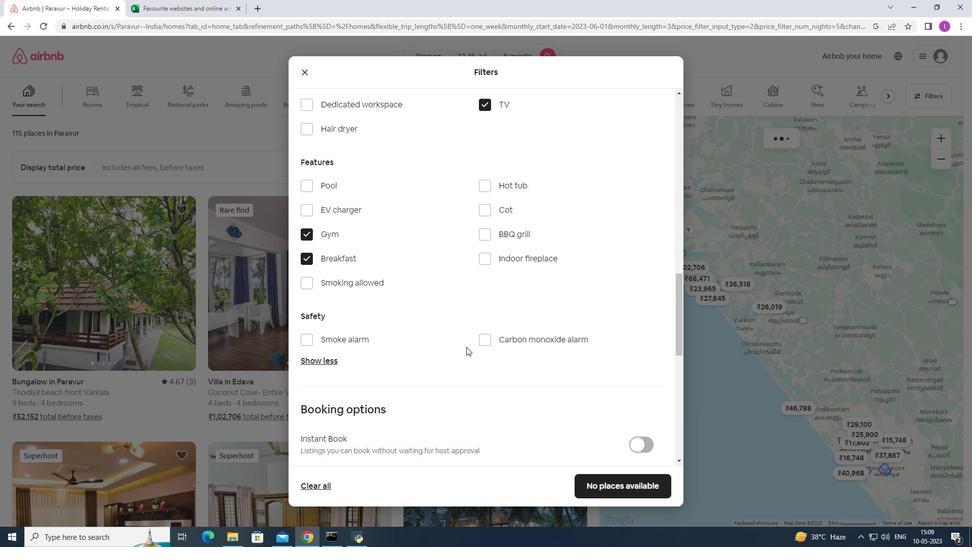 
Action: Mouse scrolled (467, 345) with delta (0, 0)
Screenshot: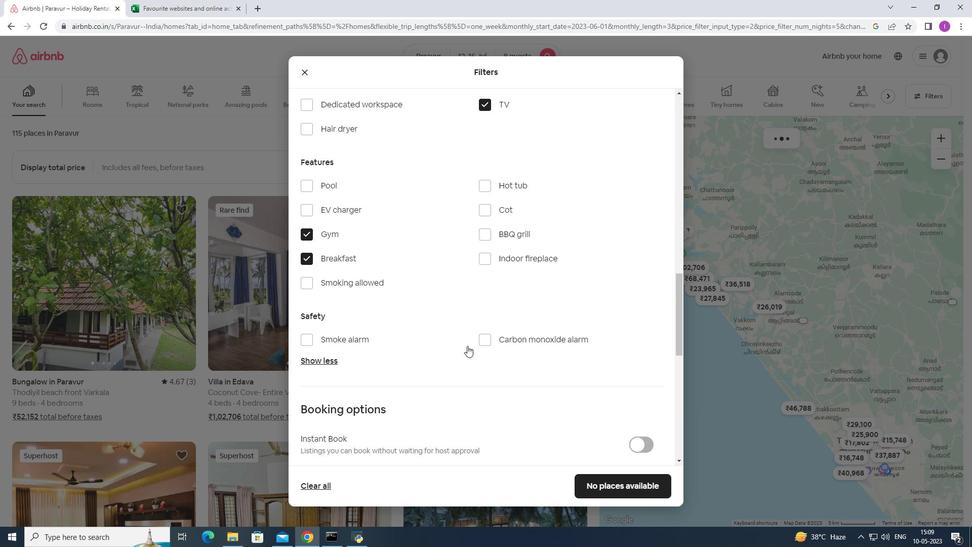 
Action: Mouse scrolled (467, 345) with delta (0, 0)
Screenshot: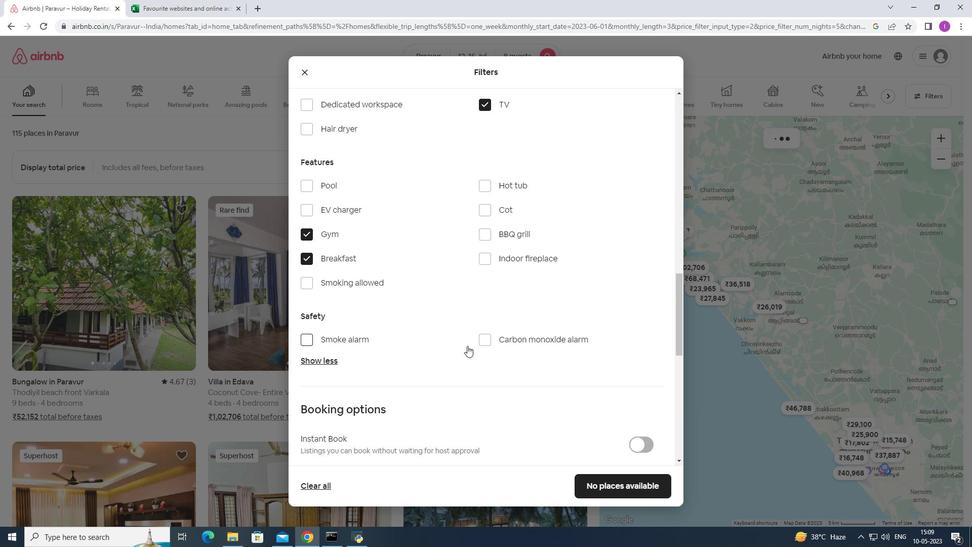 
Action: Mouse moved to (485, 344)
Screenshot: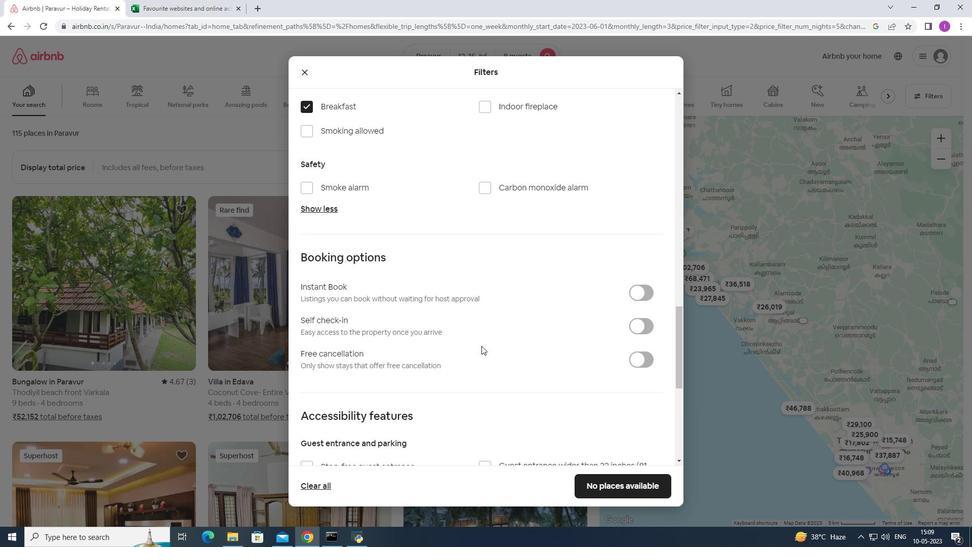 
Action: Mouse scrolled (485, 343) with delta (0, 0)
Screenshot: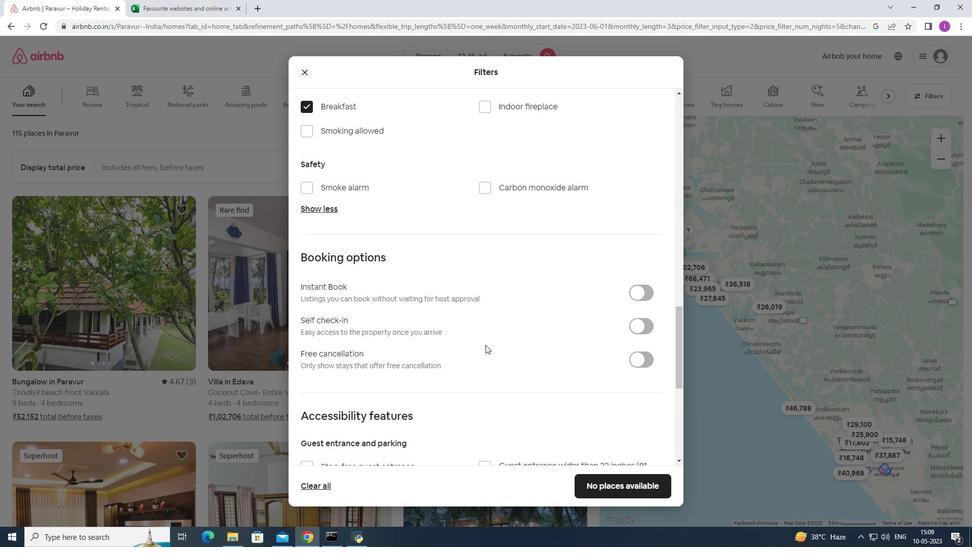 
Action: Mouse scrolled (485, 343) with delta (0, 0)
Screenshot: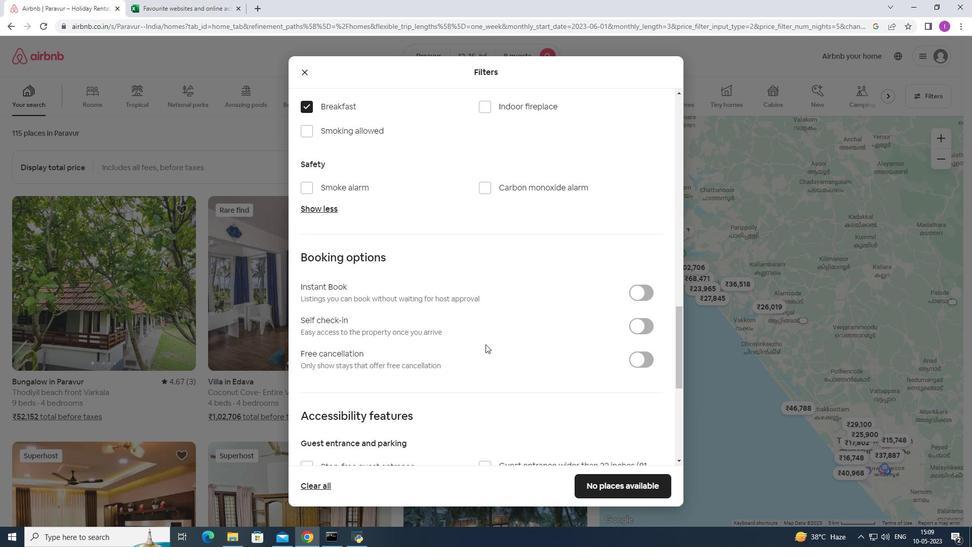 
Action: Mouse moved to (644, 228)
Screenshot: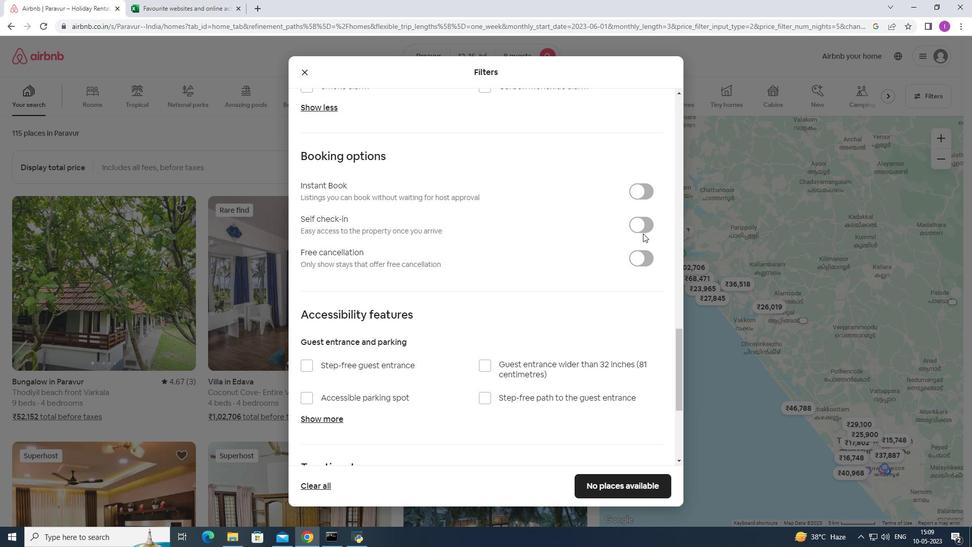
Action: Mouse pressed left at (644, 228)
Screenshot: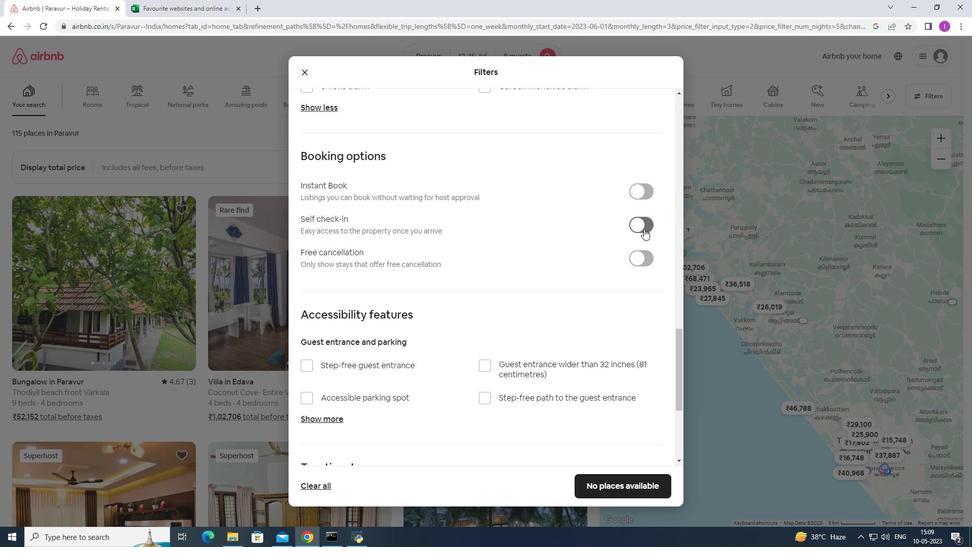 
Action: Mouse moved to (512, 301)
Screenshot: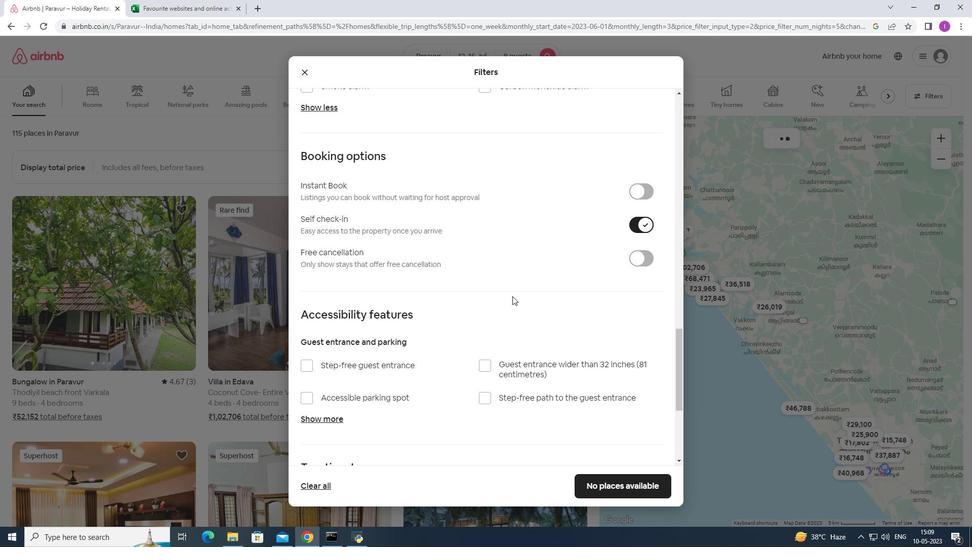 
Action: Mouse scrolled (512, 300) with delta (0, 0)
Screenshot: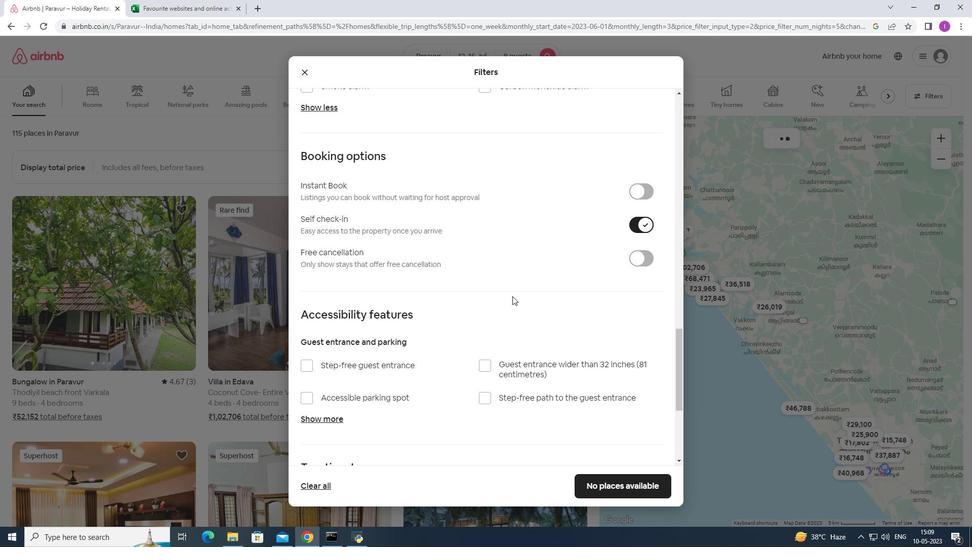 
Action: Mouse scrolled (512, 300) with delta (0, 0)
Screenshot: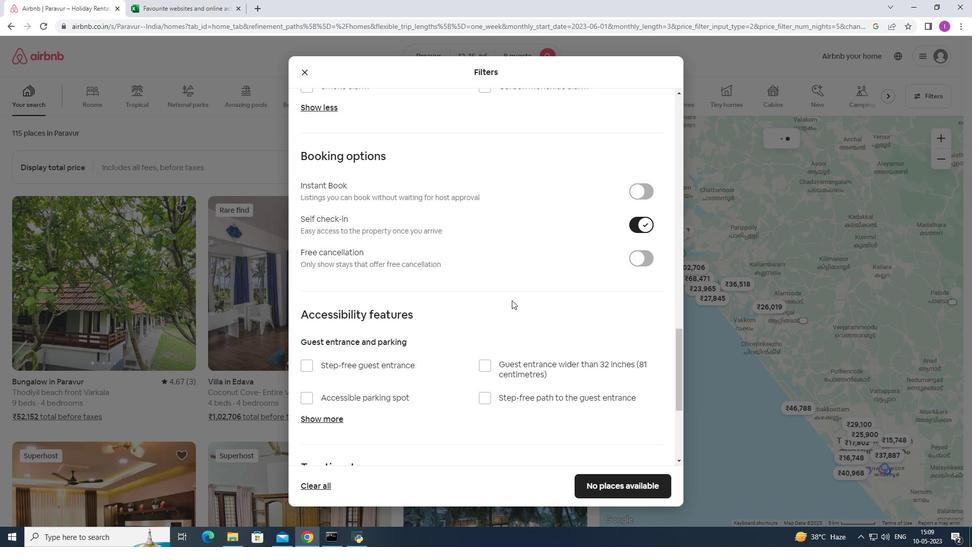 
Action: Mouse scrolled (512, 300) with delta (0, 0)
Screenshot: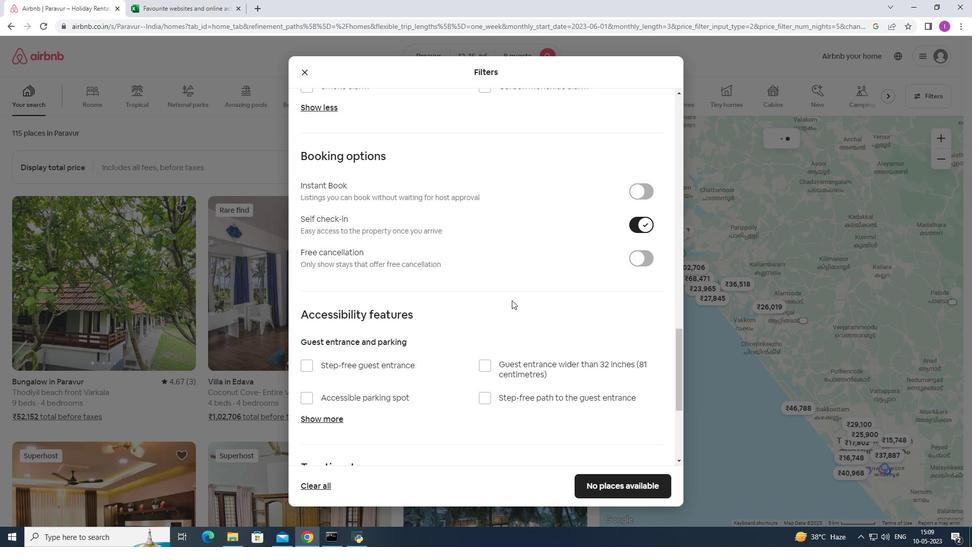 
Action: Mouse moved to (513, 304)
Screenshot: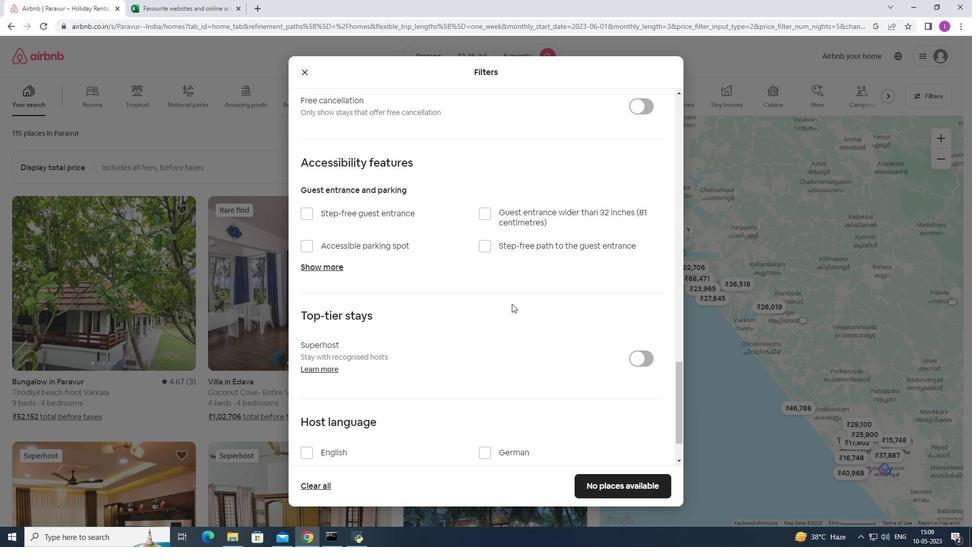 
Action: Mouse scrolled (513, 303) with delta (0, 0)
Screenshot: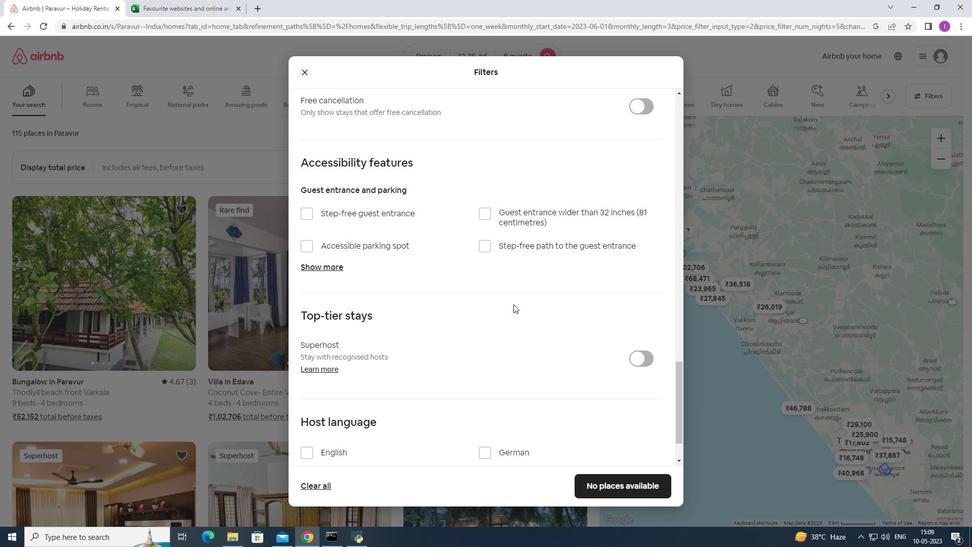 
Action: Mouse scrolled (513, 303) with delta (0, 0)
Screenshot: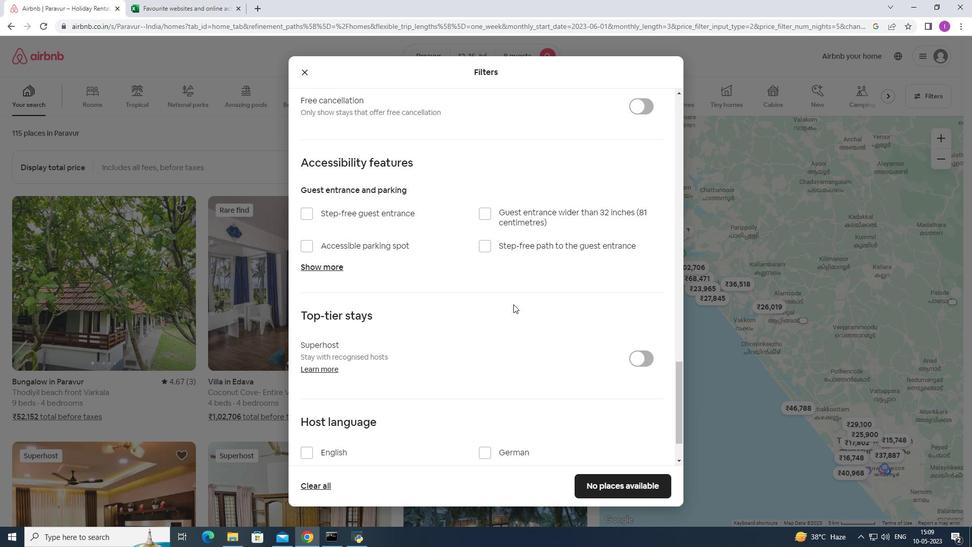 
Action: Mouse scrolled (513, 303) with delta (0, 0)
Screenshot: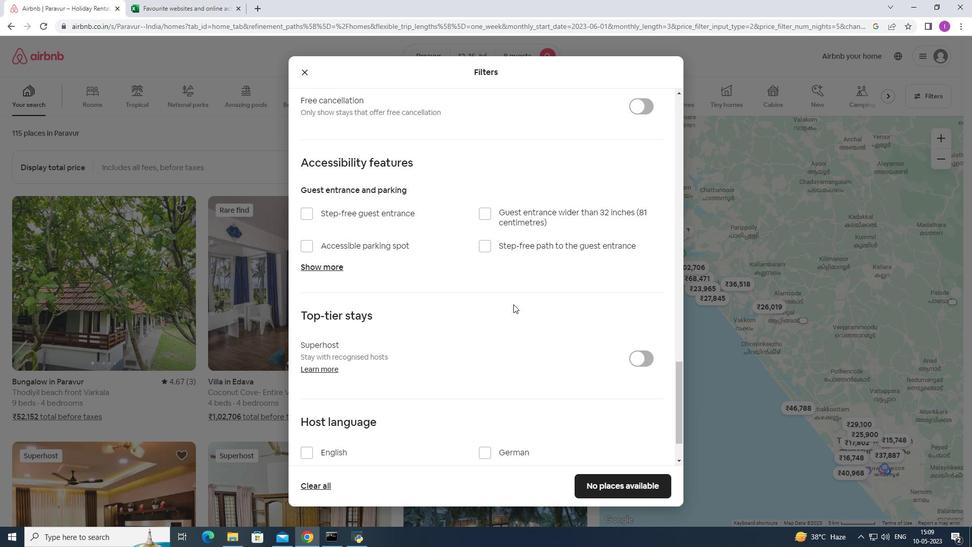 
Action: Mouse scrolled (513, 303) with delta (0, 0)
Screenshot: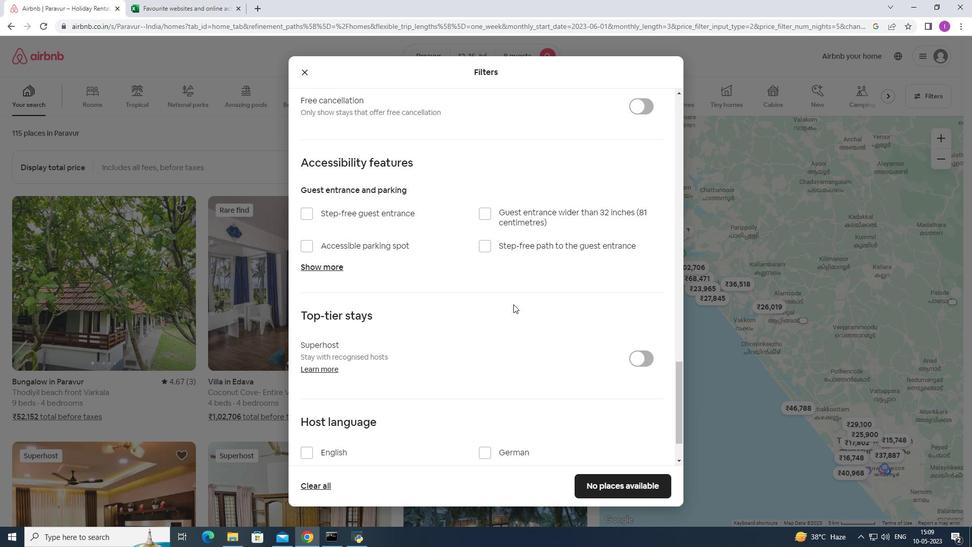
Action: Mouse moved to (515, 309)
Screenshot: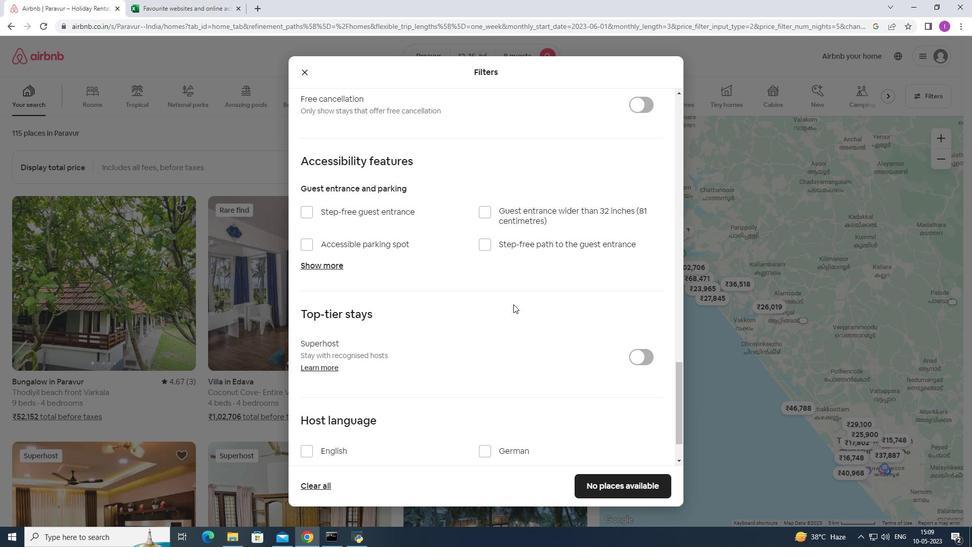 
Action: Mouse scrolled (515, 308) with delta (0, 0)
Screenshot: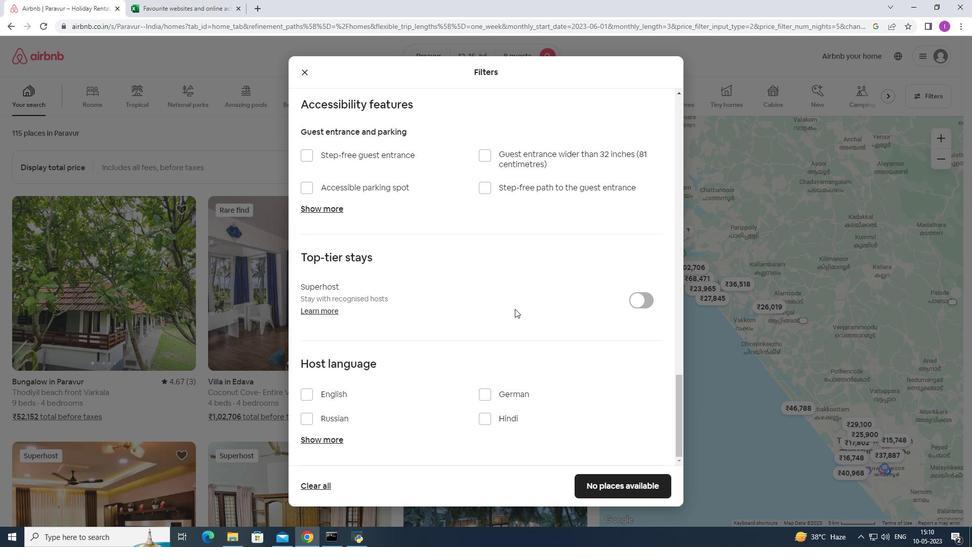 
Action: Mouse moved to (515, 309)
Screenshot: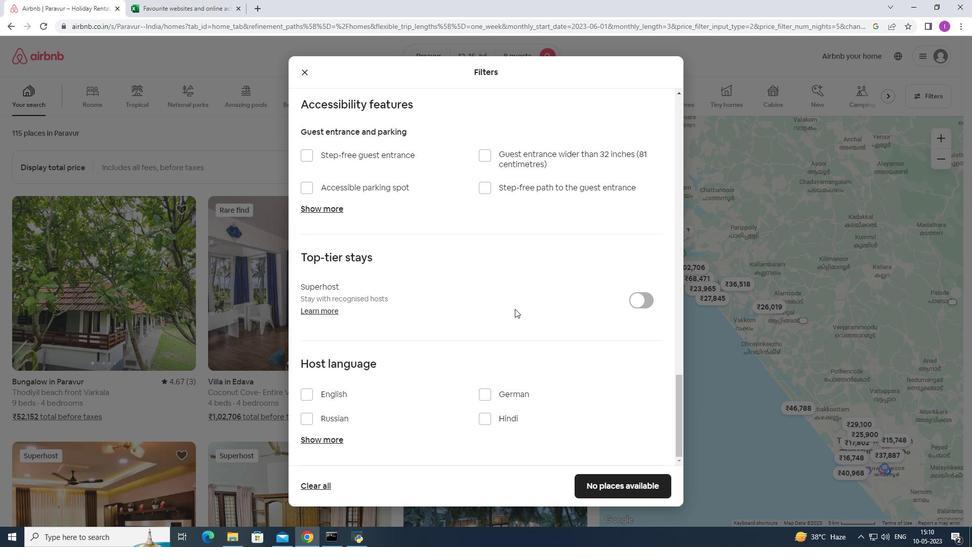 
Action: Mouse scrolled (515, 308) with delta (0, 0)
Screenshot: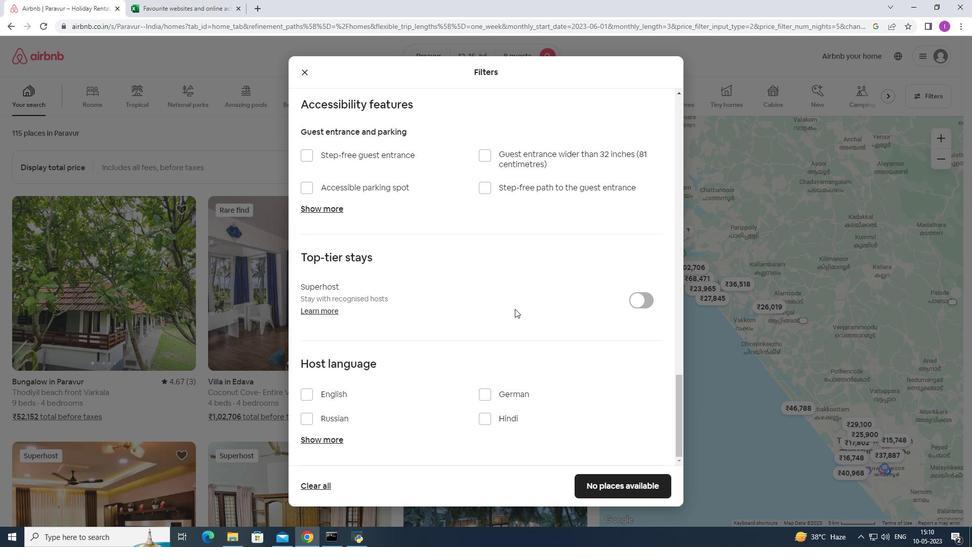 
Action: Mouse moved to (310, 397)
Screenshot: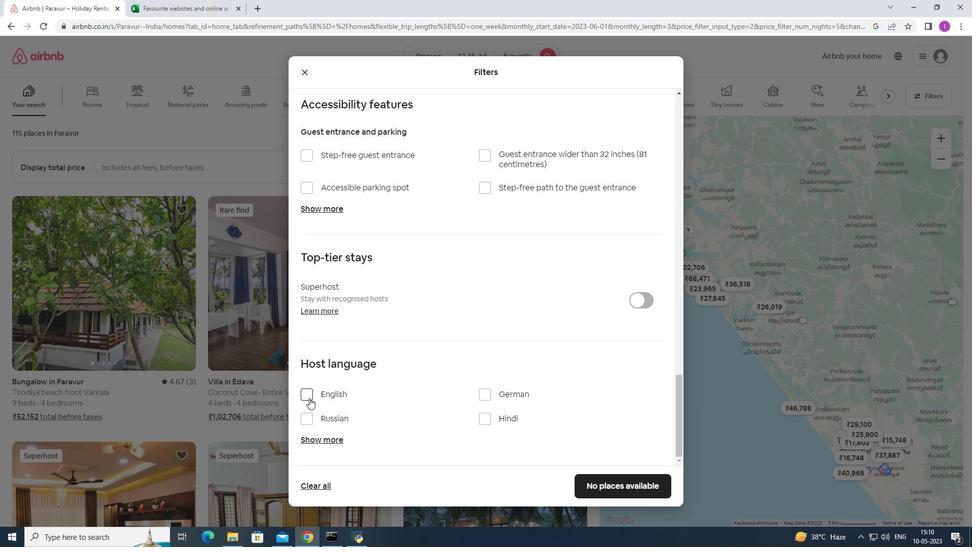 
Action: Mouse pressed left at (310, 397)
Screenshot: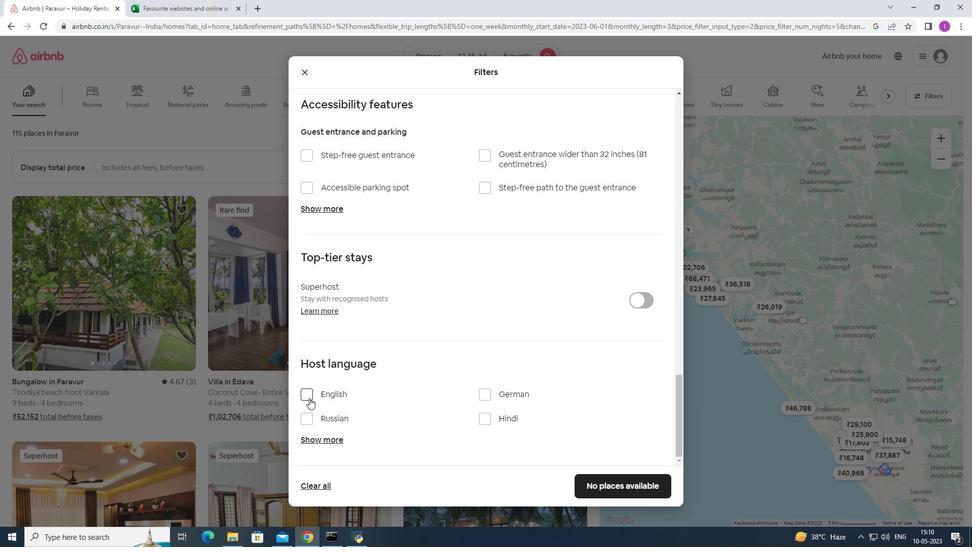 
Action: Mouse moved to (512, 485)
Screenshot: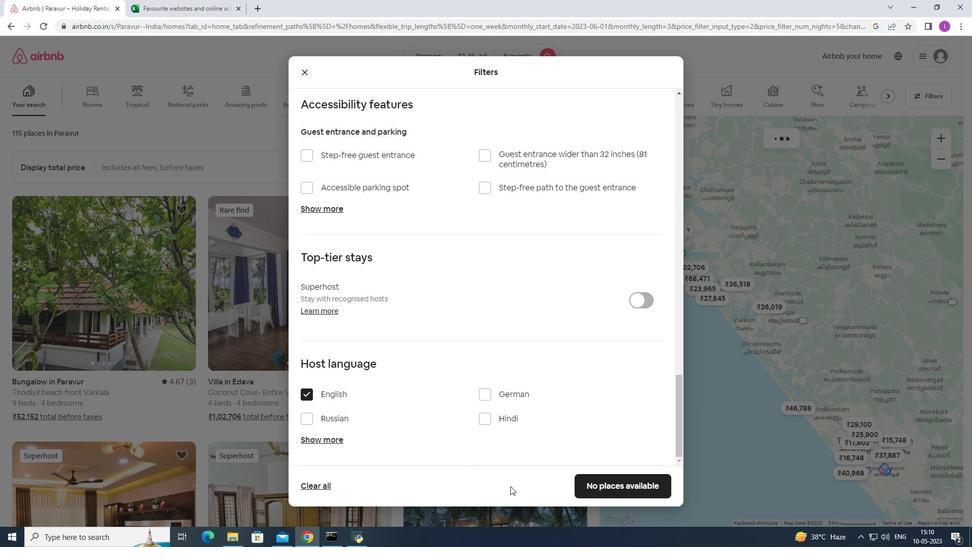 
Action: Mouse scrolled (512, 484) with delta (0, 0)
Screenshot: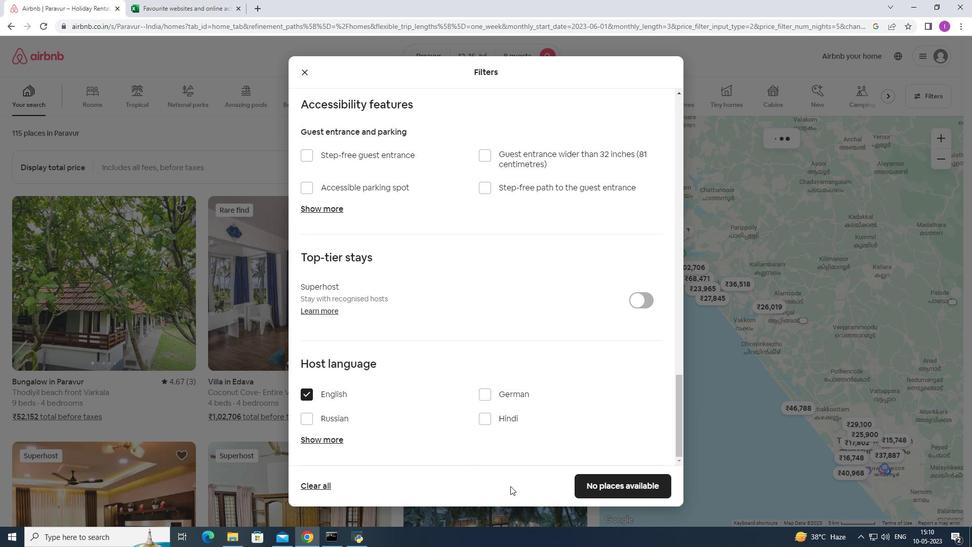 
Action: Mouse scrolled (512, 484) with delta (0, 0)
Screenshot: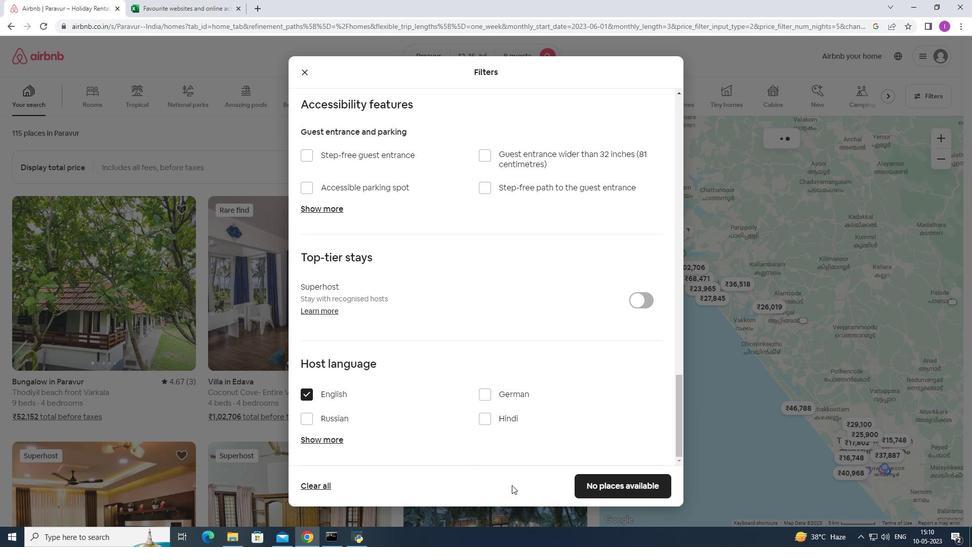 
Action: Mouse scrolled (512, 484) with delta (0, 0)
Screenshot: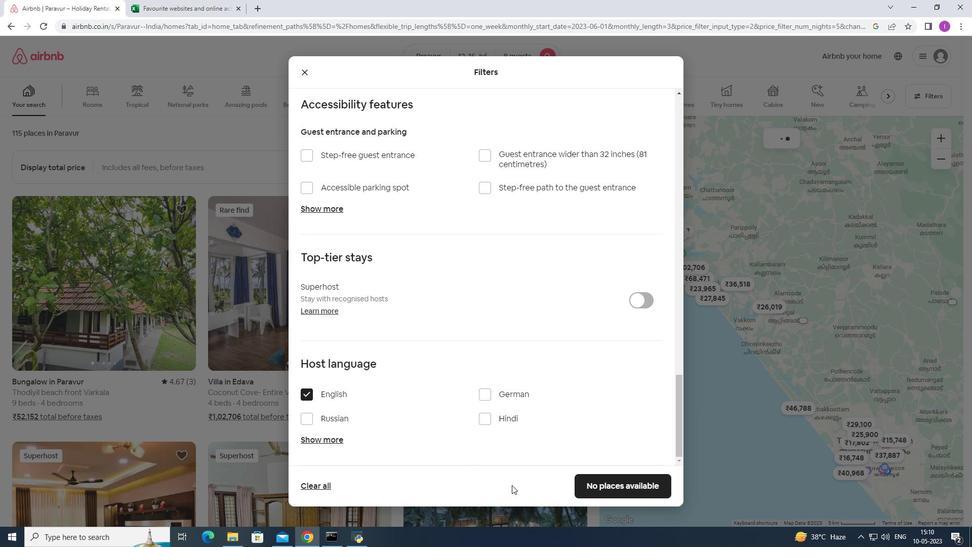 
Action: Mouse moved to (600, 493)
Screenshot: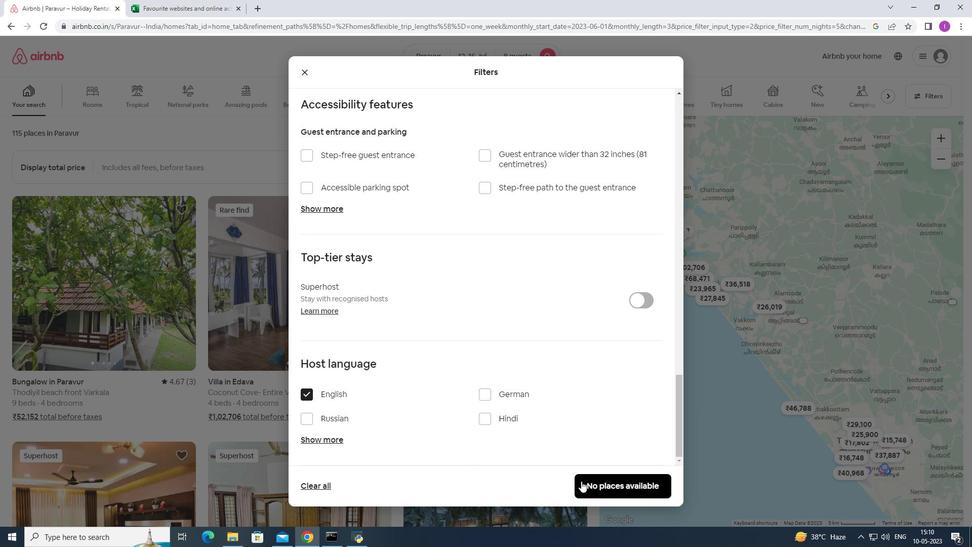 
Action: Mouse pressed left at (600, 493)
Screenshot: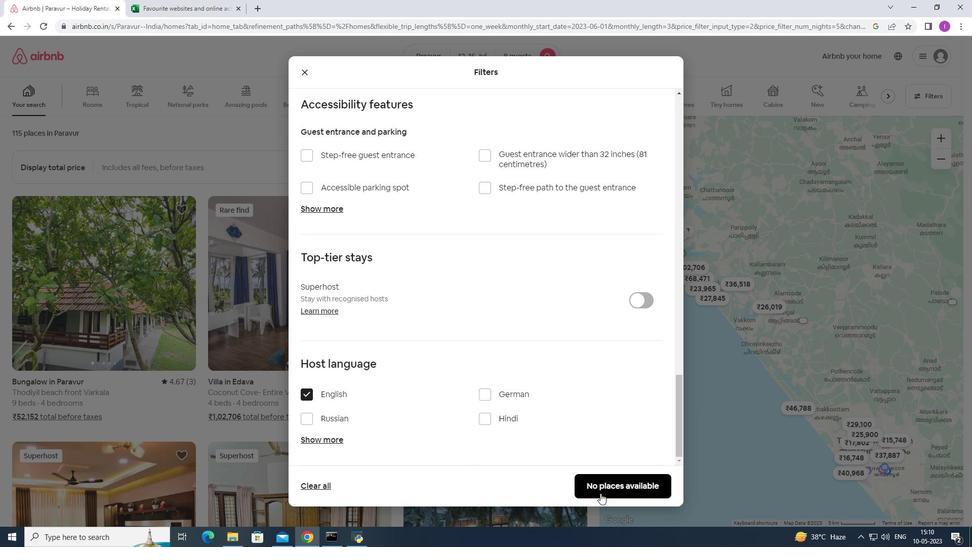 
Action: Mouse moved to (450, 459)
Screenshot: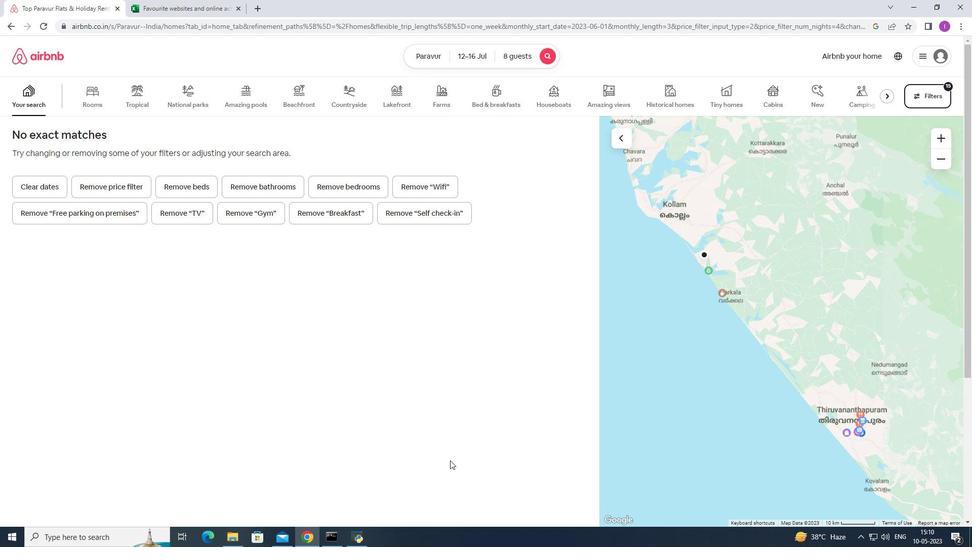 
